 Task: Find connections with filter location Tamboril with filter topic #Growthwith filter profile language Potuguese with filter current company AUROBINDO PHARMA LTD with filter school Shanmugha Arts, Science, Technology & Reserch Academy (SASTRA), Thanjavur with filter industry Coal Mining with filter service category Relocation with filter keywords title Marketing Consultant
Action: Mouse moved to (620, 80)
Screenshot: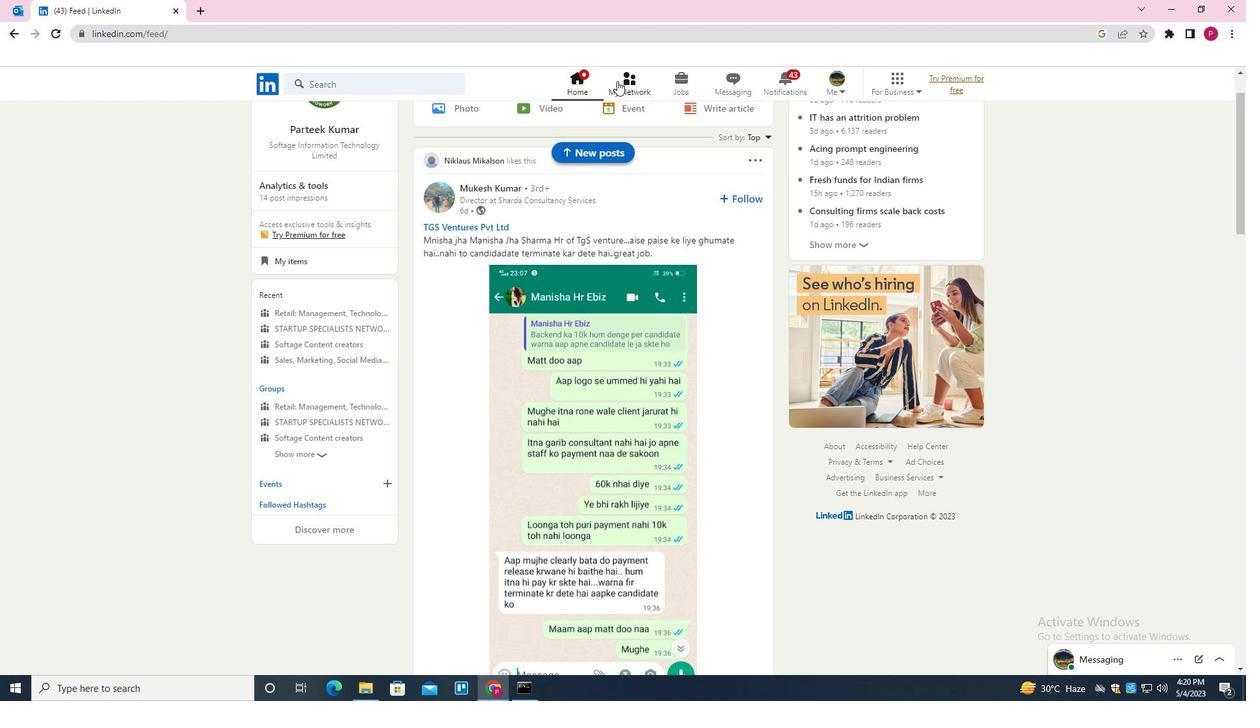 
Action: Mouse pressed left at (620, 80)
Screenshot: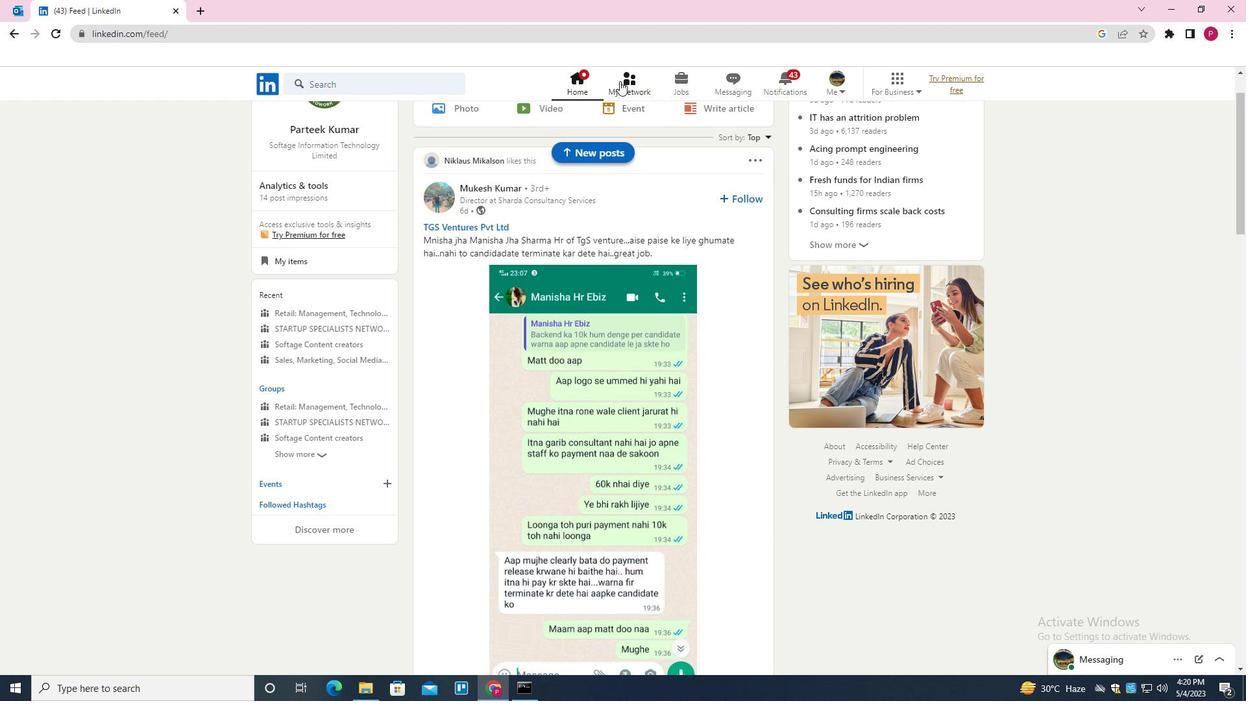 
Action: Mouse moved to (382, 153)
Screenshot: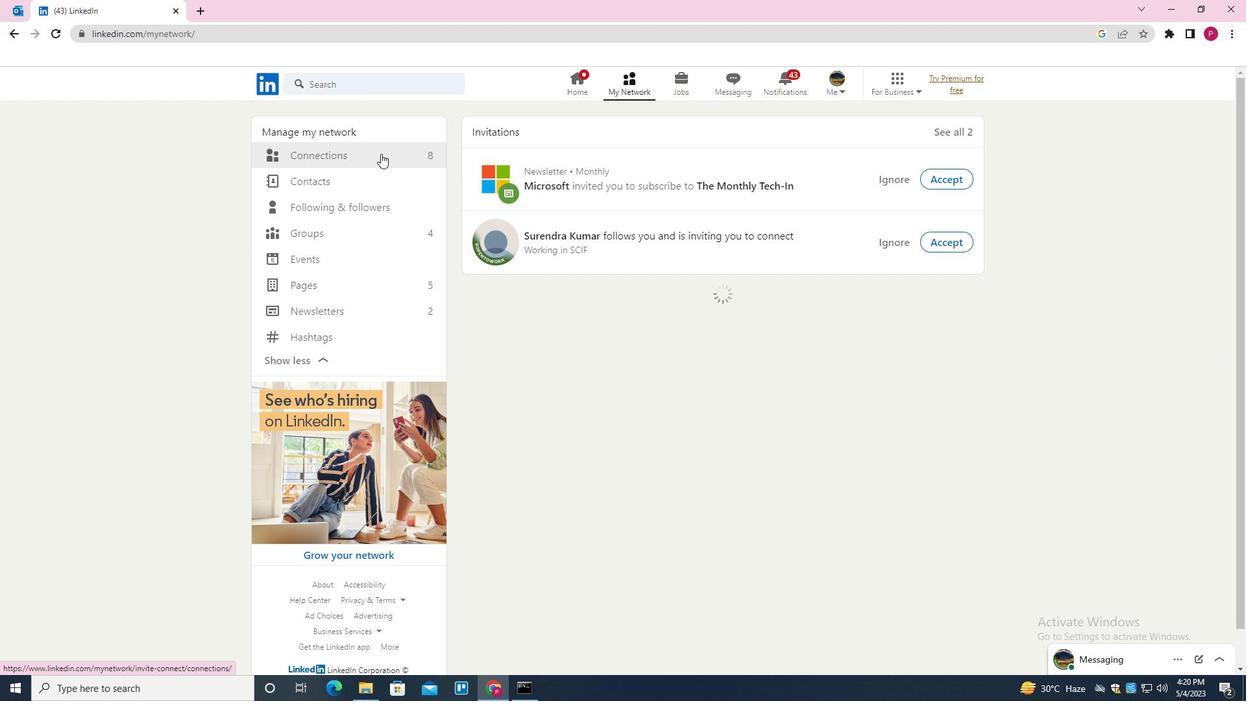 
Action: Mouse pressed left at (382, 153)
Screenshot: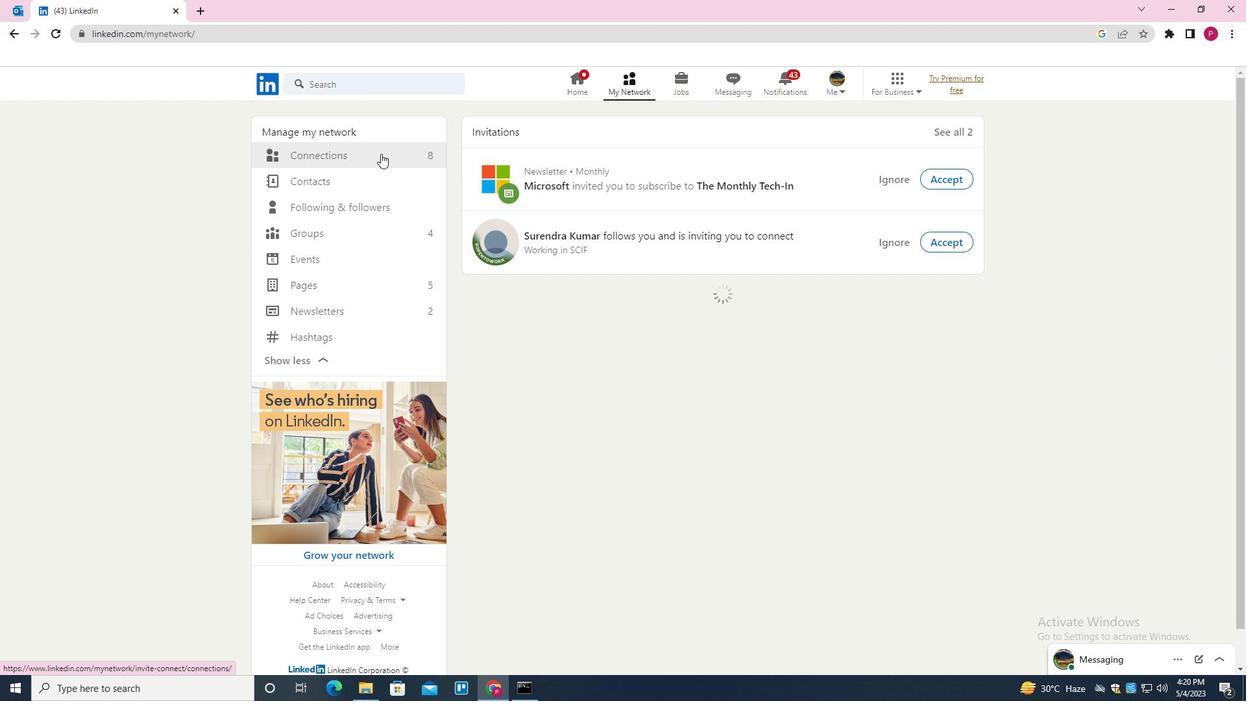 
Action: Mouse moved to (721, 154)
Screenshot: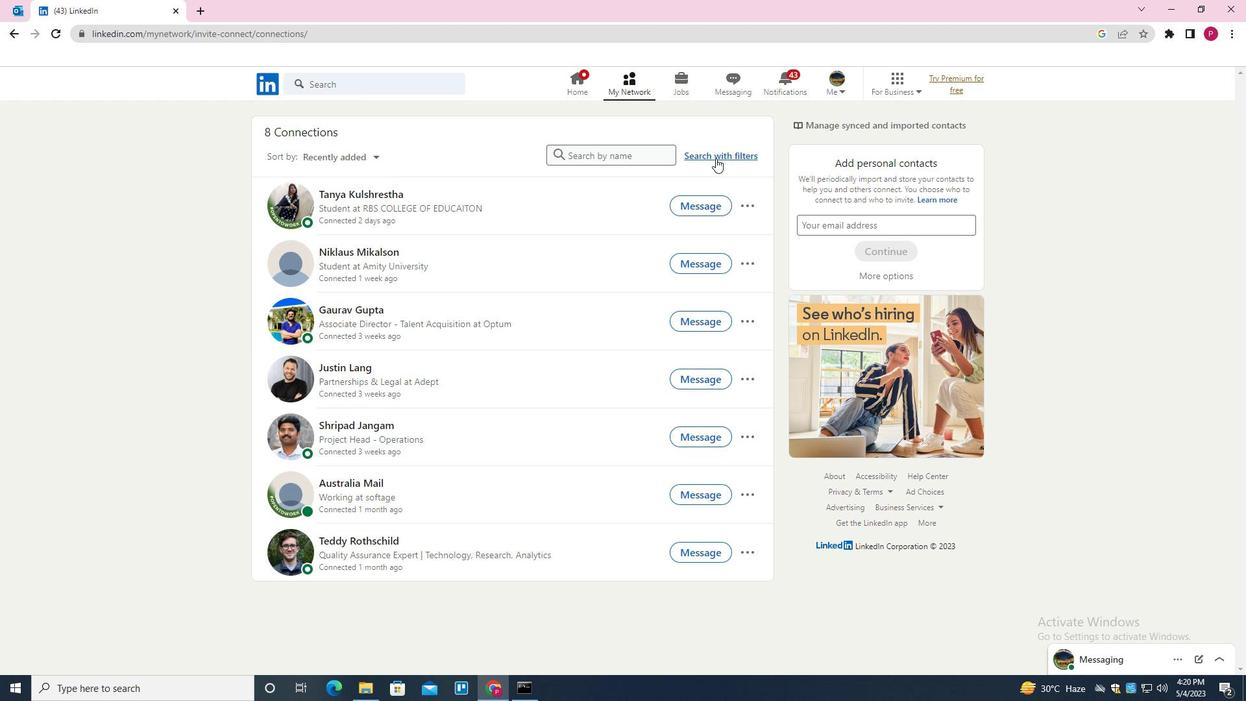 
Action: Mouse pressed left at (721, 154)
Screenshot: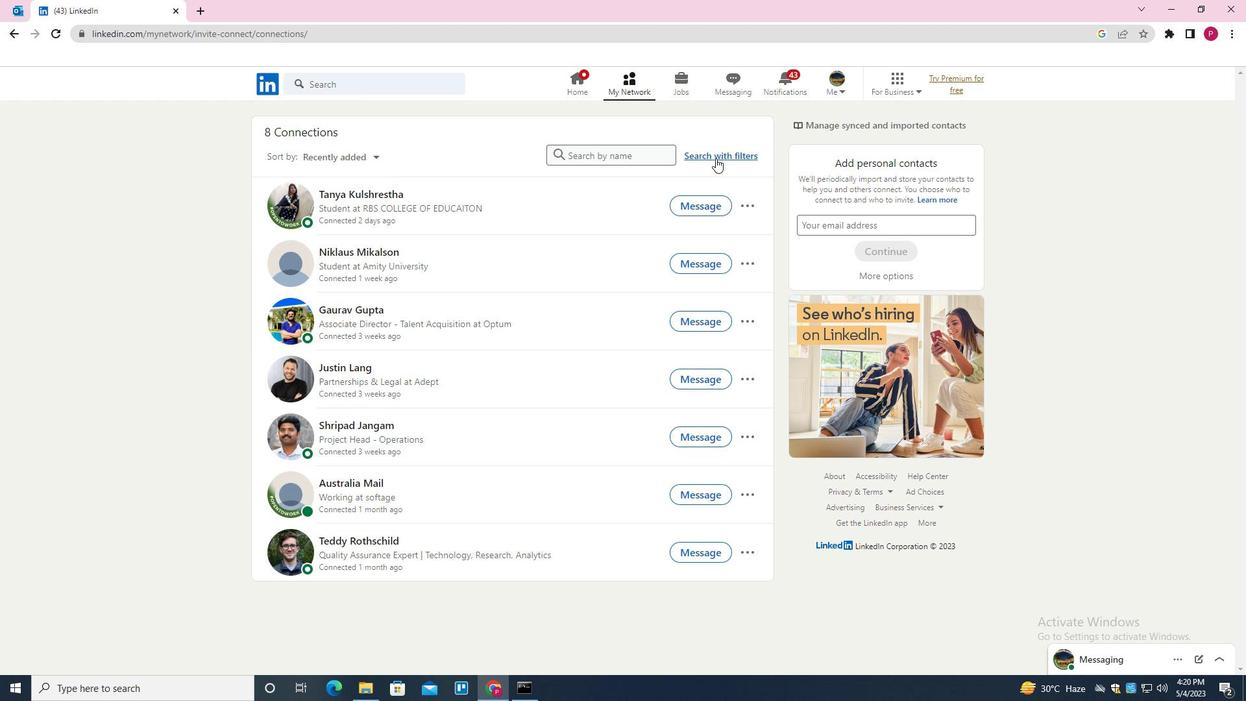 
Action: Mouse moved to (666, 120)
Screenshot: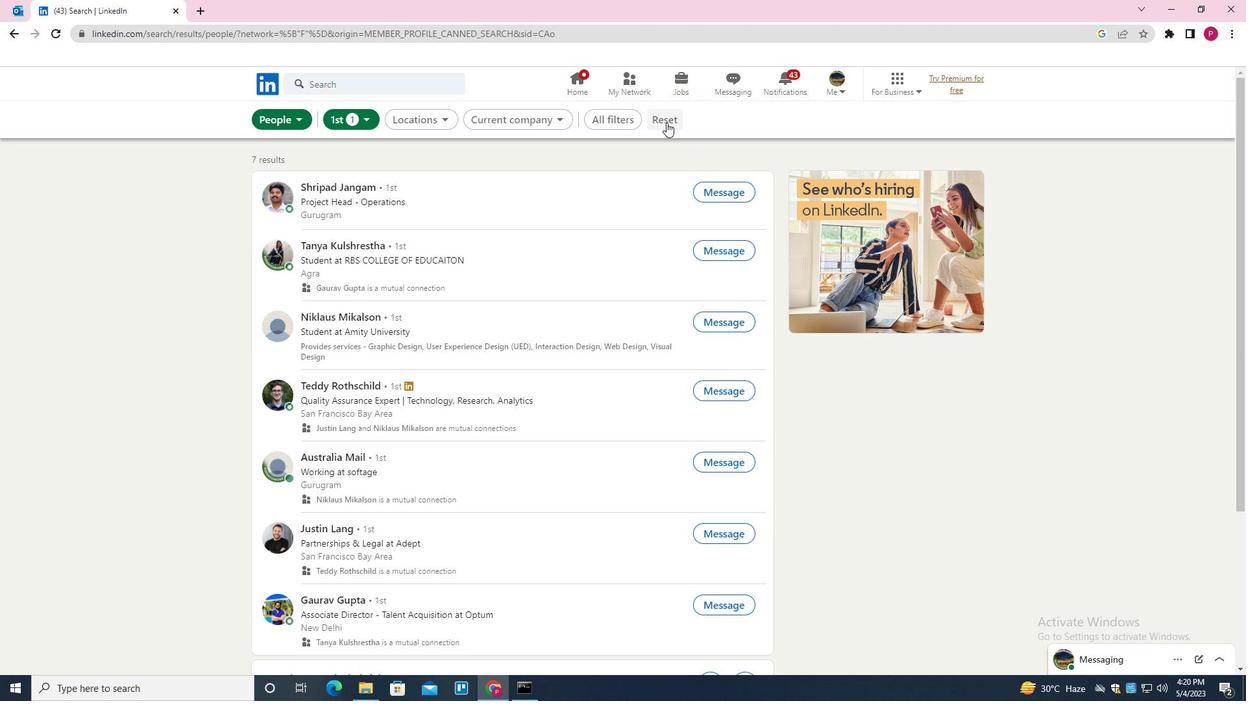 
Action: Mouse pressed left at (666, 120)
Screenshot: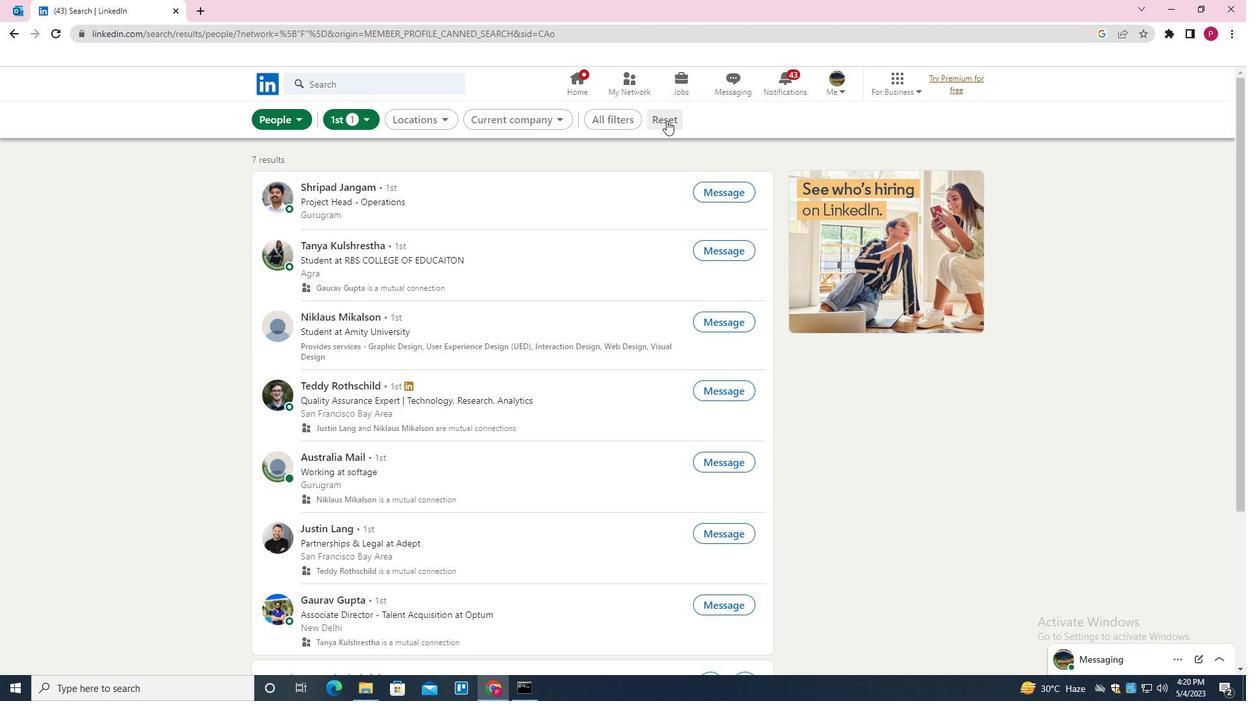 
Action: Mouse moved to (651, 124)
Screenshot: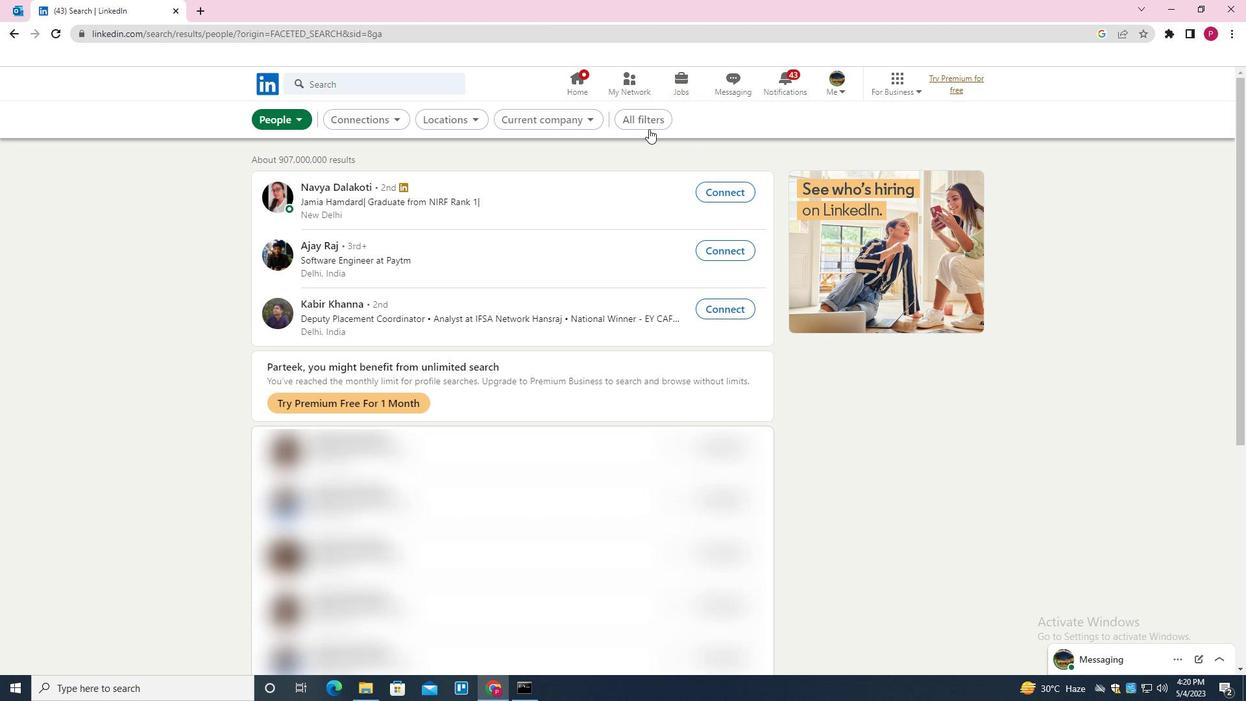 
Action: Mouse pressed left at (651, 124)
Screenshot: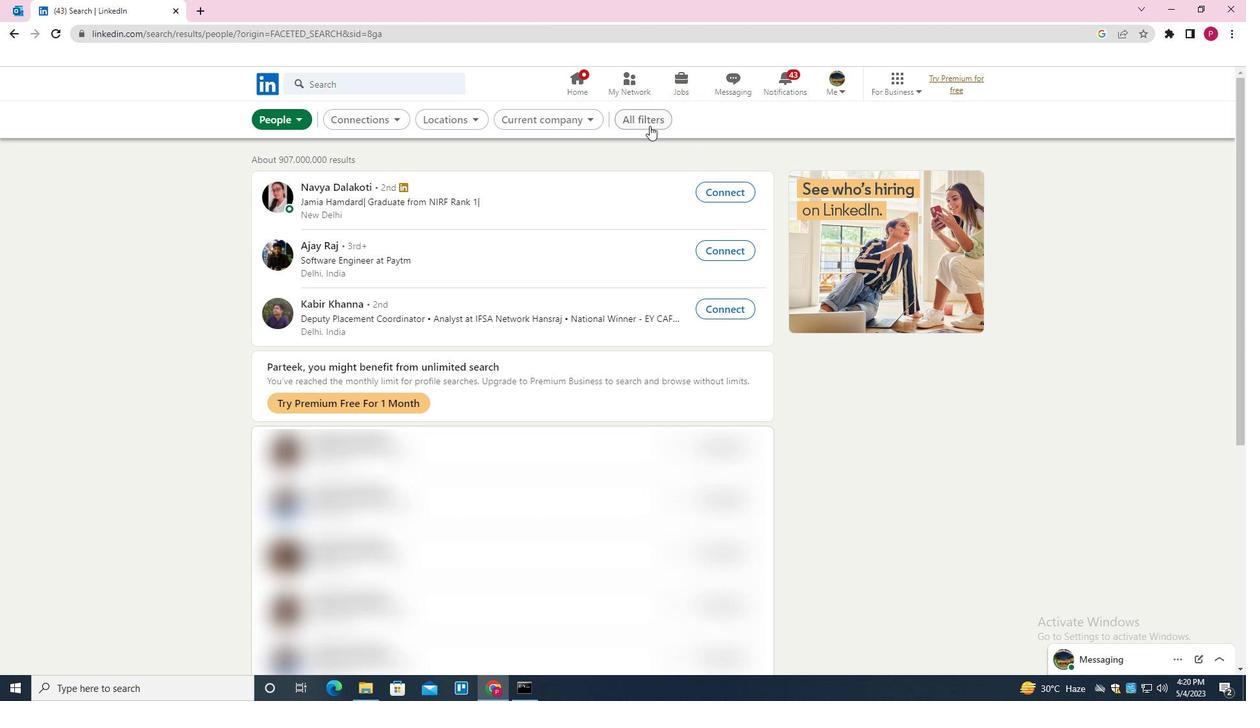 
Action: Mouse moved to (1071, 297)
Screenshot: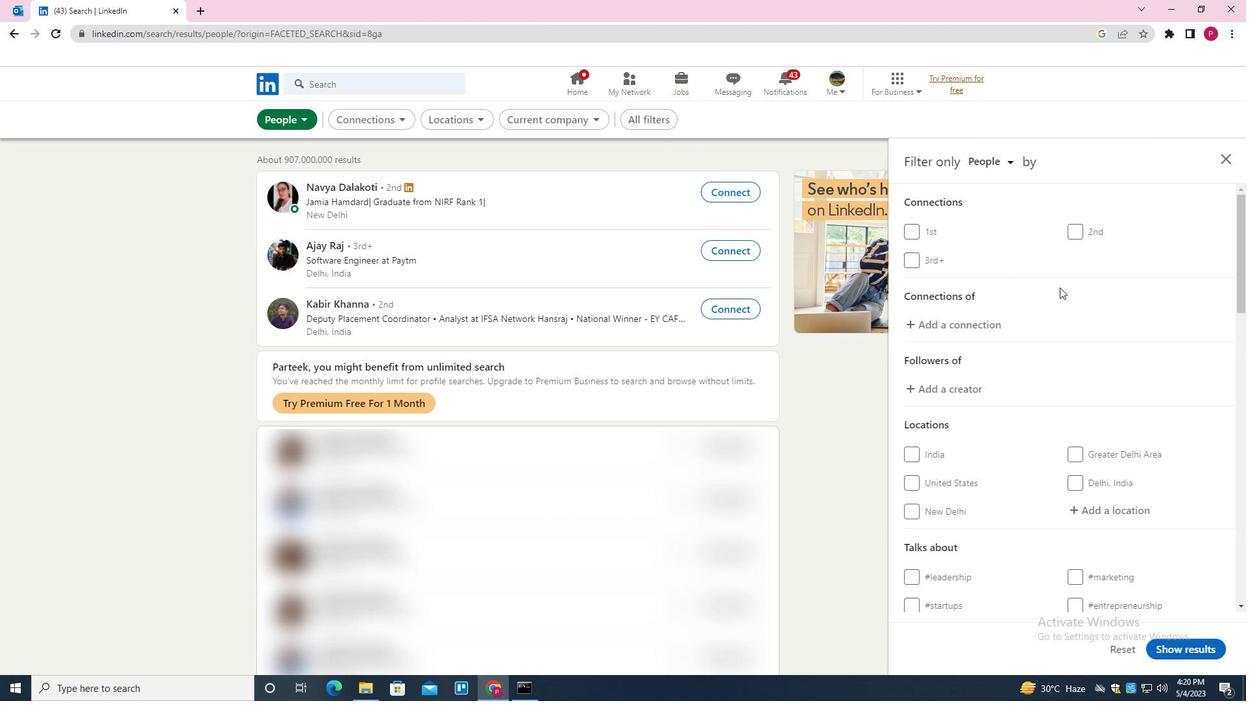 
Action: Mouse scrolled (1071, 296) with delta (0, 0)
Screenshot: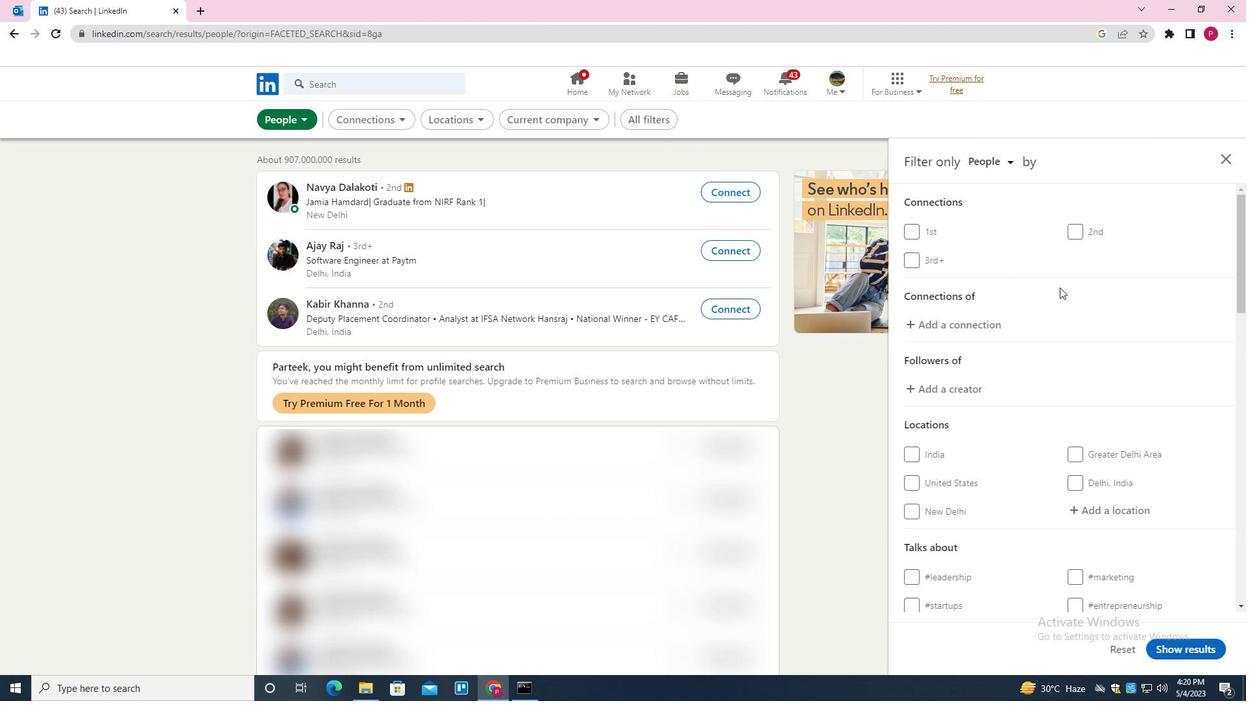 
Action: Mouse moved to (1072, 302)
Screenshot: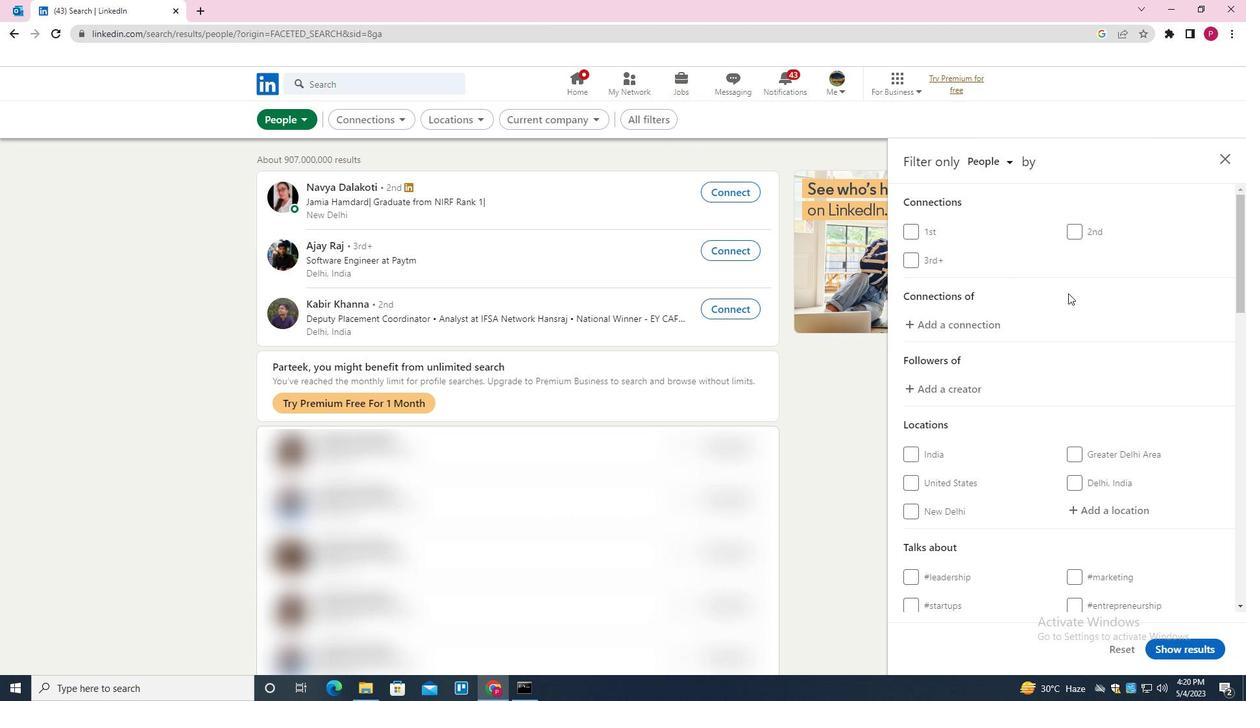 
Action: Mouse scrolled (1072, 301) with delta (0, 0)
Screenshot: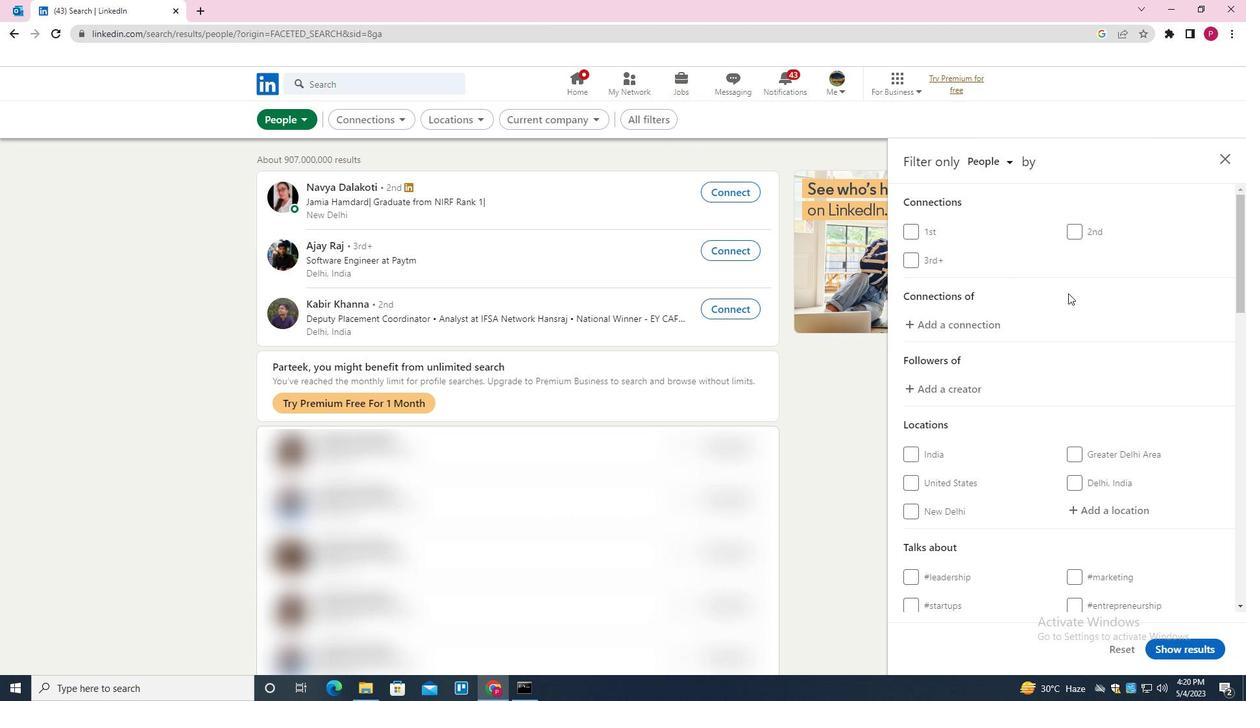
Action: Mouse moved to (1110, 379)
Screenshot: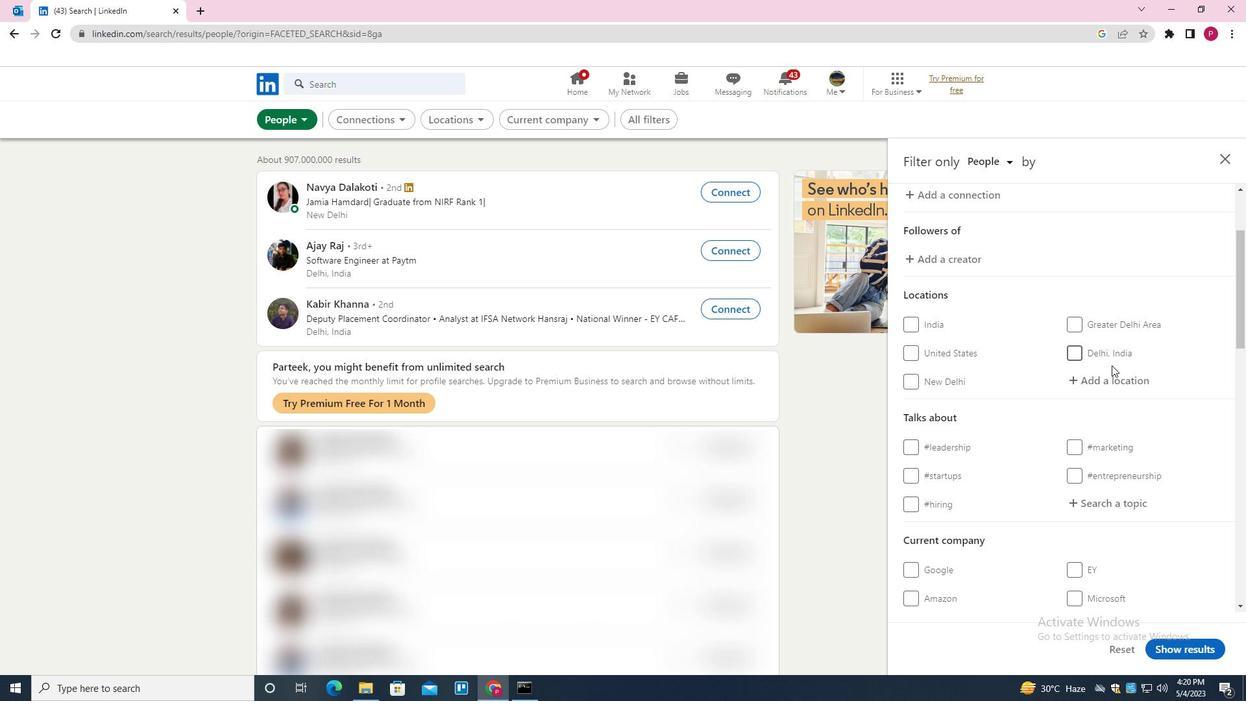 
Action: Mouse pressed left at (1110, 379)
Screenshot: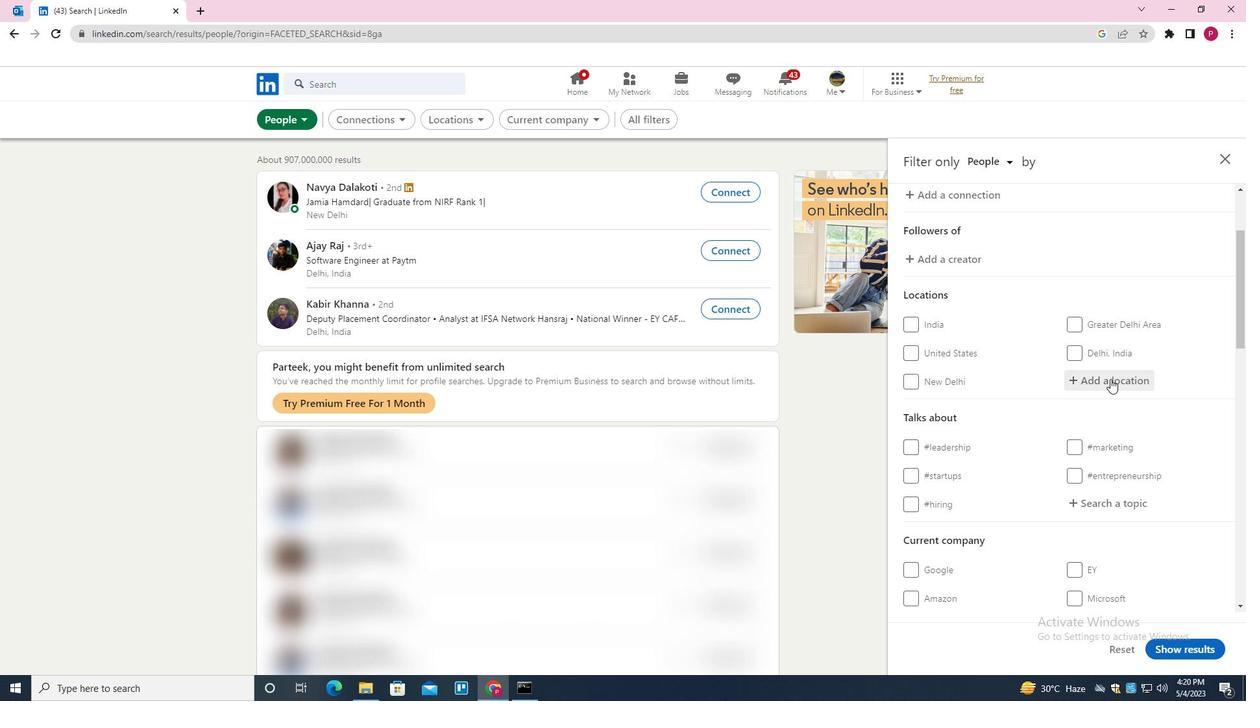 
Action: Mouse moved to (1095, 386)
Screenshot: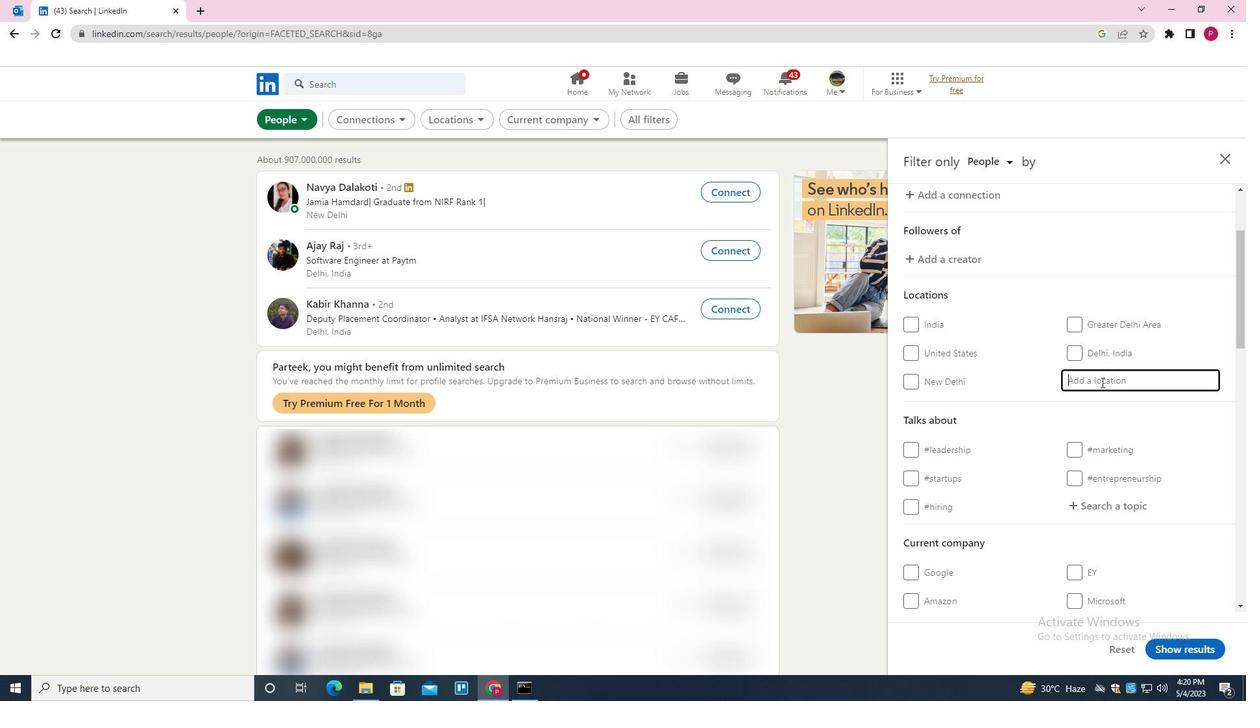 
Action: Key pressed <Key.shift>TAMBORIL<Key.down><Key.enter>
Screenshot: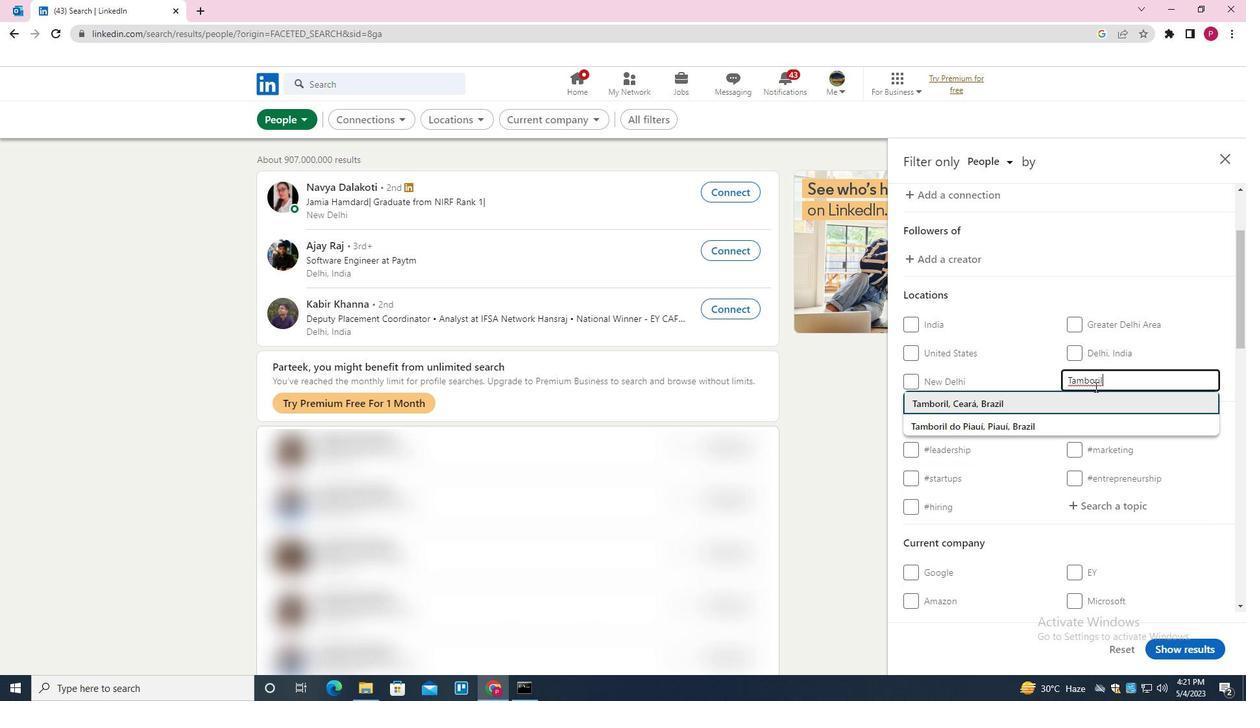 
Action: Mouse moved to (1047, 385)
Screenshot: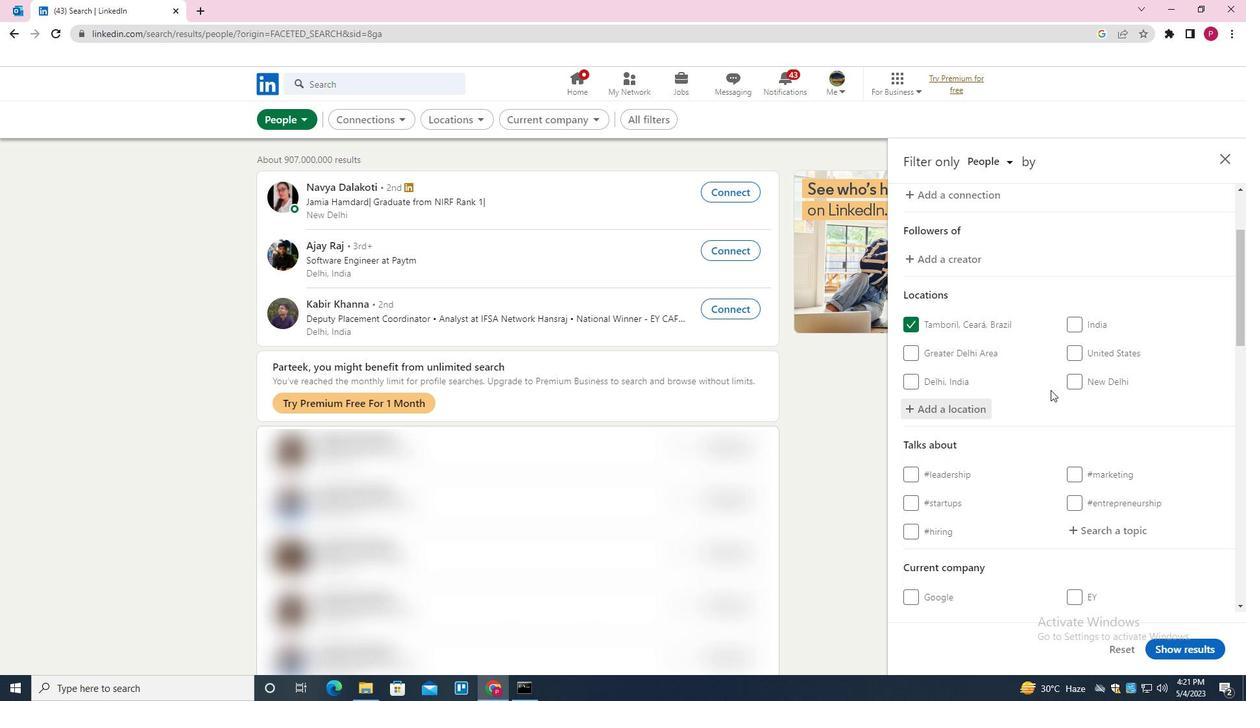 
Action: Mouse scrolled (1047, 385) with delta (0, 0)
Screenshot: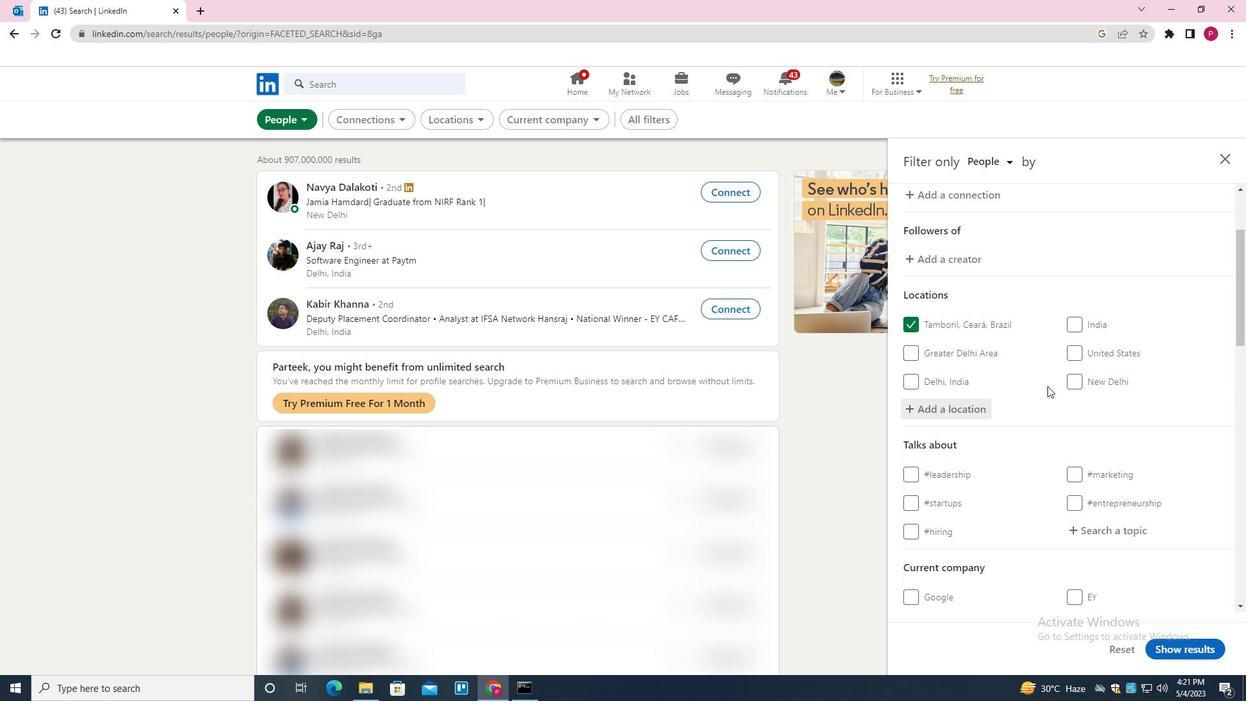 
Action: Mouse scrolled (1047, 385) with delta (0, 0)
Screenshot: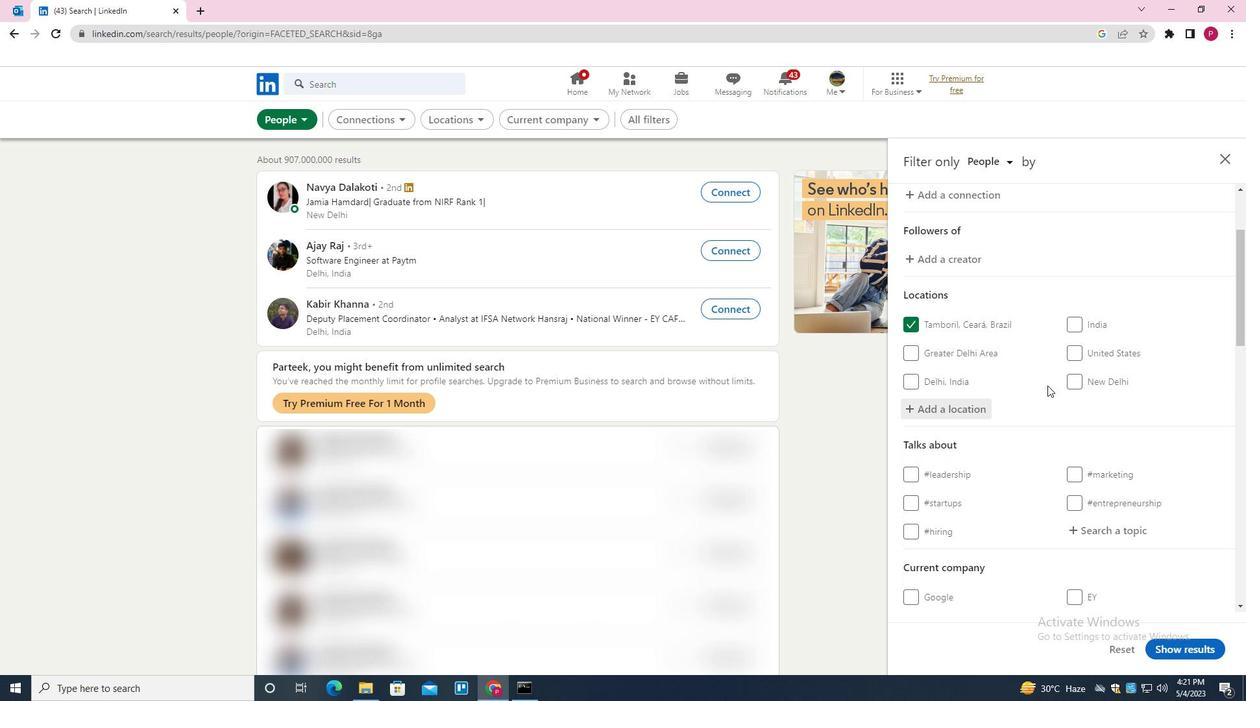 
Action: Mouse scrolled (1047, 385) with delta (0, 0)
Screenshot: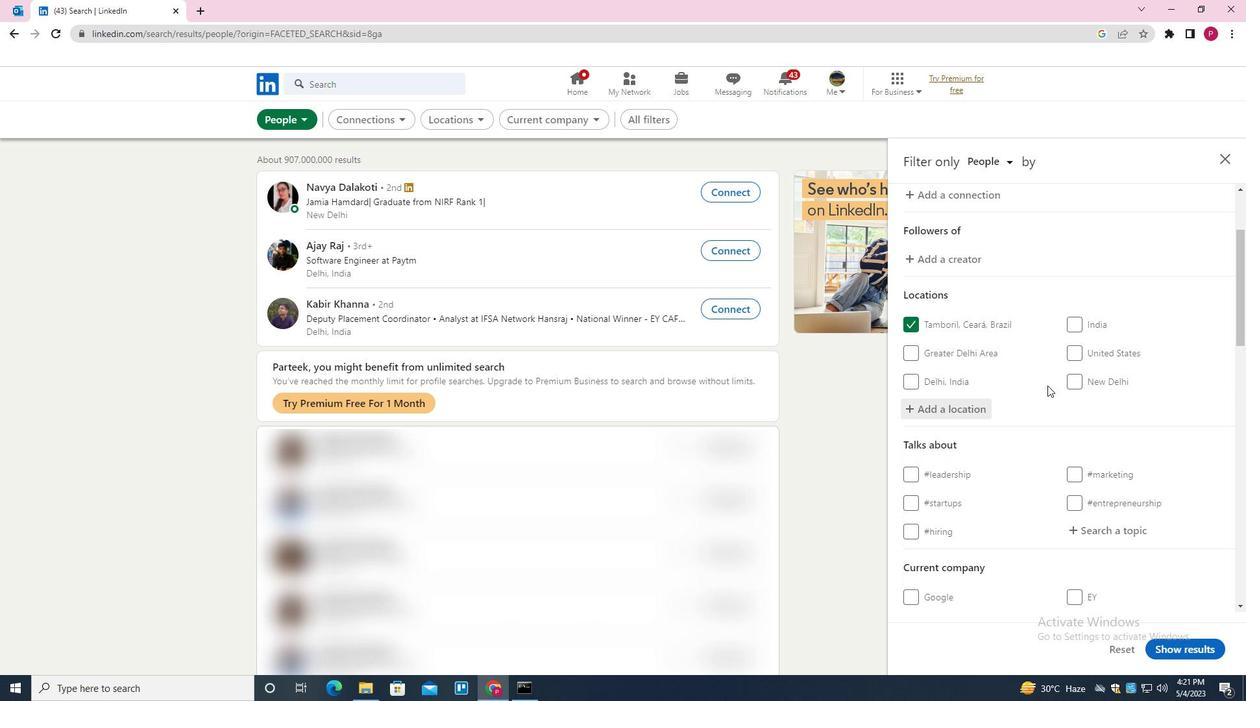
Action: Mouse moved to (1116, 339)
Screenshot: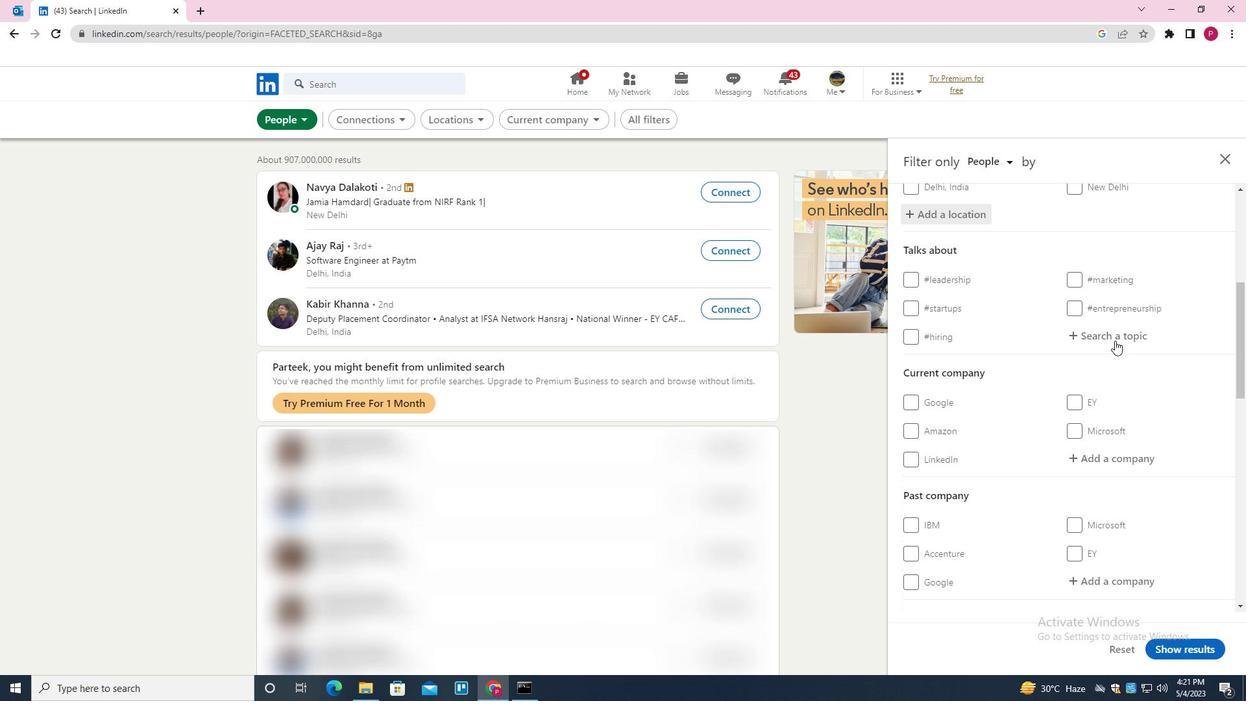 
Action: Mouse pressed left at (1116, 339)
Screenshot: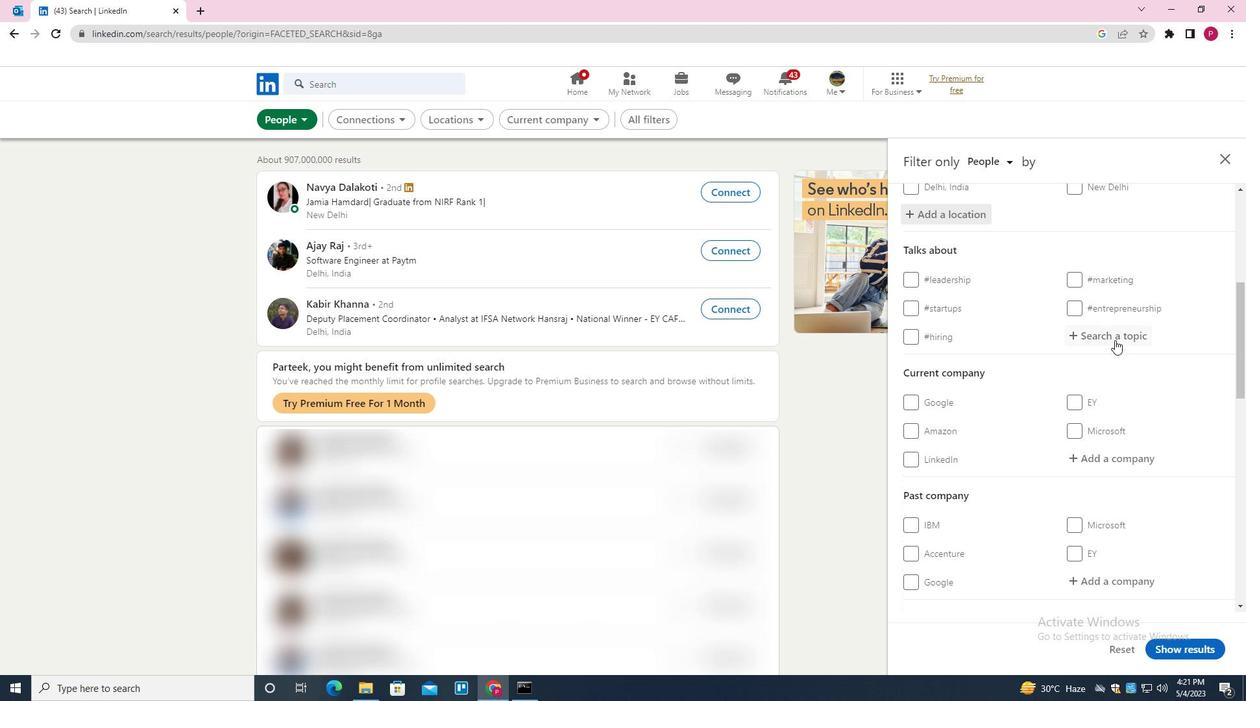 
Action: Key pressed GROWTH<Key.down><Key.enter>
Screenshot: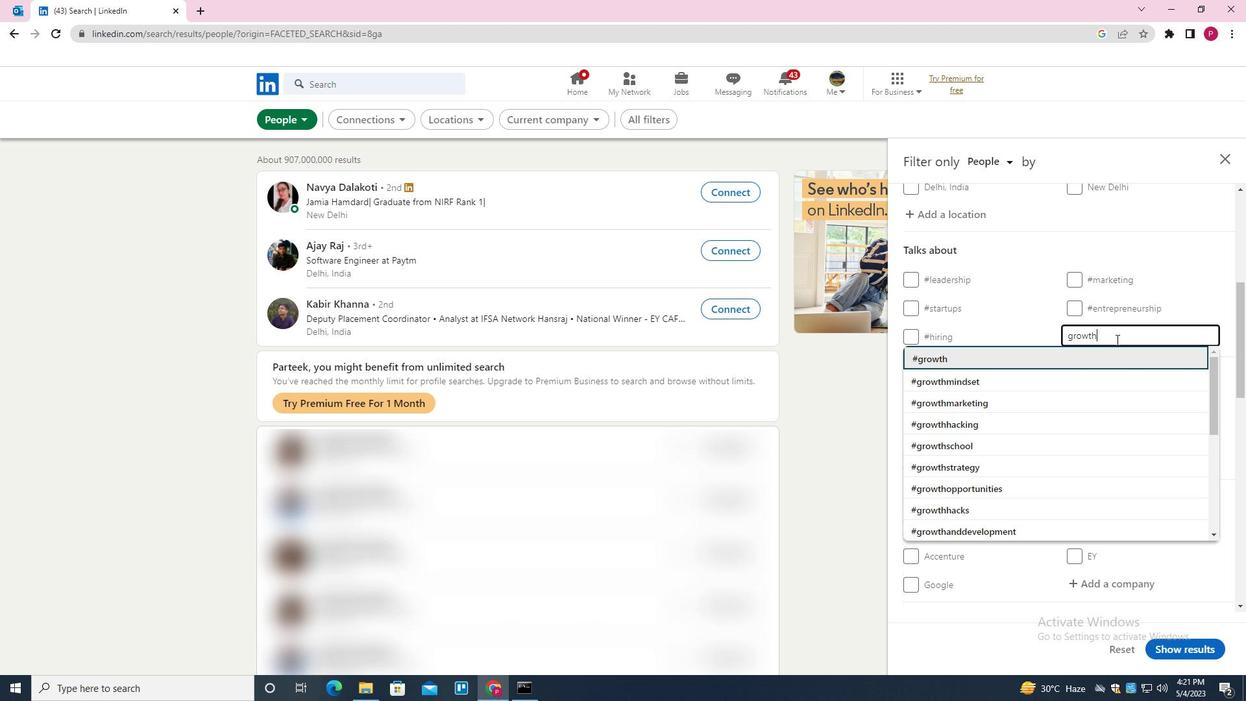 
Action: Mouse moved to (1099, 357)
Screenshot: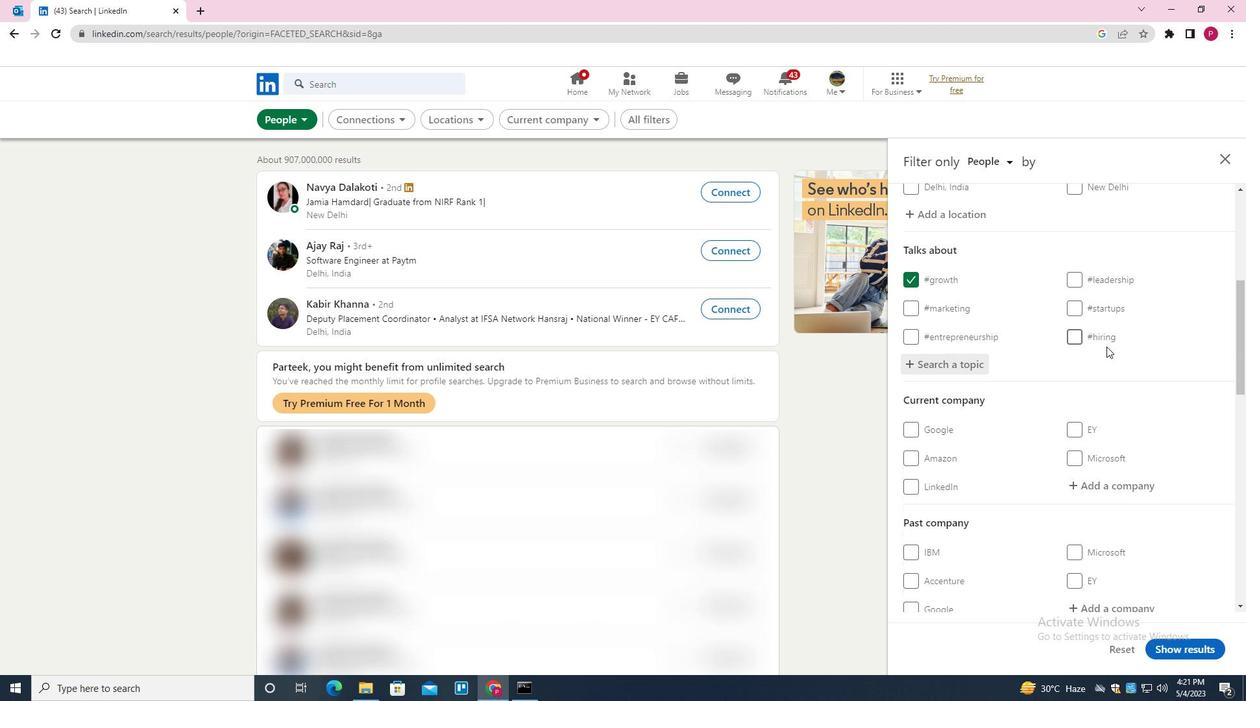 
Action: Mouse scrolled (1099, 356) with delta (0, 0)
Screenshot: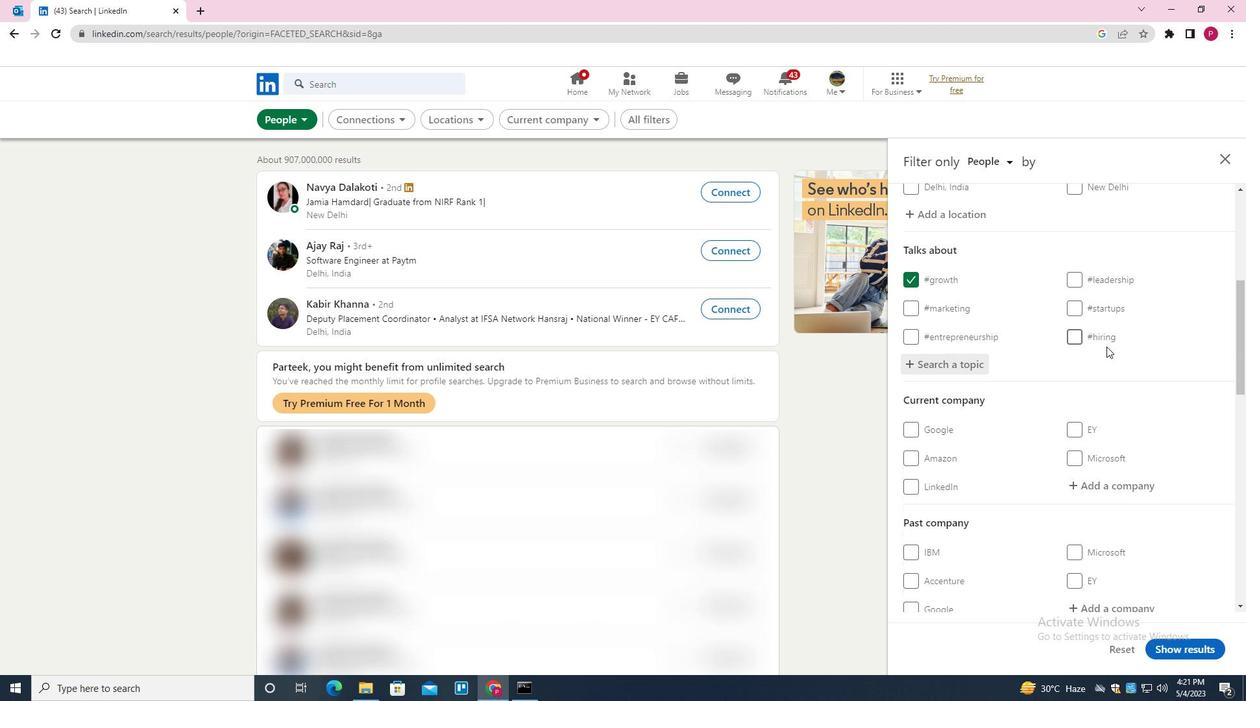 
Action: Mouse moved to (1097, 362)
Screenshot: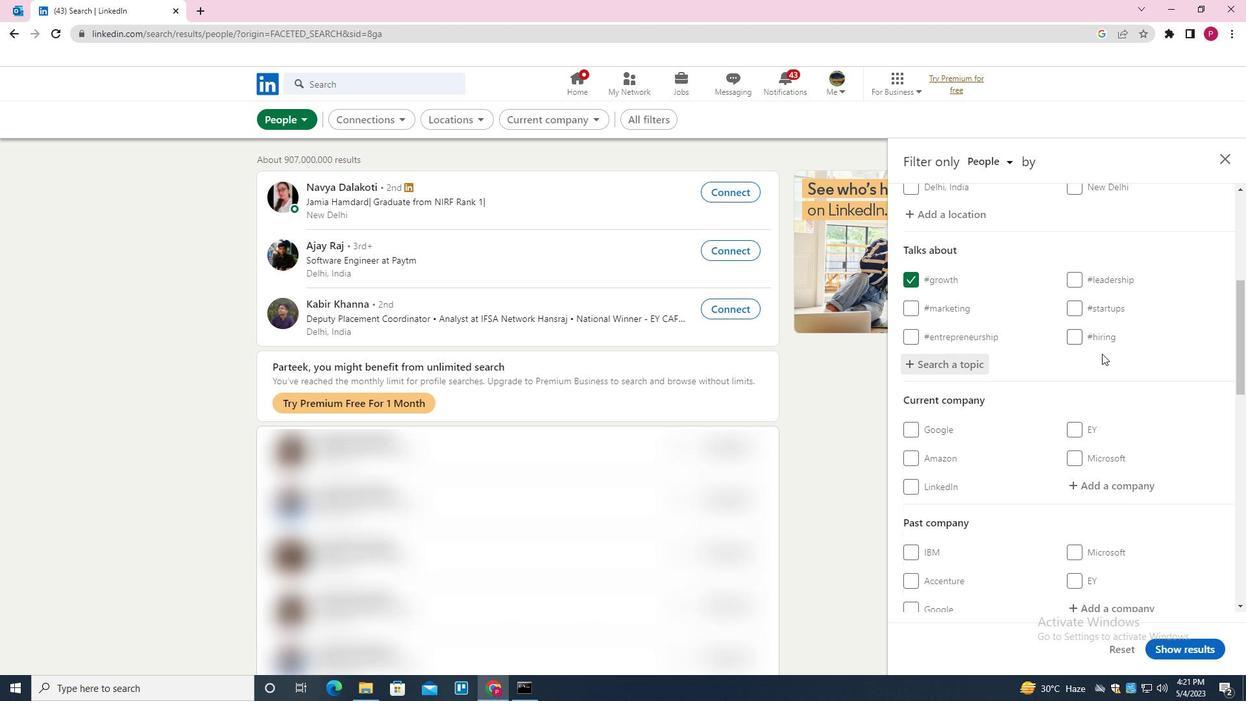 
Action: Mouse scrolled (1097, 361) with delta (0, 0)
Screenshot: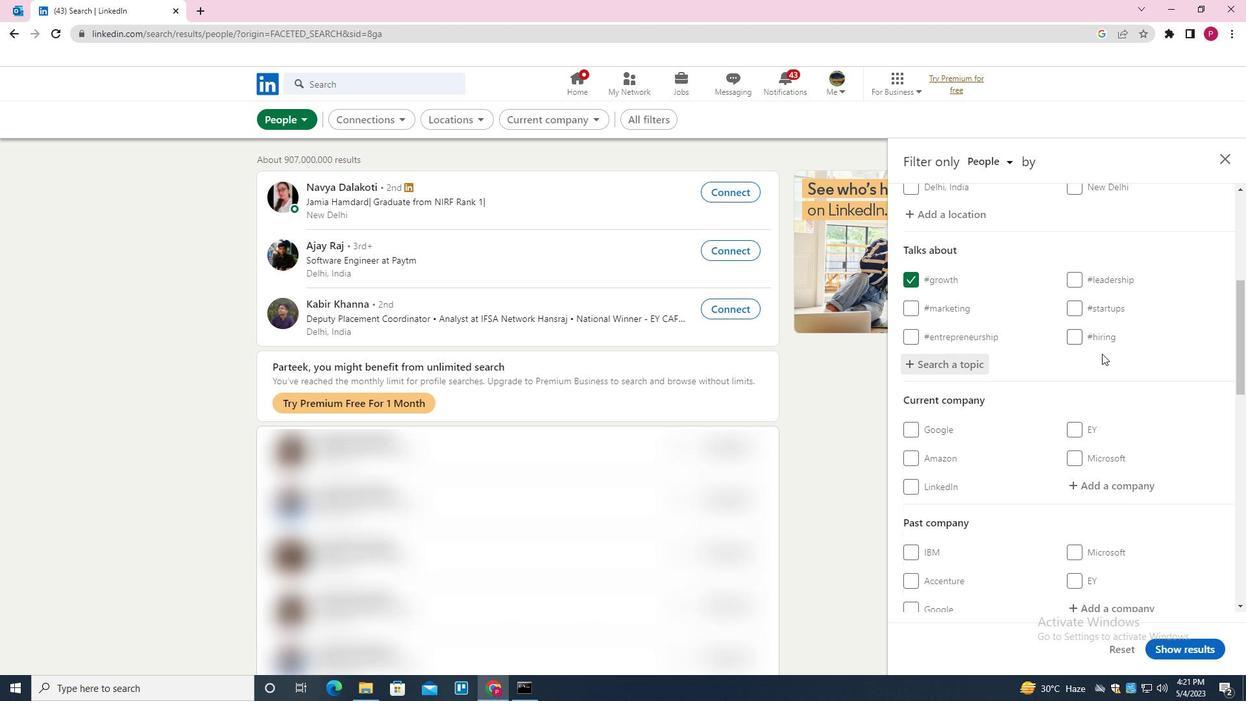 
Action: Mouse moved to (1095, 366)
Screenshot: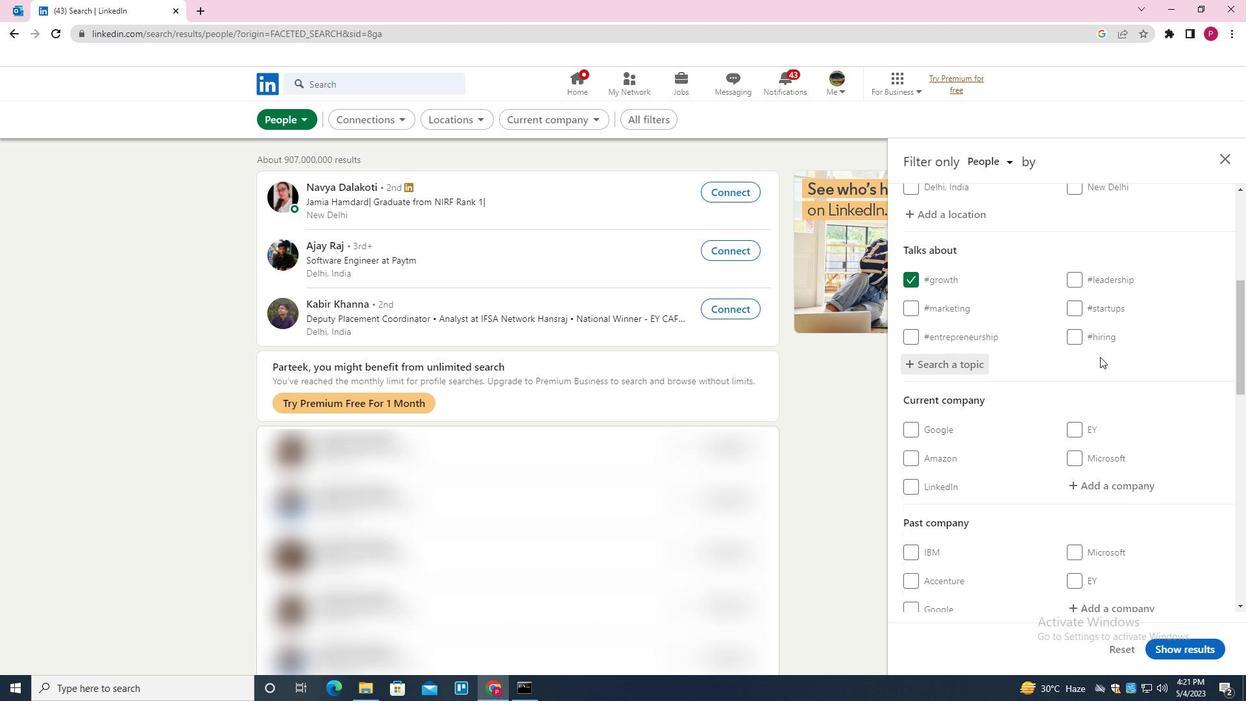 
Action: Mouse scrolled (1095, 365) with delta (0, 0)
Screenshot: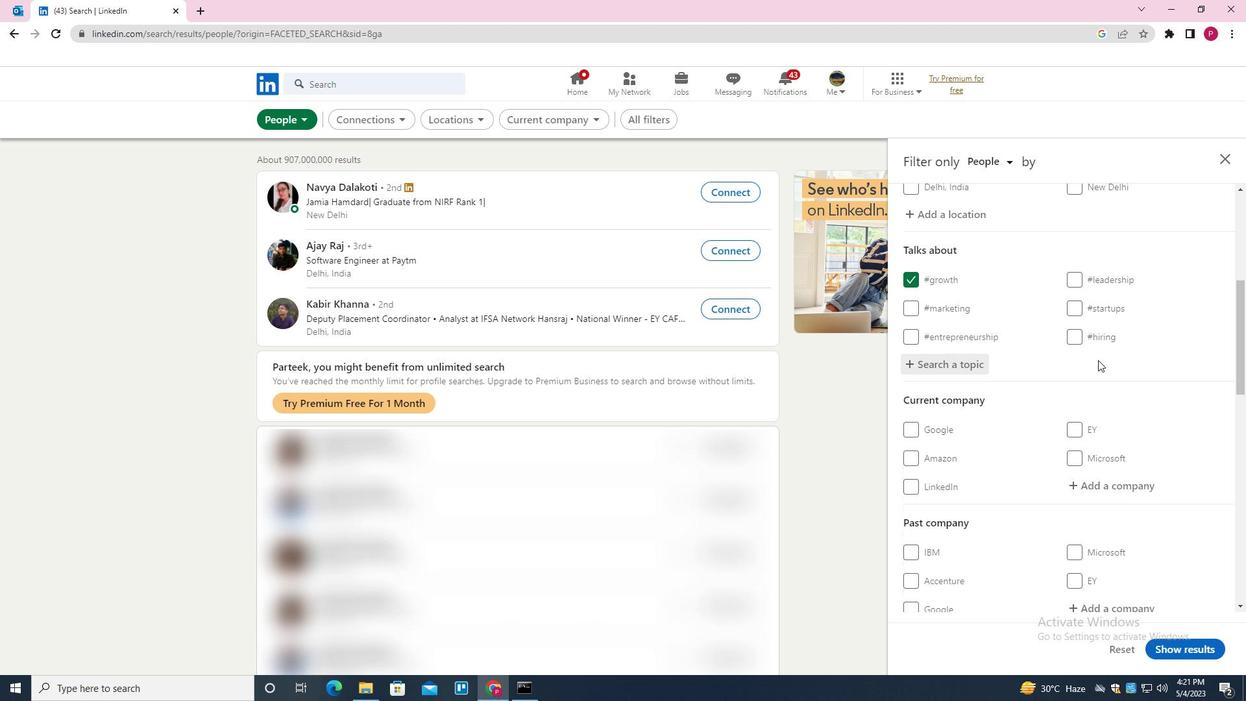 
Action: Mouse moved to (1092, 370)
Screenshot: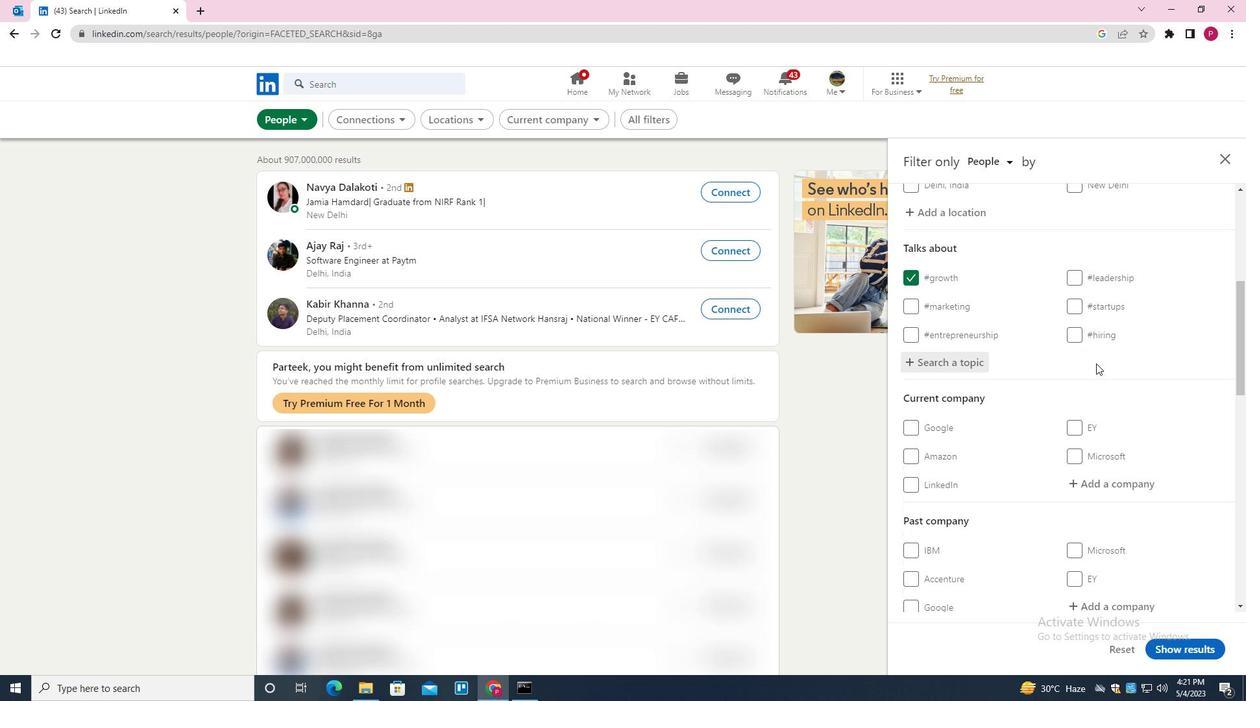 
Action: Mouse scrolled (1092, 370) with delta (0, 0)
Screenshot: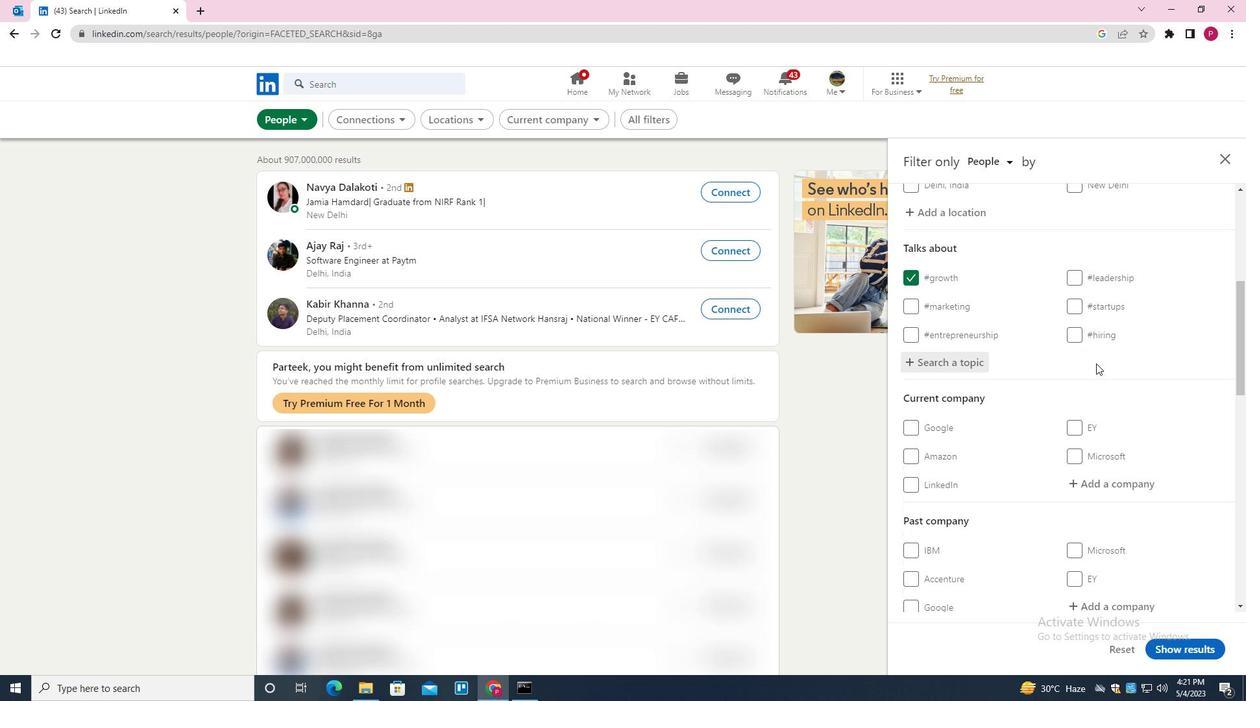 
Action: Mouse moved to (1088, 375)
Screenshot: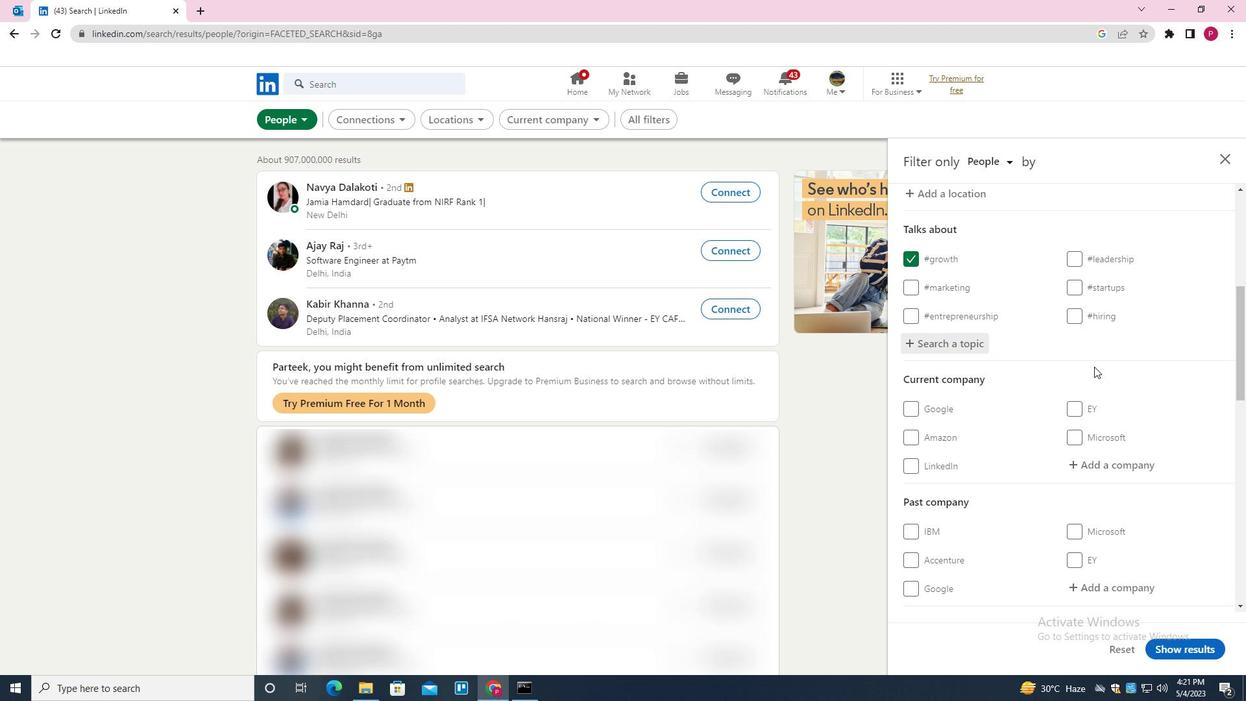 
Action: Mouse scrolled (1088, 375) with delta (0, 0)
Screenshot: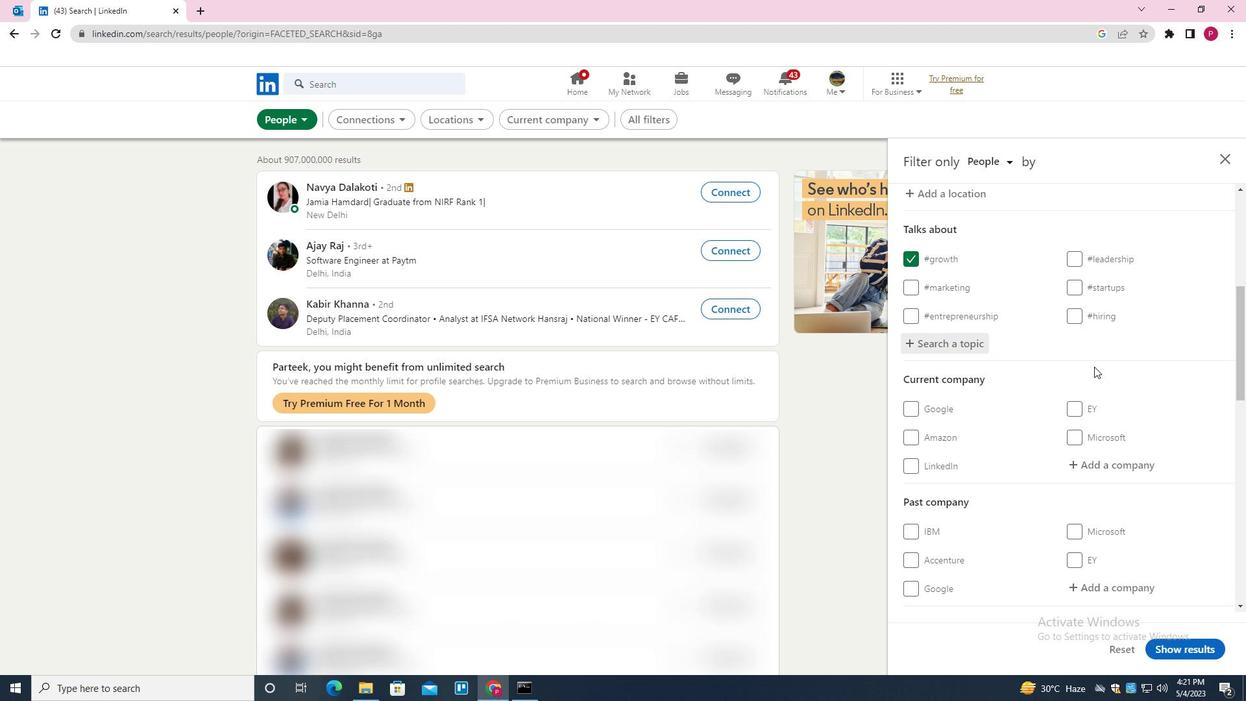 
Action: Mouse moved to (1085, 379)
Screenshot: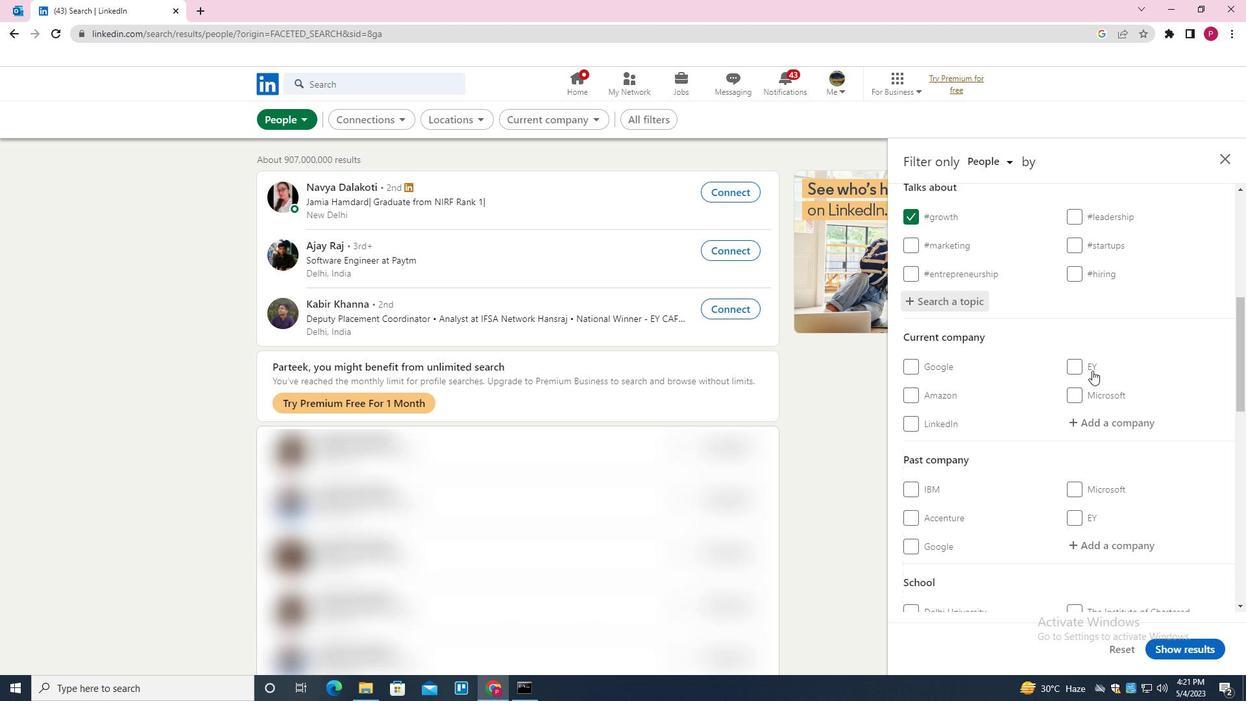 
Action: Mouse scrolled (1085, 378) with delta (0, 0)
Screenshot: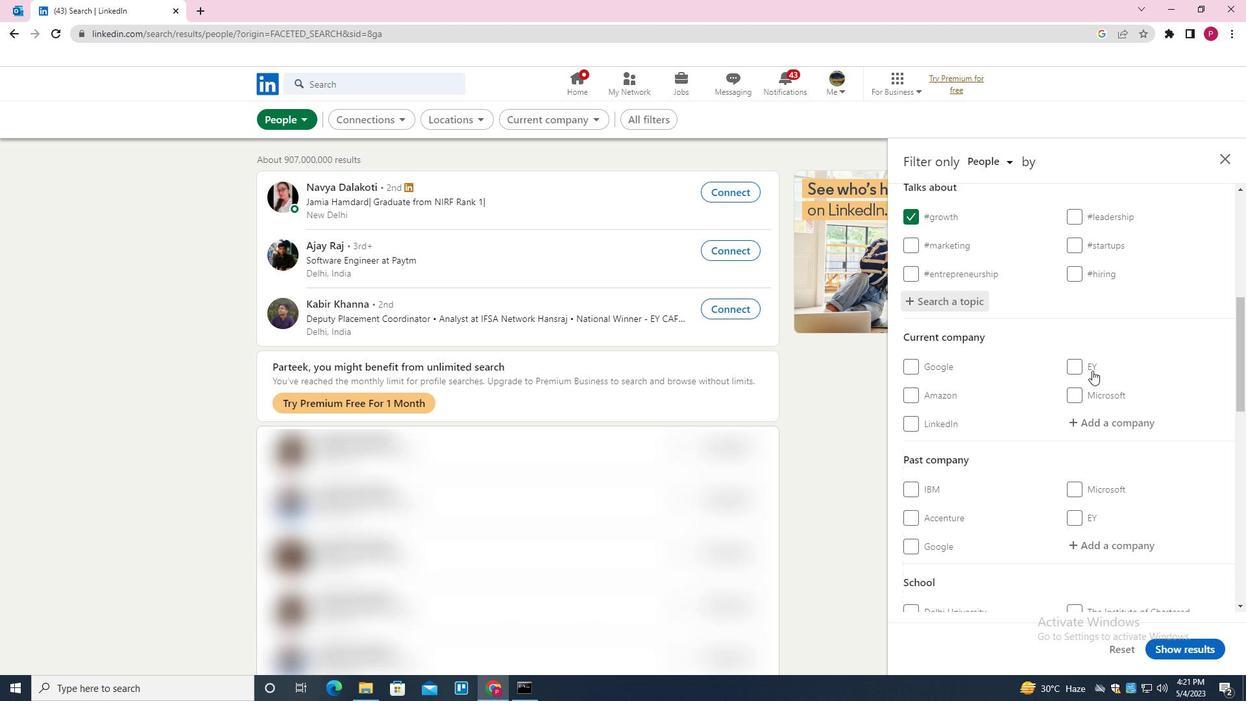 
Action: Mouse moved to (974, 399)
Screenshot: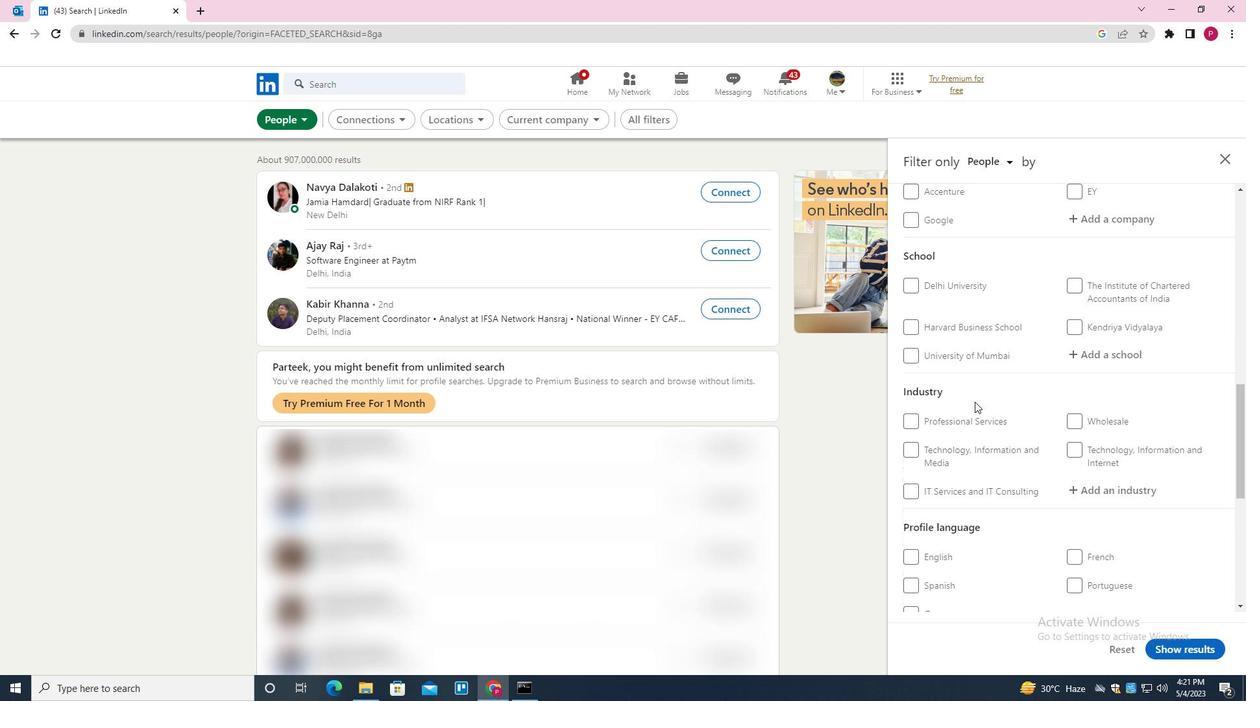 
Action: Mouse scrolled (974, 399) with delta (0, 0)
Screenshot: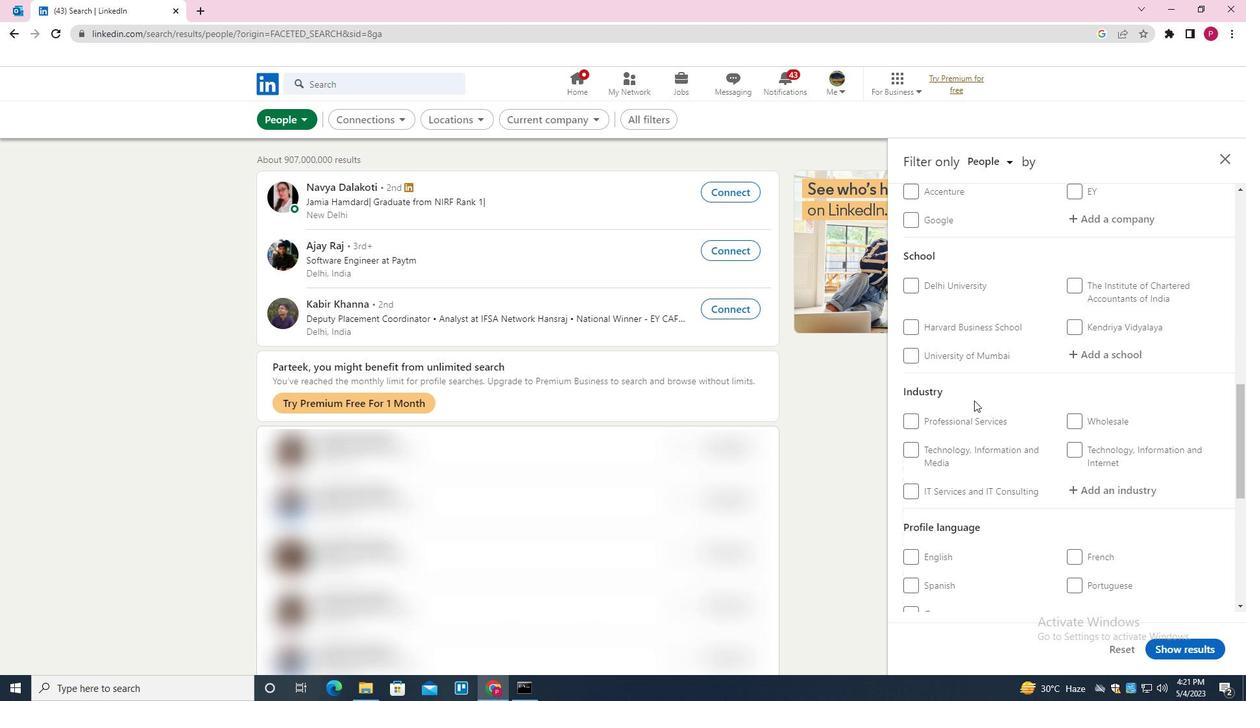 
Action: Mouse scrolled (974, 399) with delta (0, 0)
Screenshot: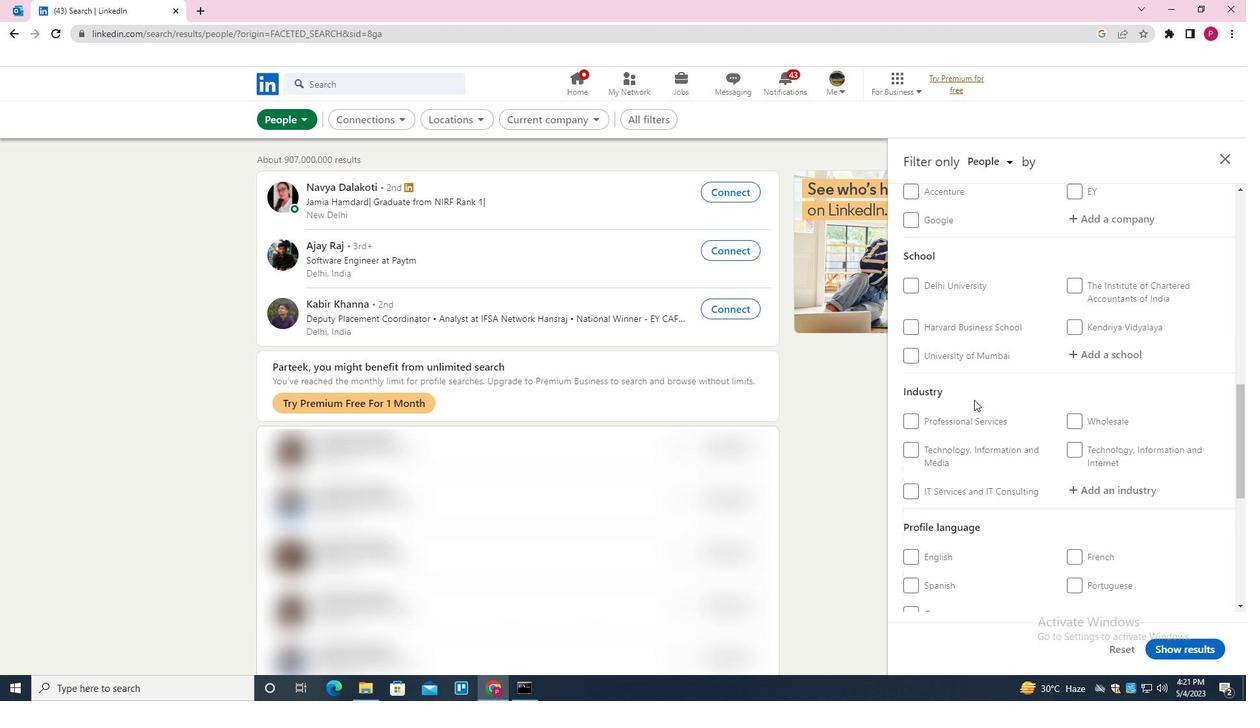 
Action: Mouse scrolled (974, 399) with delta (0, 0)
Screenshot: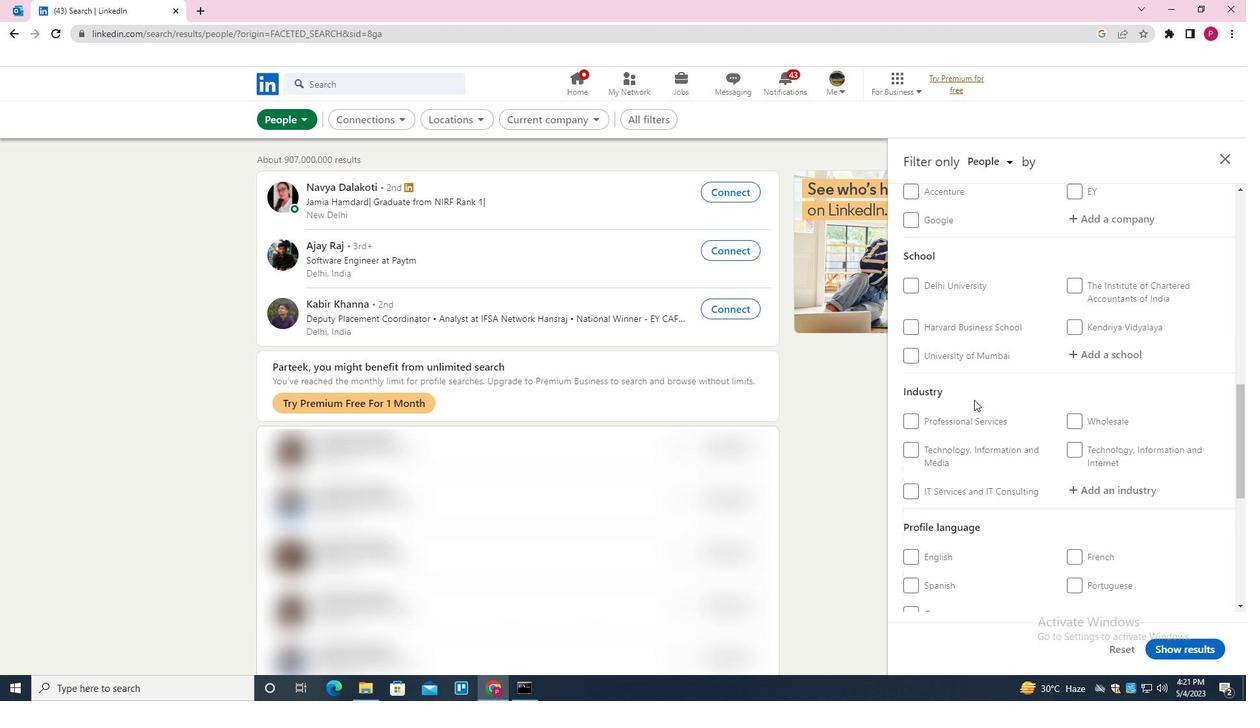 
Action: Mouse scrolled (974, 399) with delta (0, 0)
Screenshot: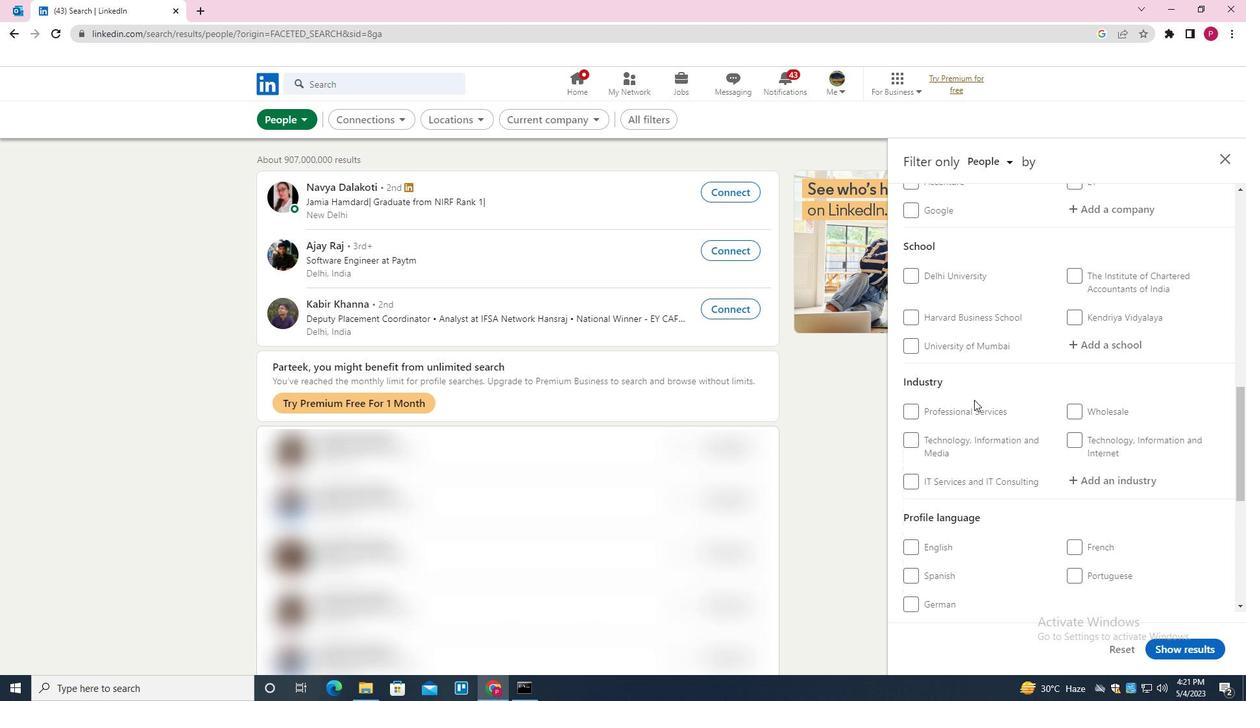 
Action: Mouse moved to (1071, 323)
Screenshot: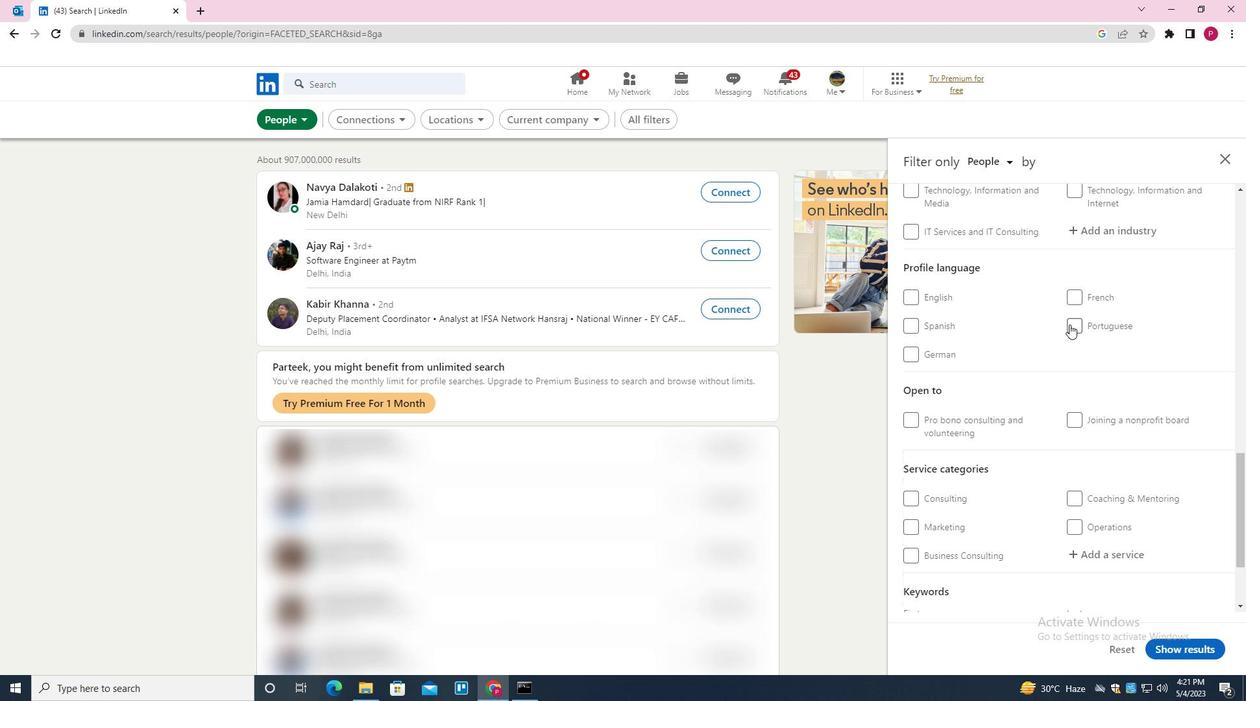 
Action: Mouse pressed left at (1071, 323)
Screenshot: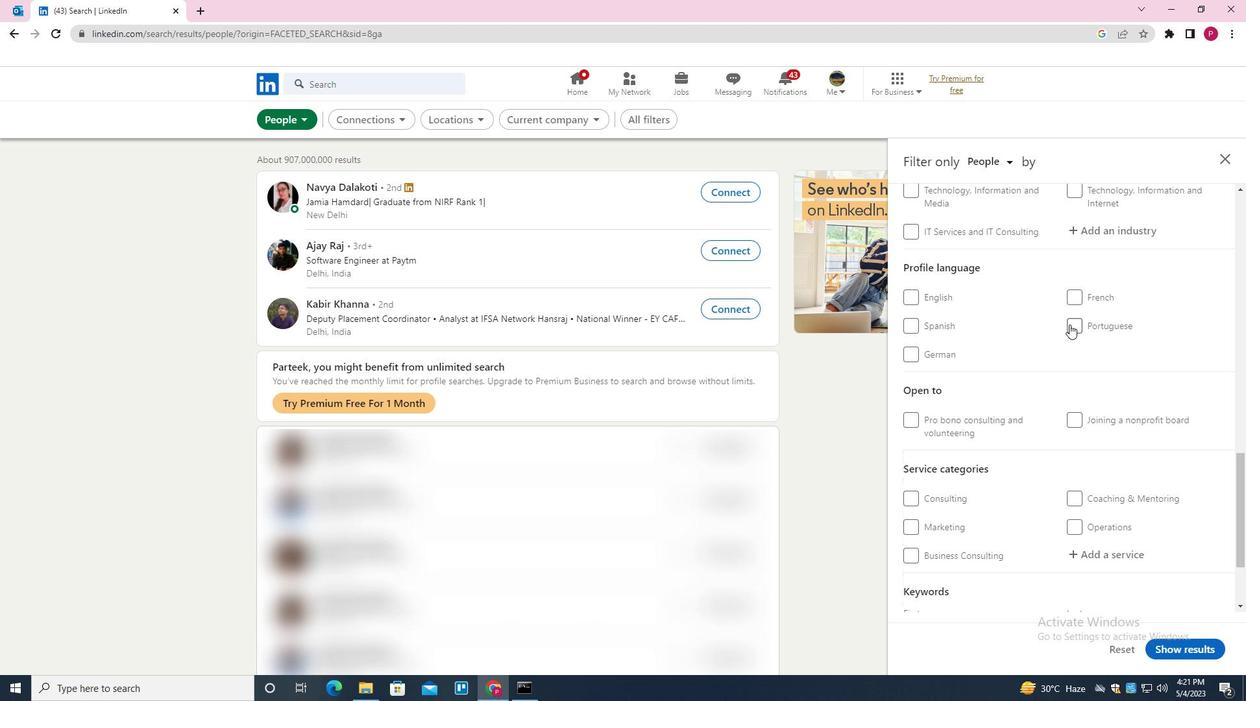 
Action: Mouse moved to (1009, 364)
Screenshot: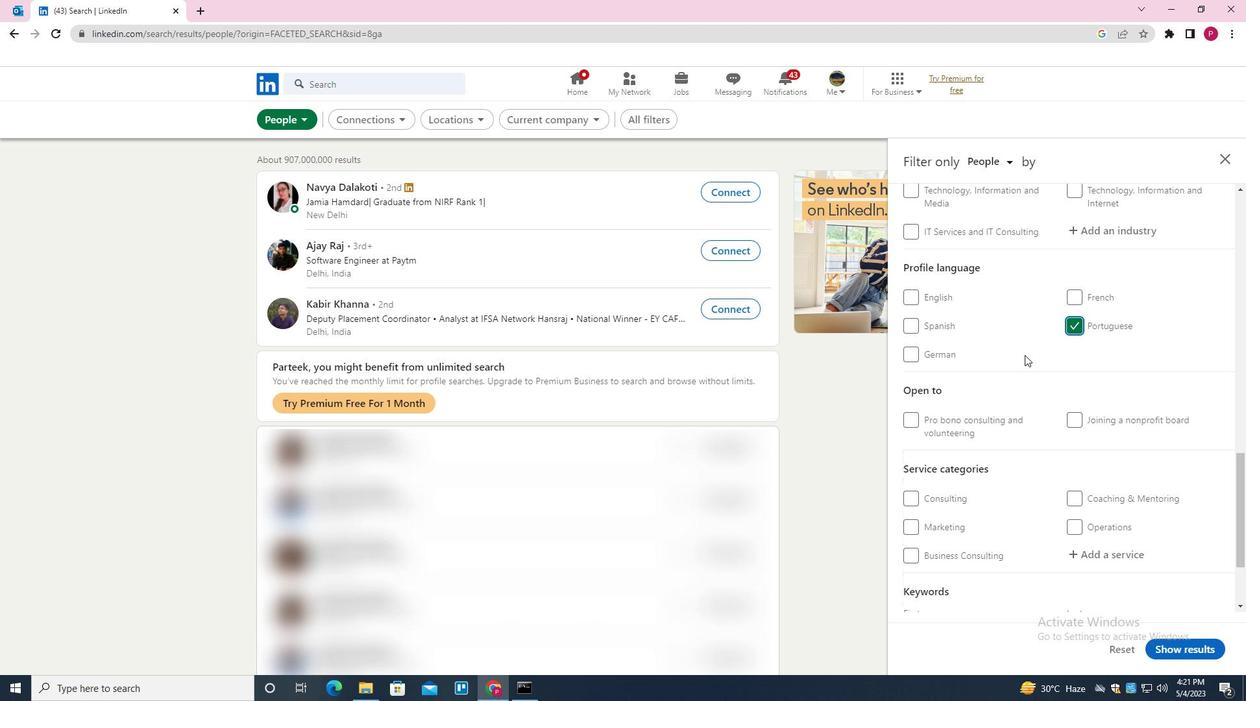 
Action: Mouse scrolled (1009, 365) with delta (0, 0)
Screenshot: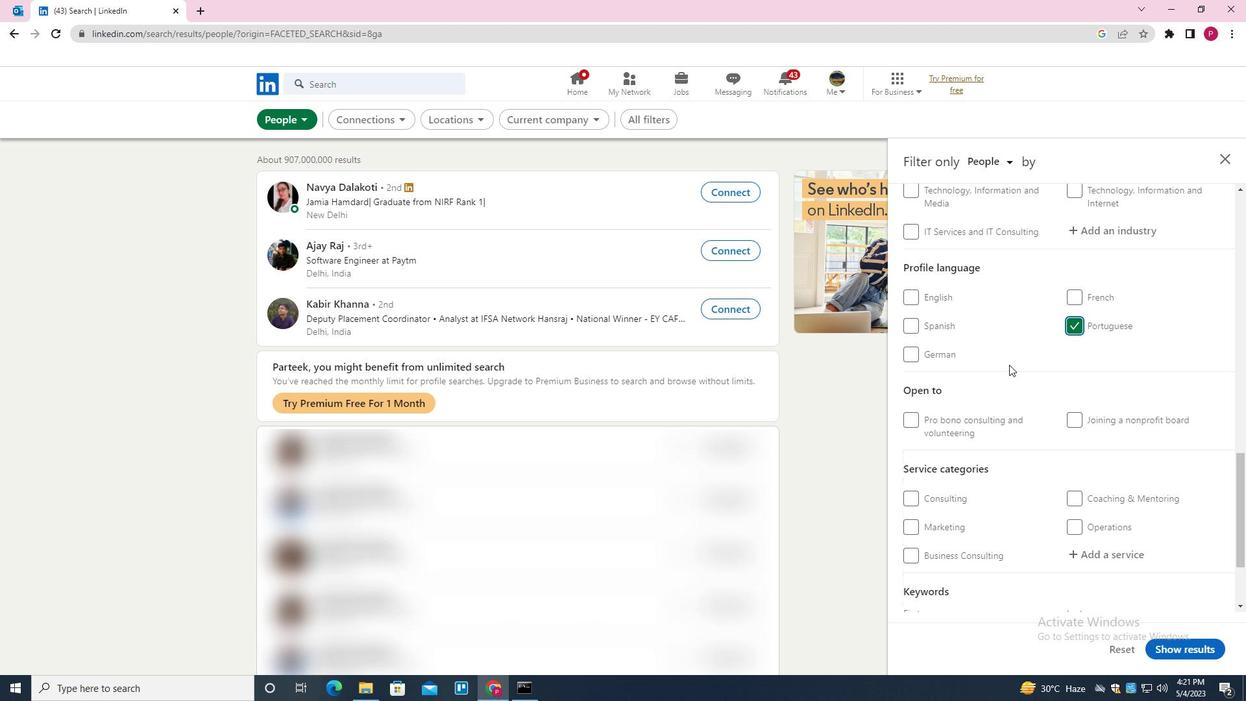 
Action: Mouse scrolled (1009, 365) with delta (0, 0)
Screenshot: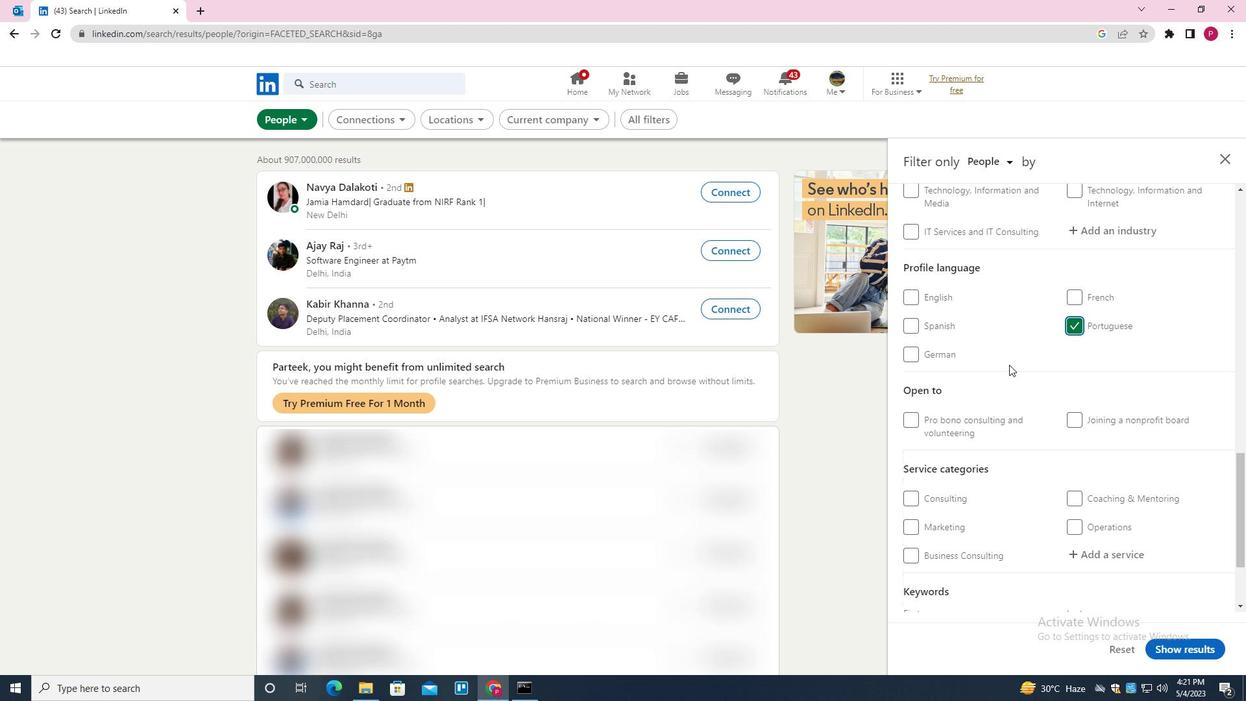 
Action: Mouse scrolled (1009, 365) with delta (0, 0)
Screenshot: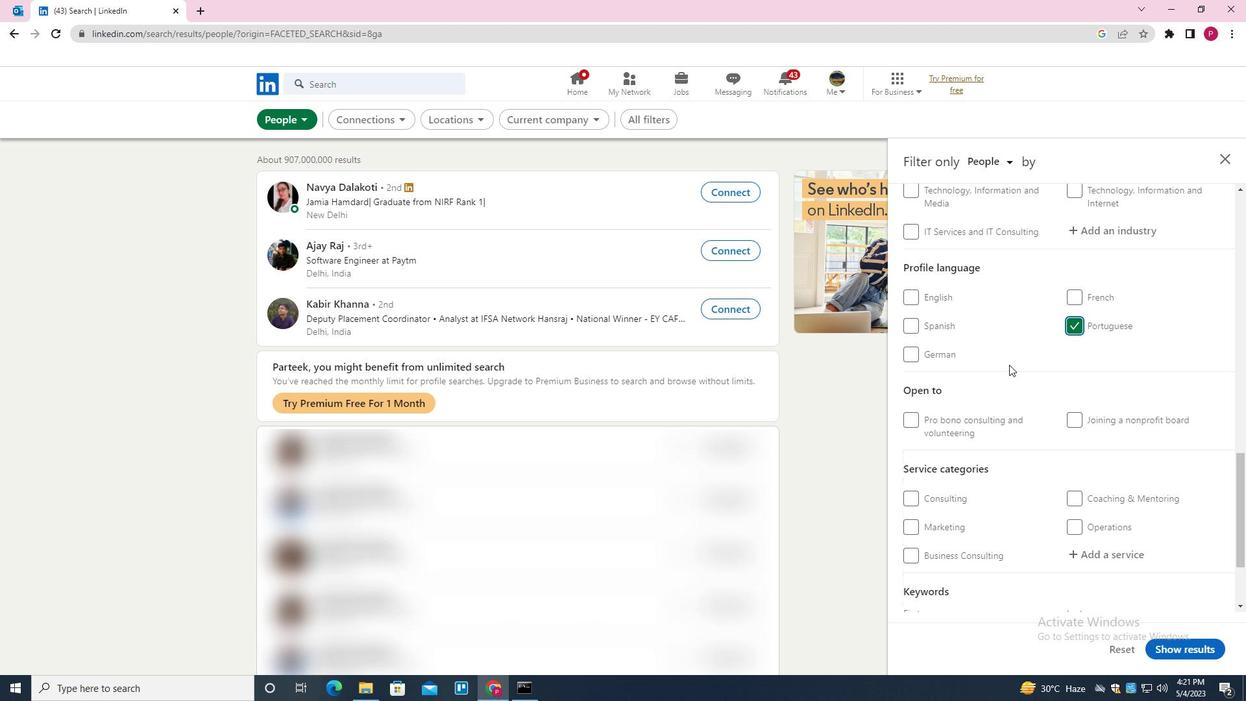 
Action: Mouse moved to (1009, 365)
Screenshot: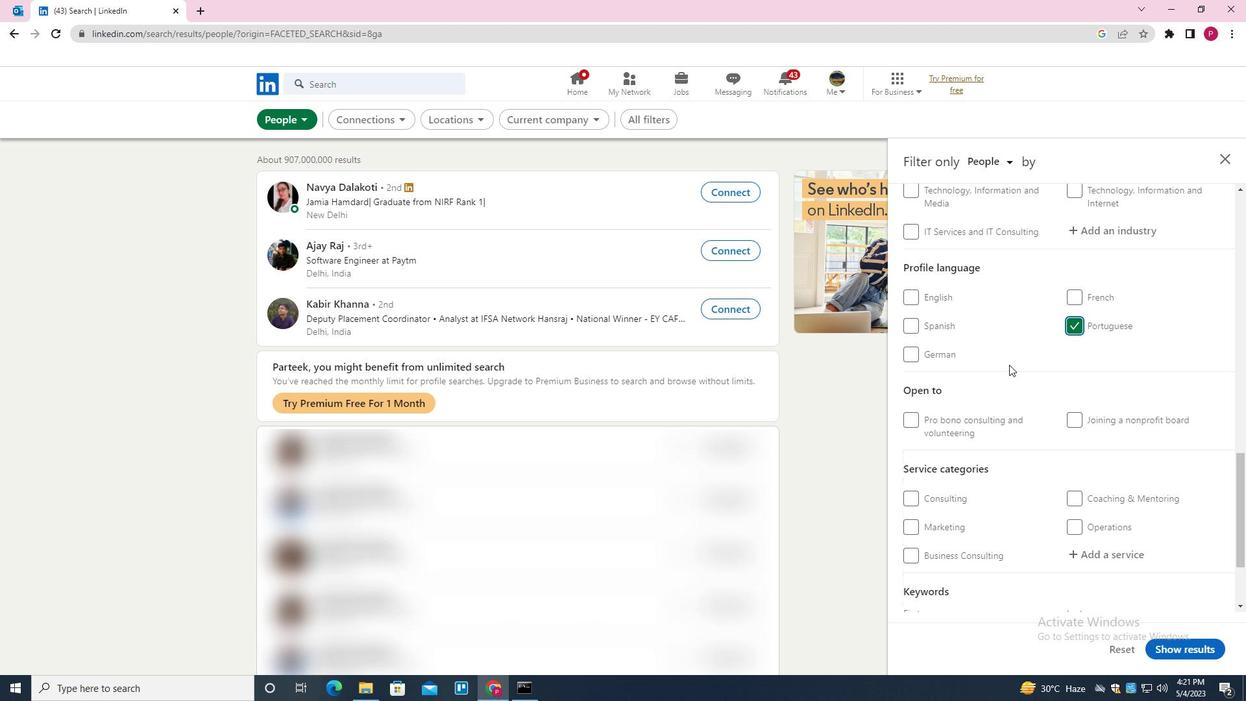 
Action: Mouse scrolled (1009, 366) with delta (0, 0)
Screenshot: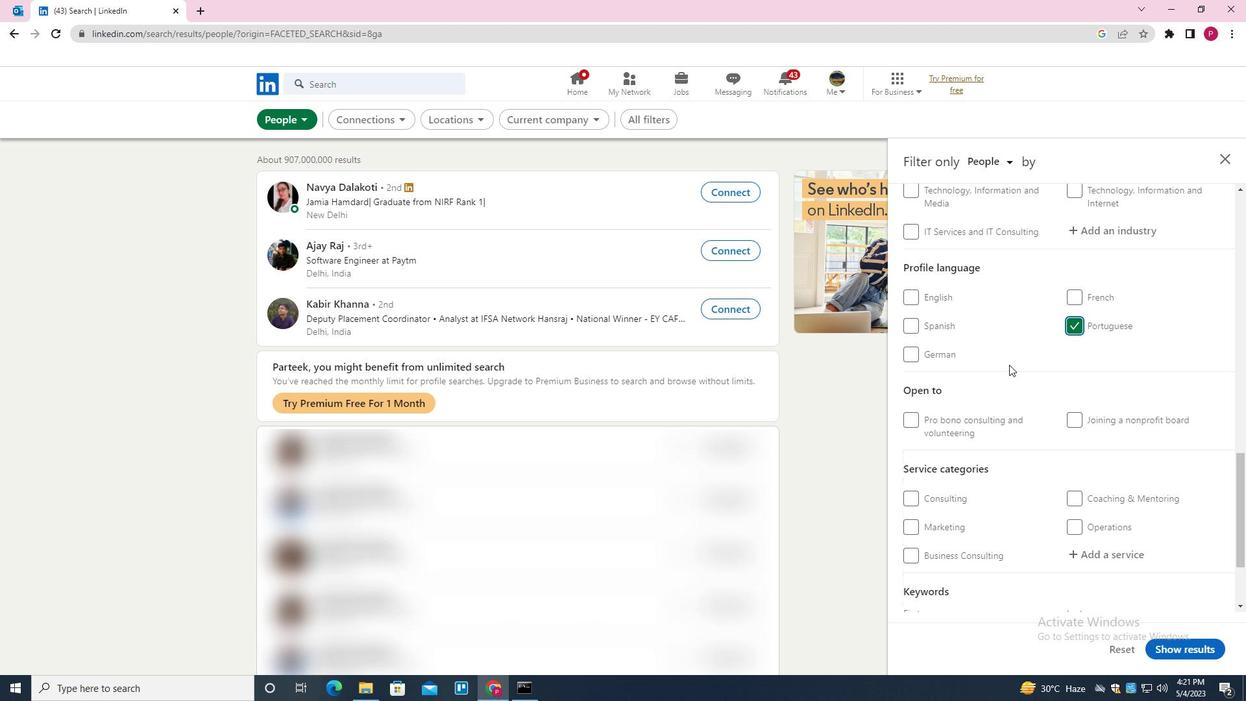 
Action: Mouse scrolled (1009, 366) with delta (0, 0)
Screenshot: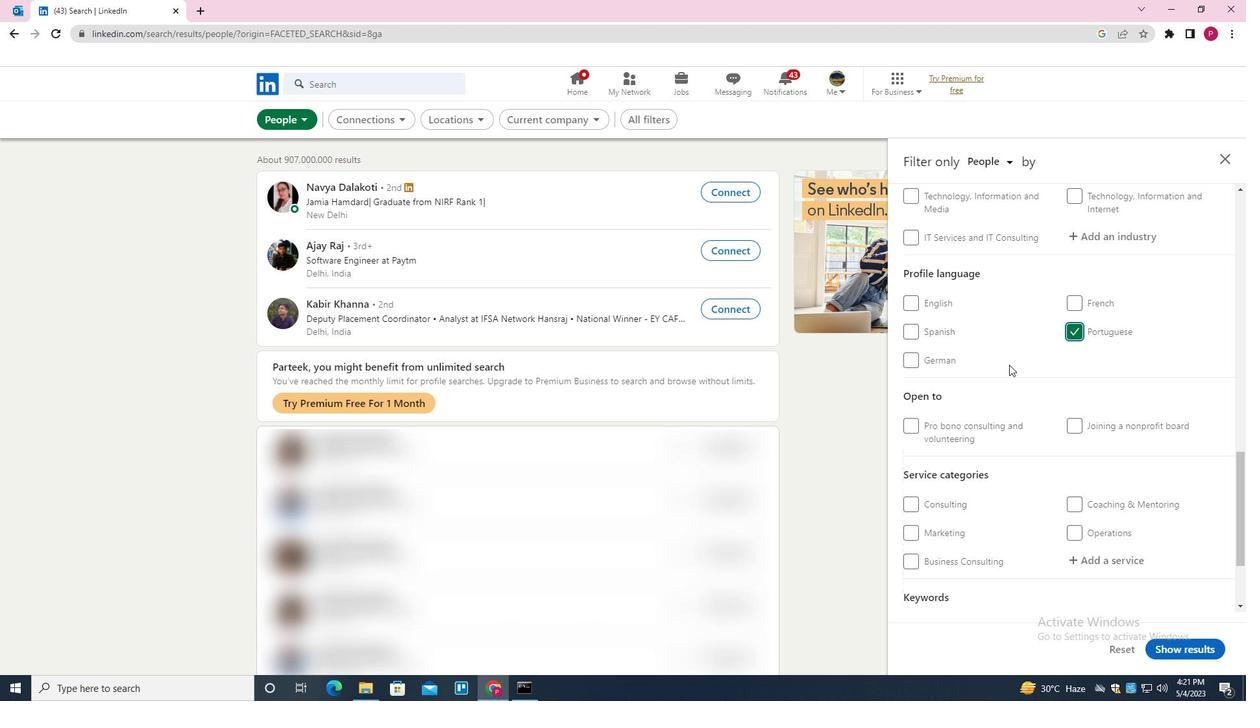 
Action: Mouse moved to (999, 375)
Screenshot: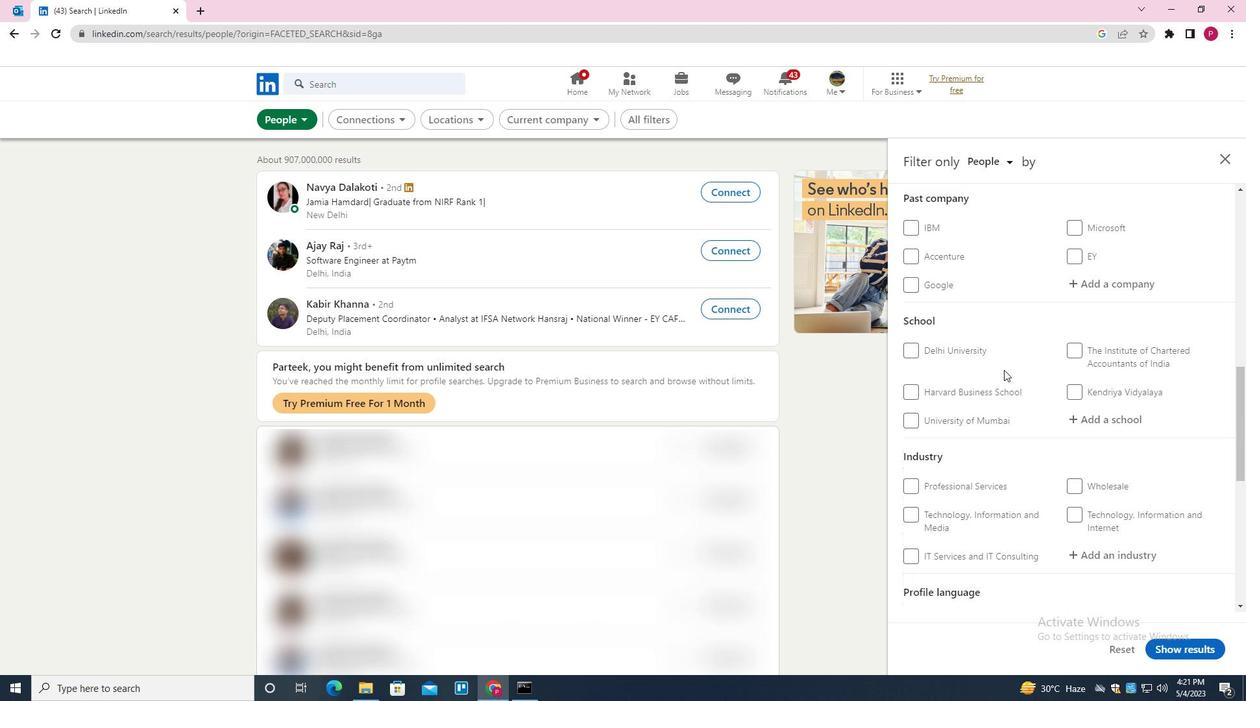 
Action: Mouse scrolled (999, 375) with delta (0, 0)
Screenshot: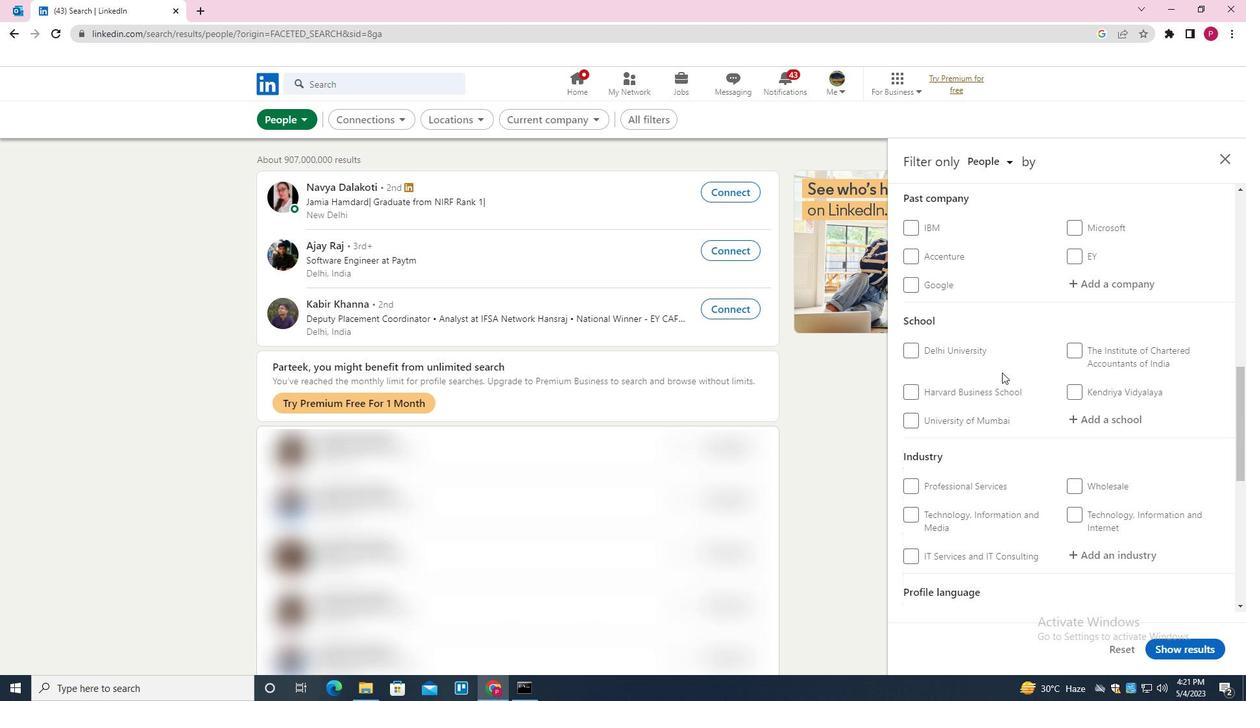 
Action: Mouse scrolled (999, 375) with delta (0, 0)
Screenshot: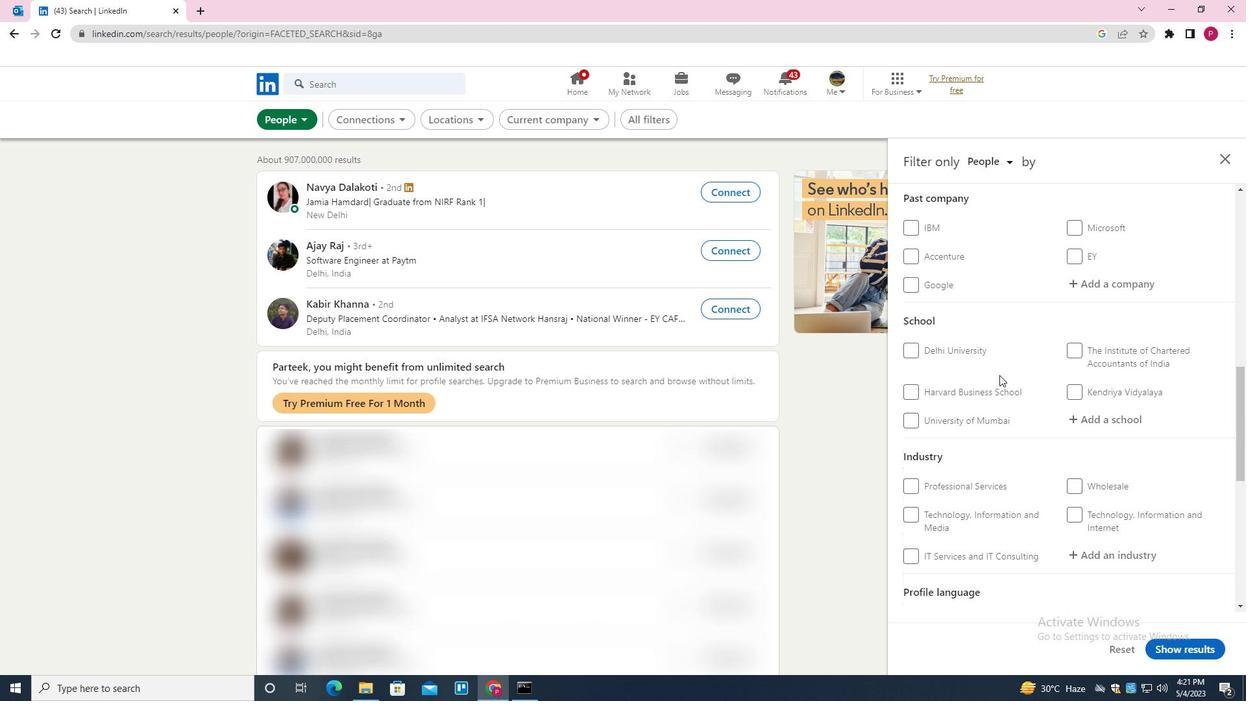
Action: Mouse scrolled (999, 375) with delta (0, 0)
Screenshot: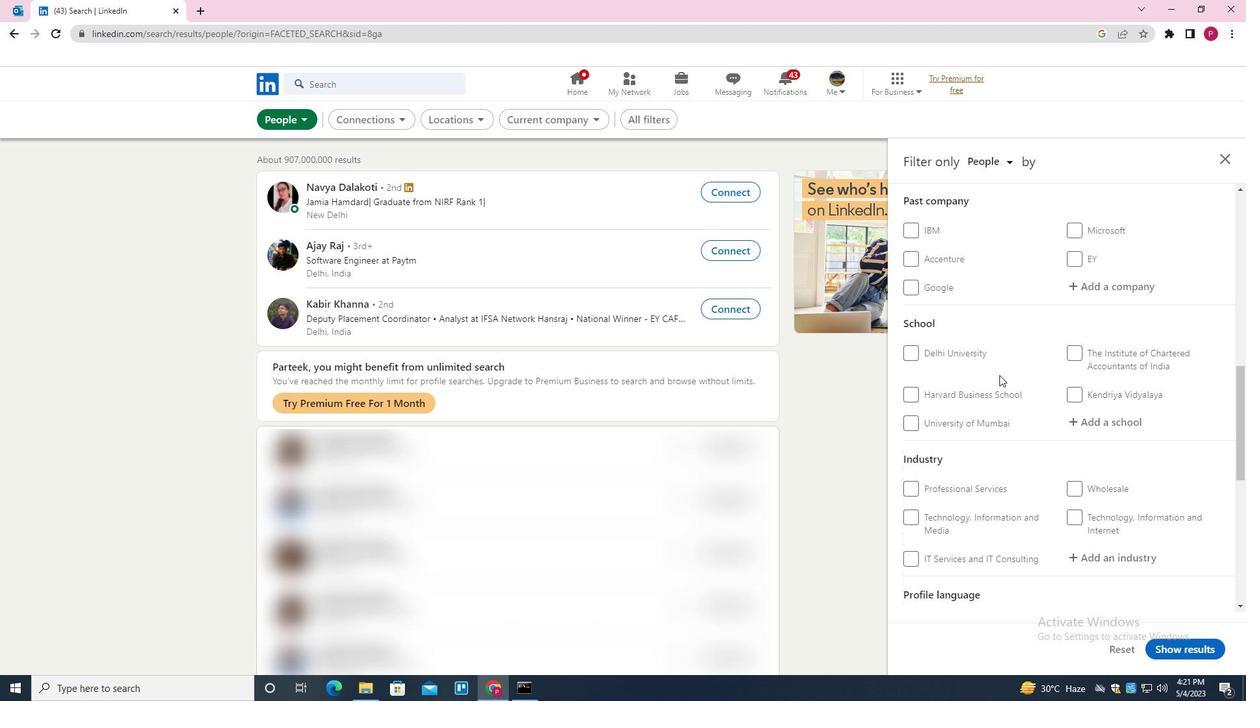 
Action: Mouse scrolled (999, 375) with delta (0, 0)
Screenshot: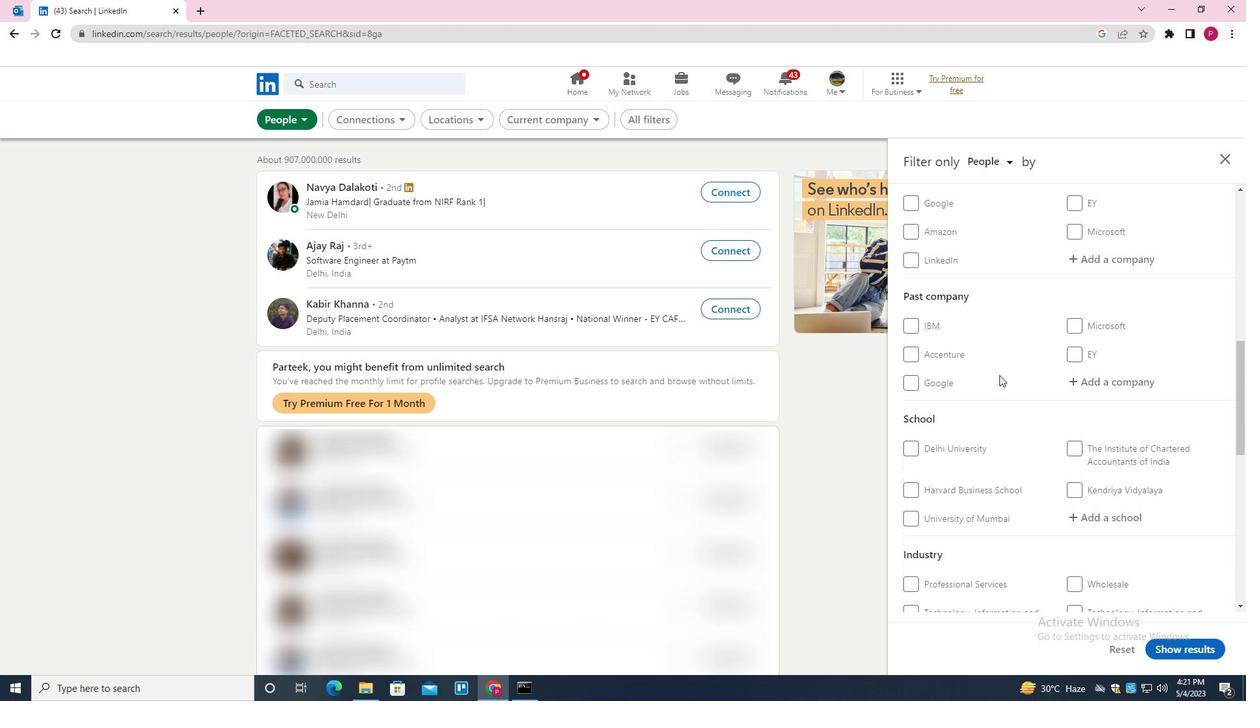 
Action: Mouse moved to (1112, 418)
Screenshot: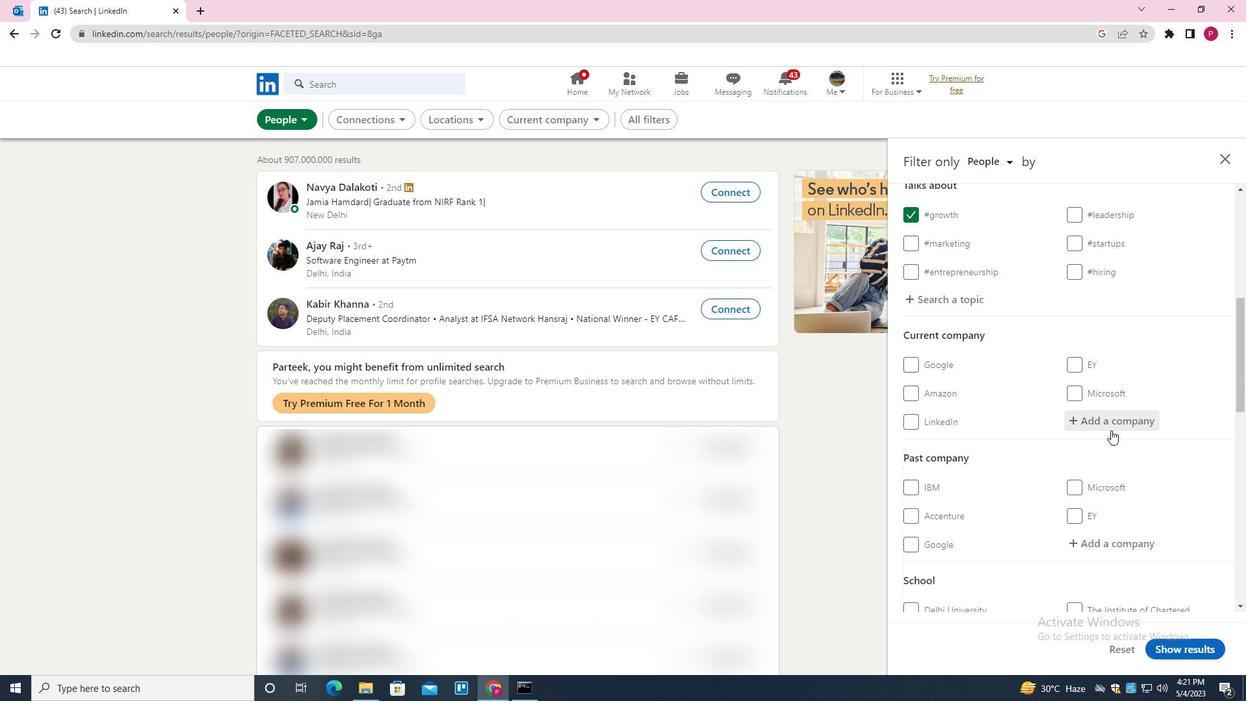 
Action: Mouse pressed left at (1112, 418)
Screenshot: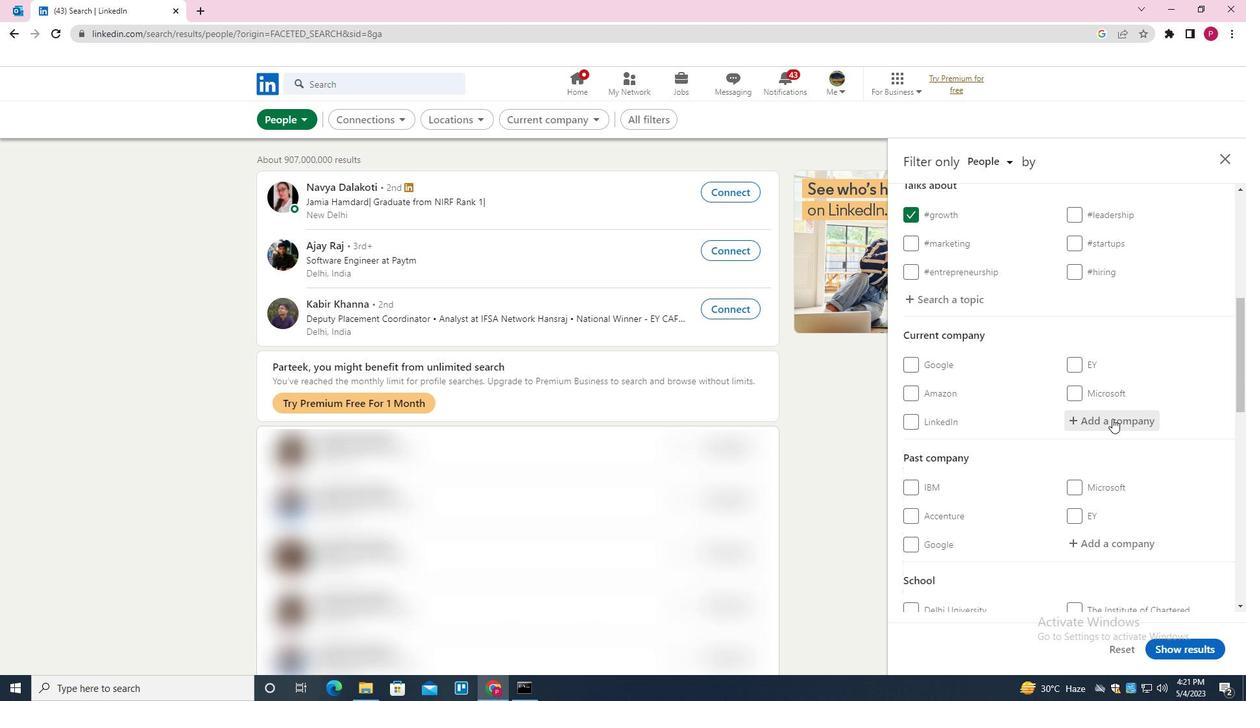 
Action: Mouse moved to (1119, 414)
Screenshot: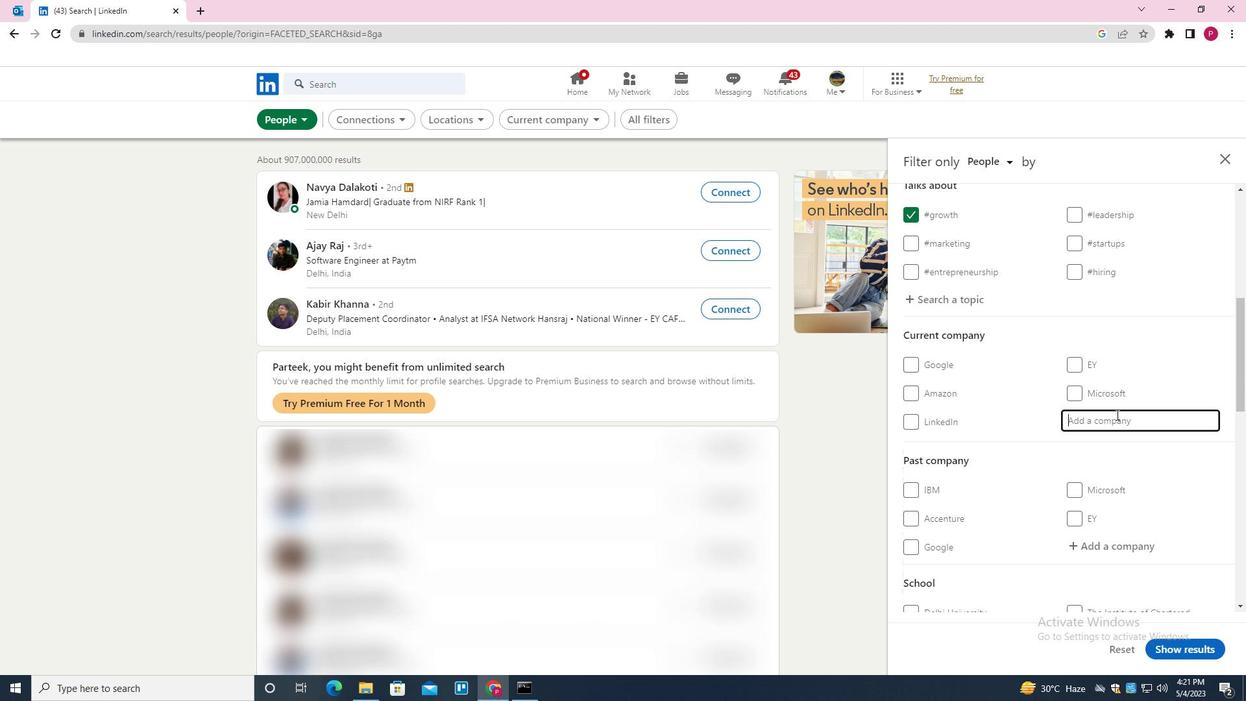 
Action: Key pressed <Key.shift><Key.shift><Key.shift><Key.shift><Key.shift><Key.shift><Key.shift><Key.shift><Key.shift><Key.shift><Key.shift><Key.shift><Key.shift><Key.shift><Key.shift><Key.shift><Key.shift><Key.shift><Key.shift><Key.shift><Key.shift><Key.shift><Key.shift><Key.shift><Key.shift><Key.shift><Key.shift><Key.shift><Key.shift><Key.shift><Key.shift><Key.shift><Key.shift><Key.shift><Key.shift><Key.shift><Key.shift><Key.shift><Key.shift><Key.shift><Key.shift><Key.shift><Key.shift><Key.shift><Key.shift><Key.shift><Key.shift><Key.shift><Key.shift><Key.shift><Key.shift><Key.shift><Key.shift><Key.shift><Key.shift><Key.shift><Key.shift><Key.shift><Key.shift><Key.shift><Key.shift><Key.shift><Key.shift><Key.shift>AUROBINDO<Key.down><Key.enter>
Screenshot: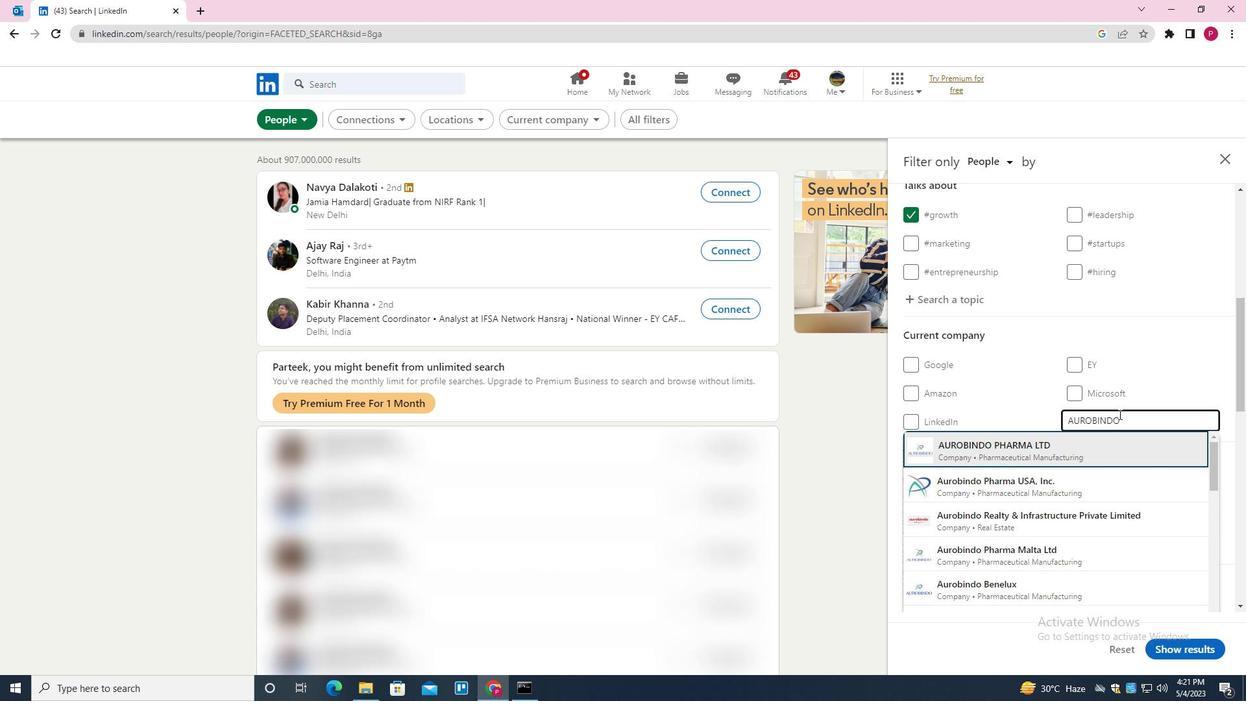 
Action: Mouse moved to (1063, 405)
Screenshot: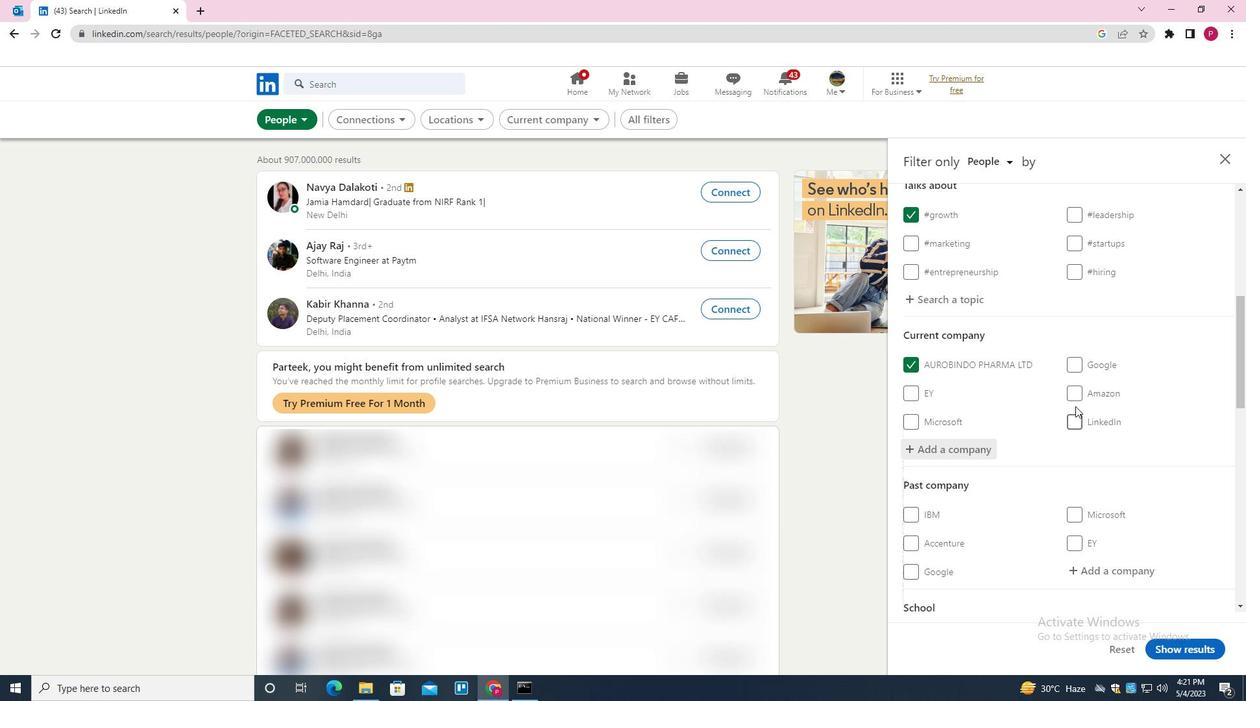 
Action: Mouse scrolled (1063, 405) with delta (0, 0)
Screenshot: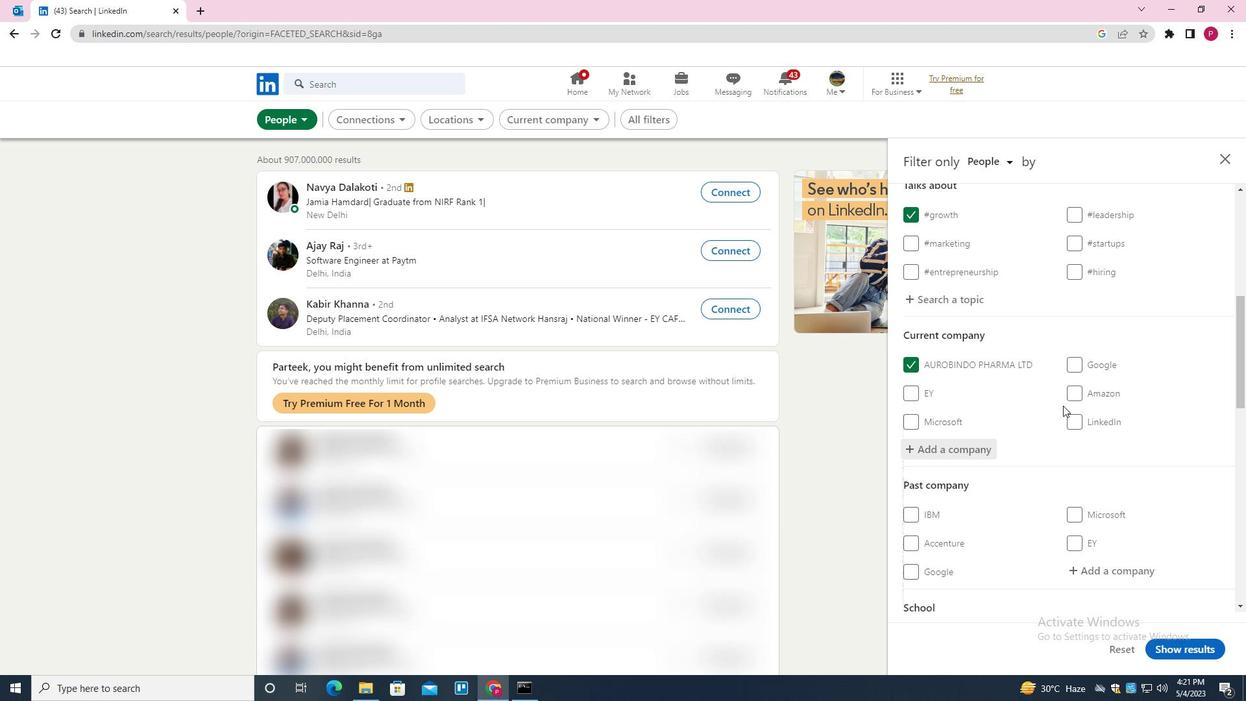
Action: Mouse scrolled (1063, 405) with delta (0, 0)
Screenshot: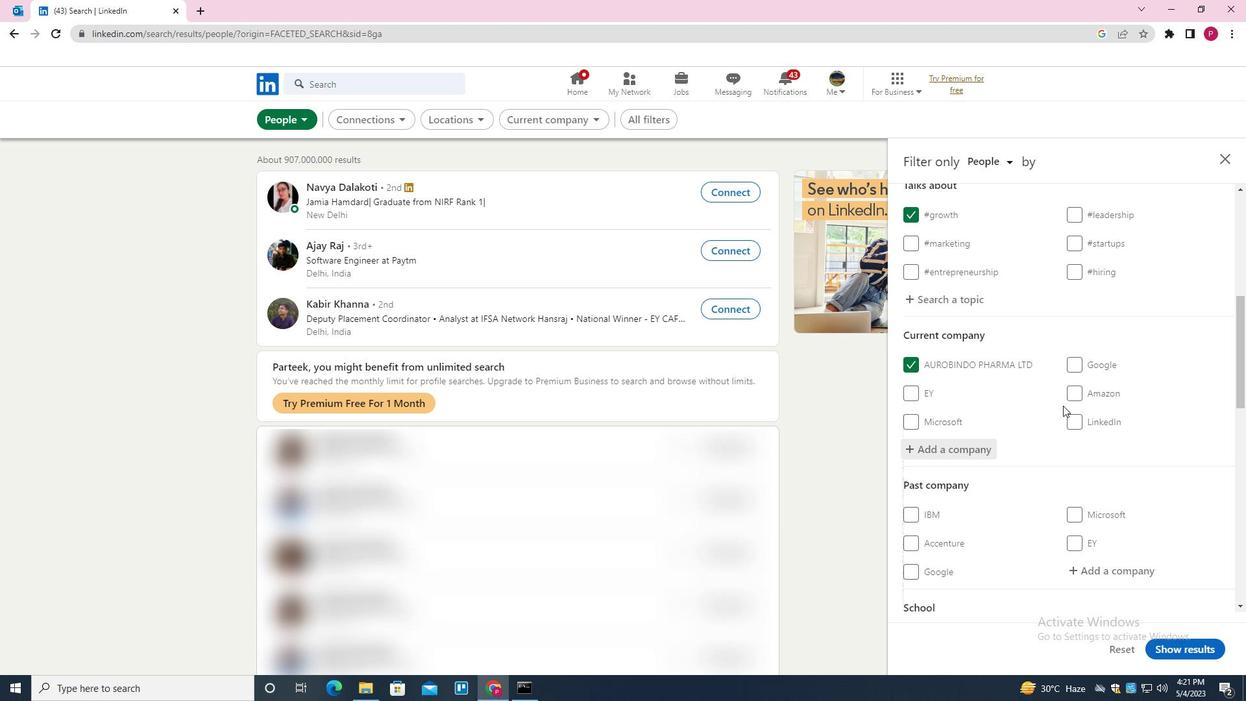 
Action: Mouse moved to (1061, 407)
Screenshot: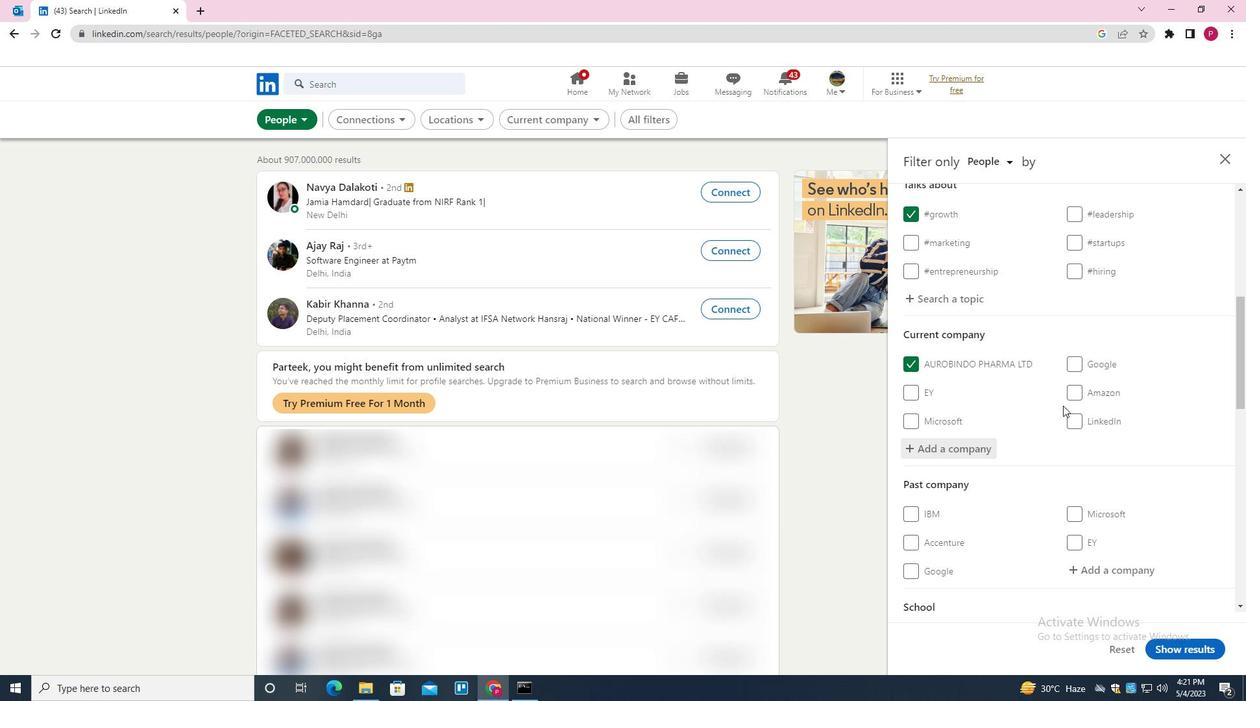 
Action: Mouse scrolled (1061, 406) with delta (0, 0)
Screenshot: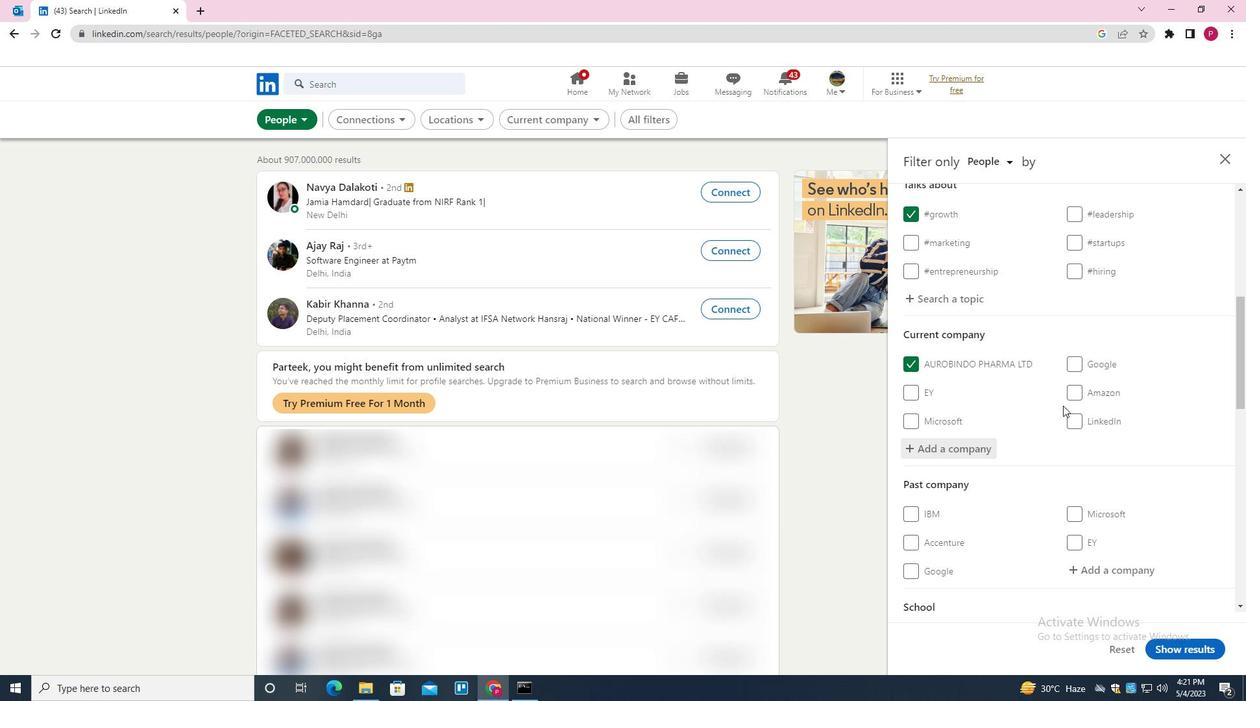 
Action: Mouse moved to (1061, 407)
Screenshot: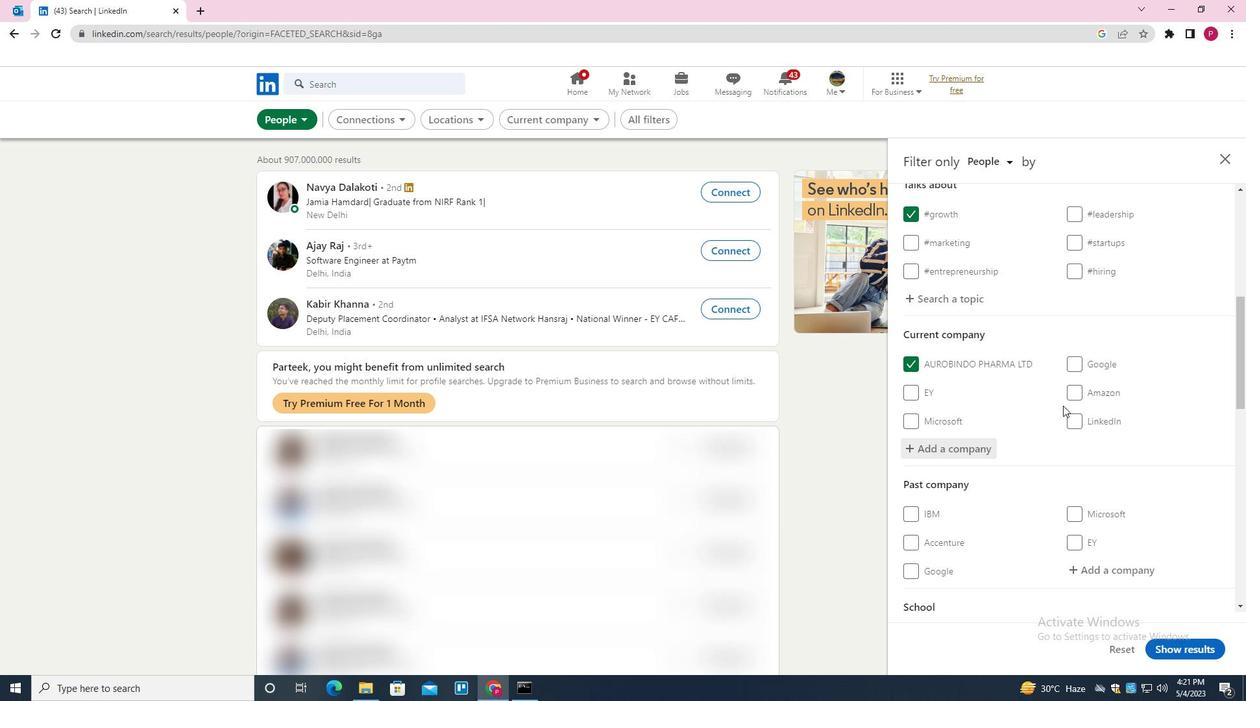 
Action: Mouse scrolled (1061, 407) with delta (0, 0)
Screenshot: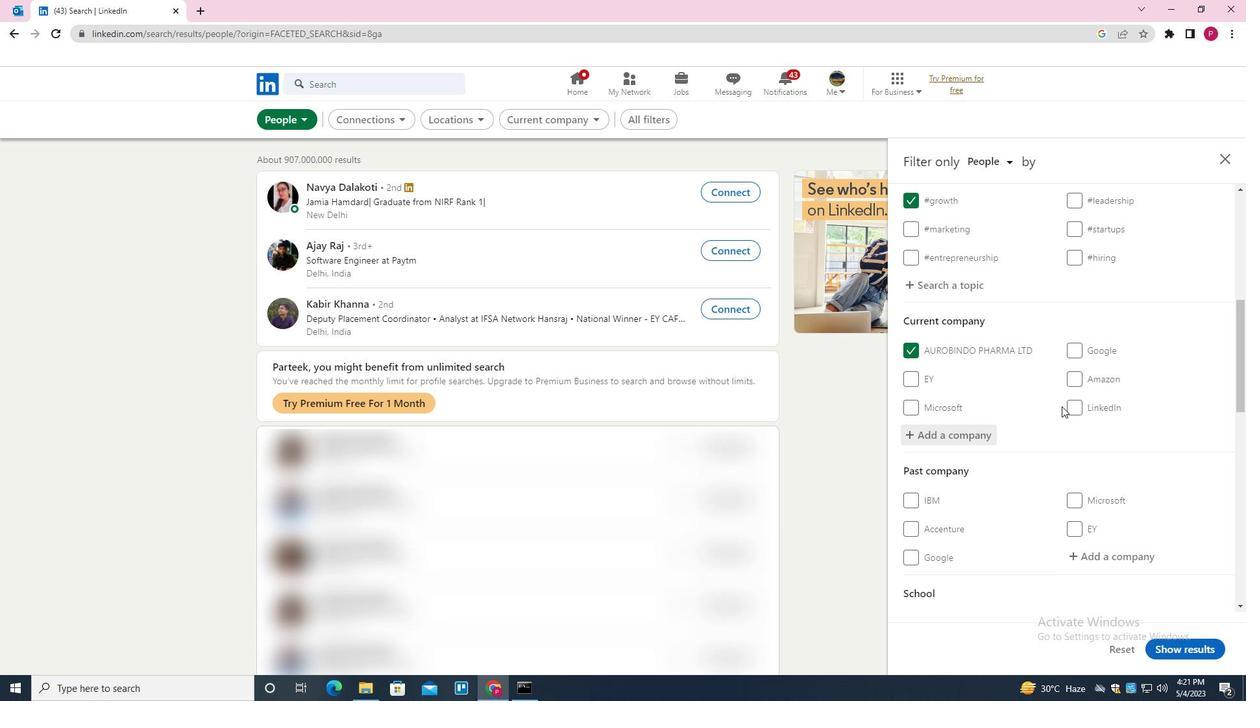 
Action: Mouse moved to (1060, 410)
Screenshot: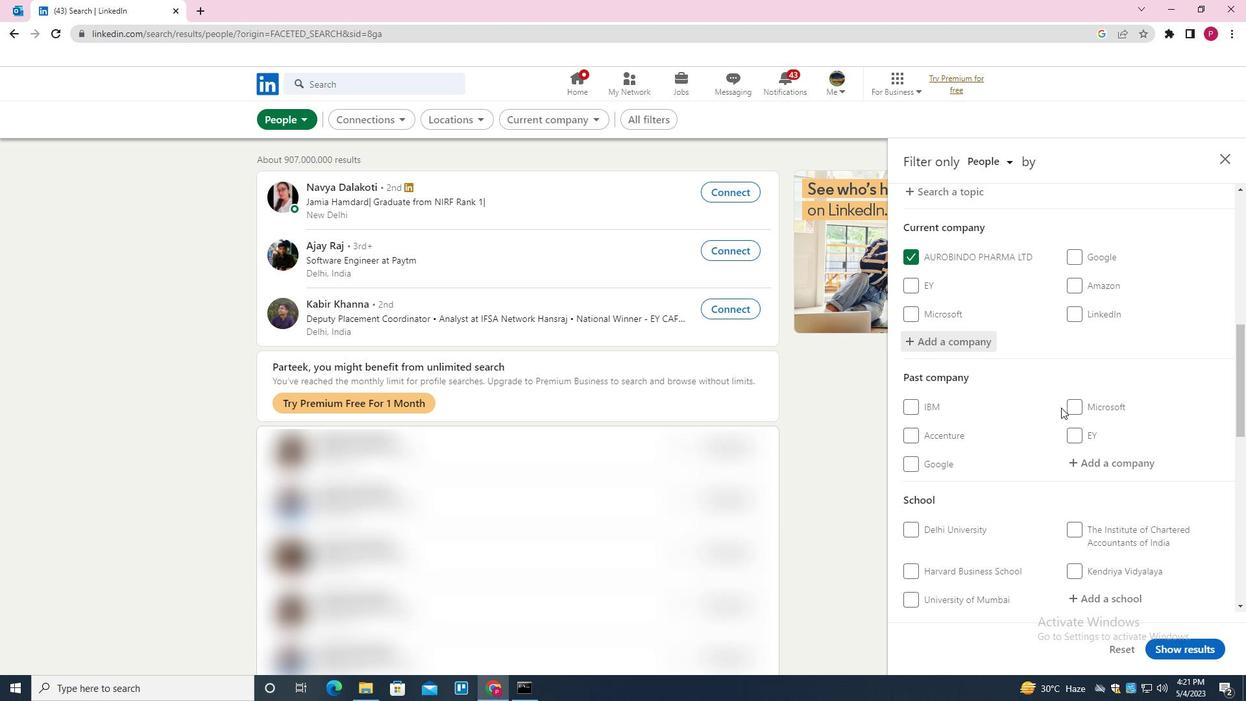 
Action: Mouse scrolled (1060, 409) with delta (0, 0)
Screenshot: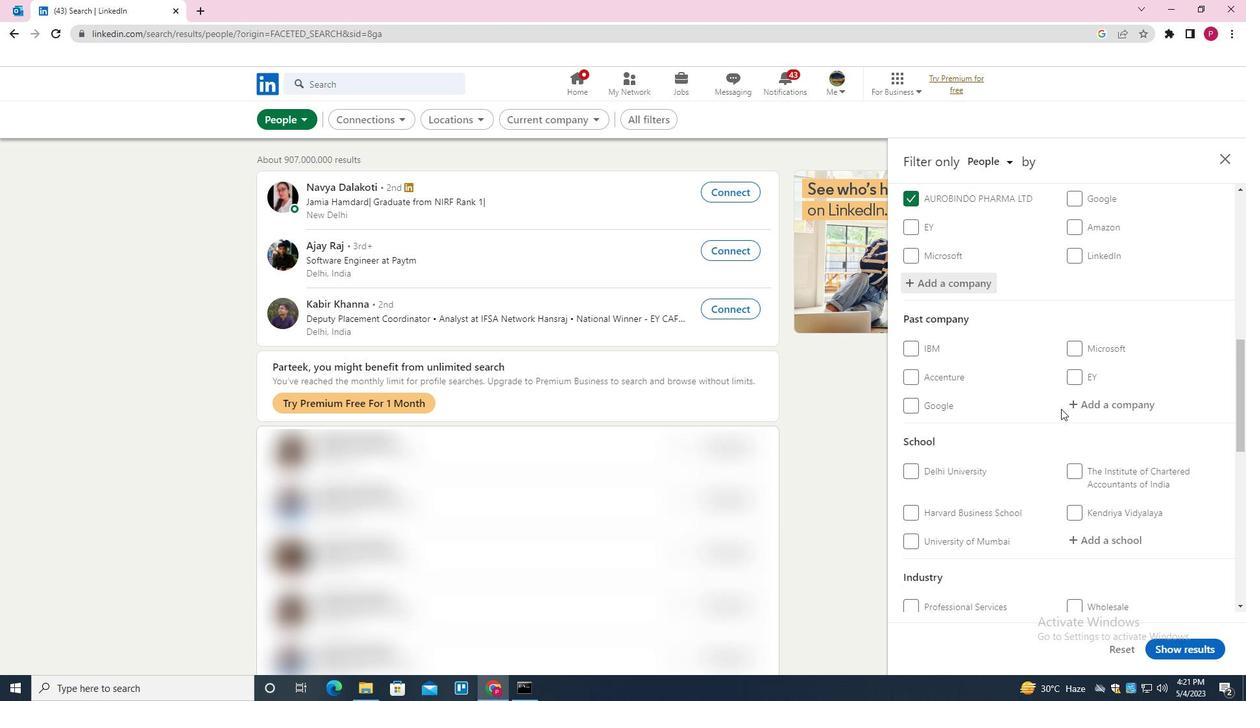 
Action: Mouse moved to (1108, 385)
Screenshot: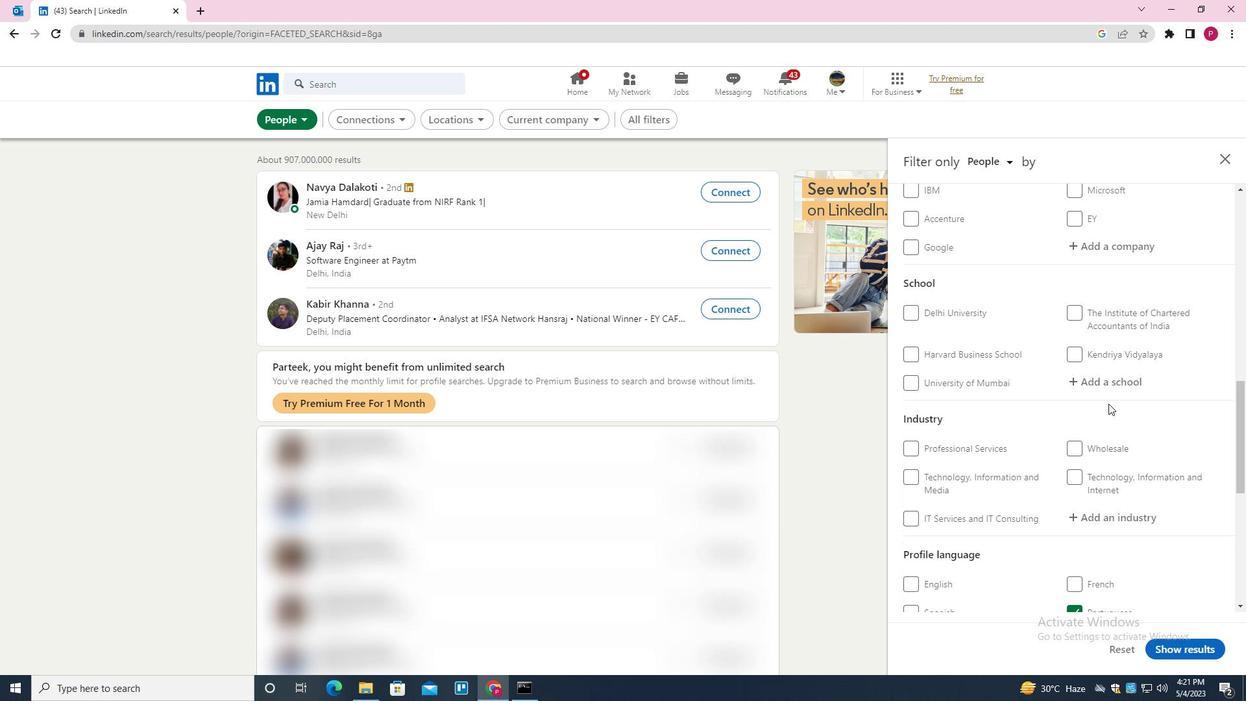 
Action: Mouse pressed left at (1108, 385)
Screenshot: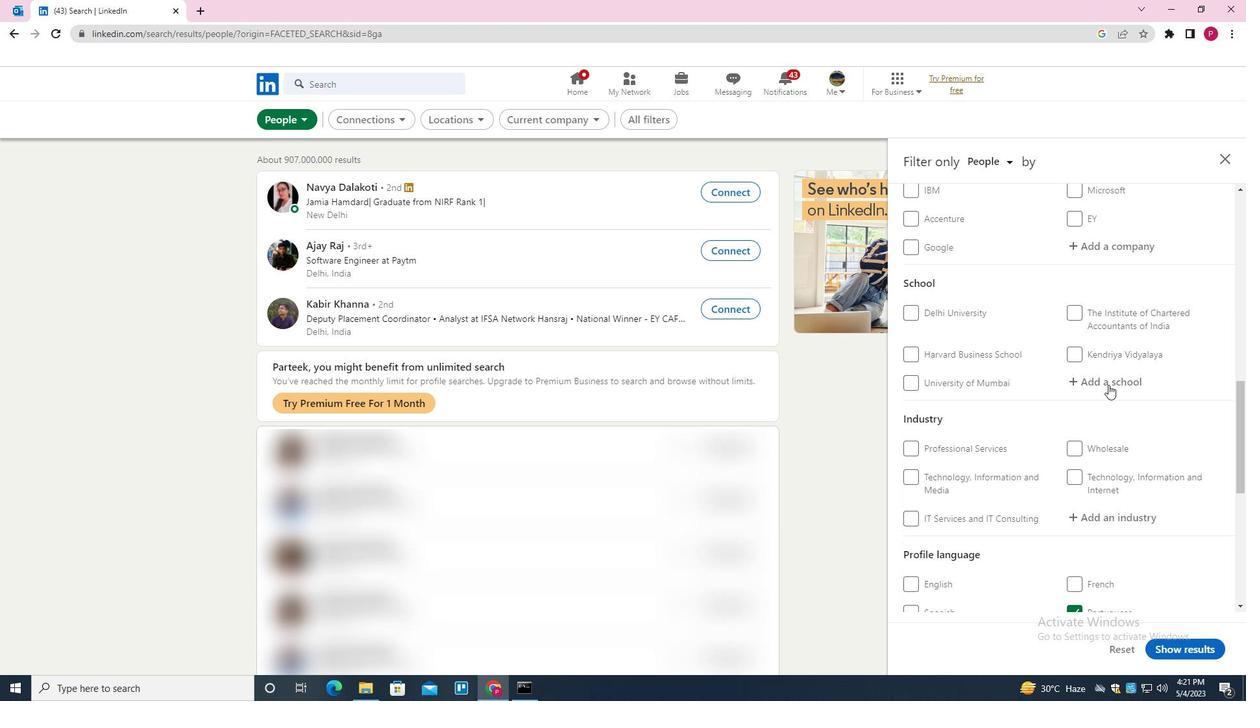 
Action: Key pressed <Key.shift>SHANMUGHA<Key.space><Key.shift>ARTS<Key.space><Key.backspace>,<Key.space><Key.shift>SCIENCE<Key.down><Key.enter>
Screenshot: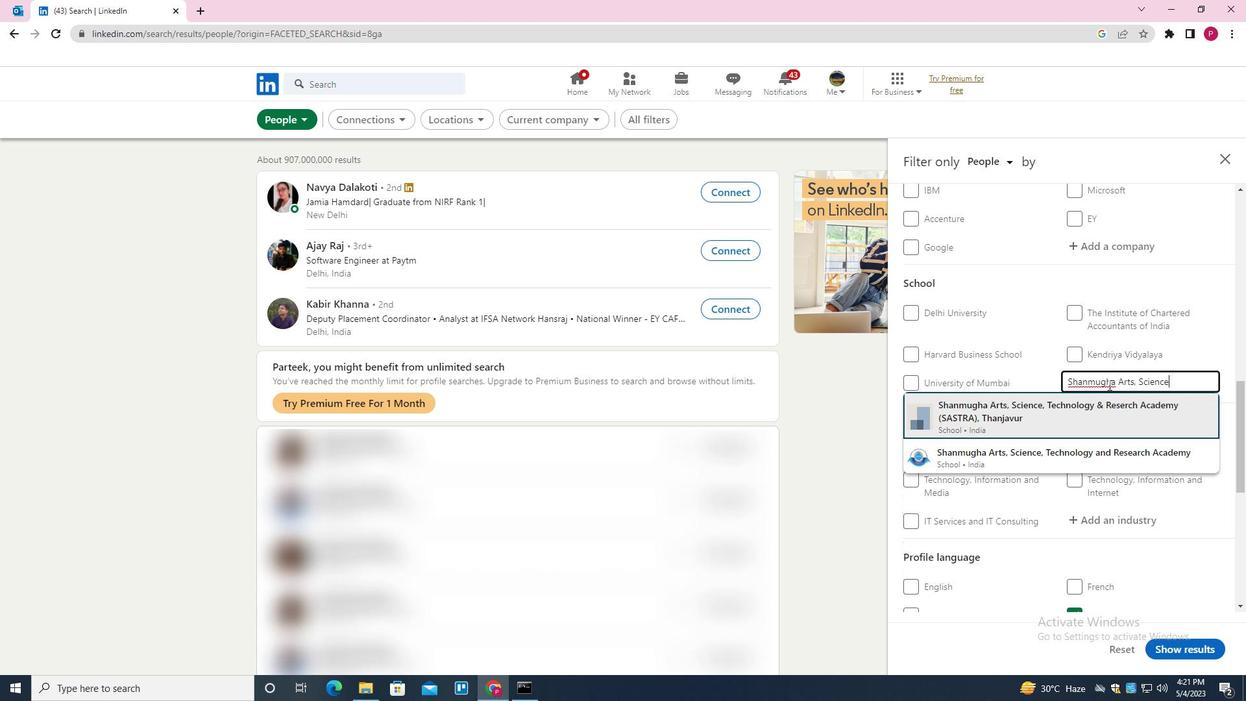 
Action: Mouse moved to (1054, 422)
Screenshot: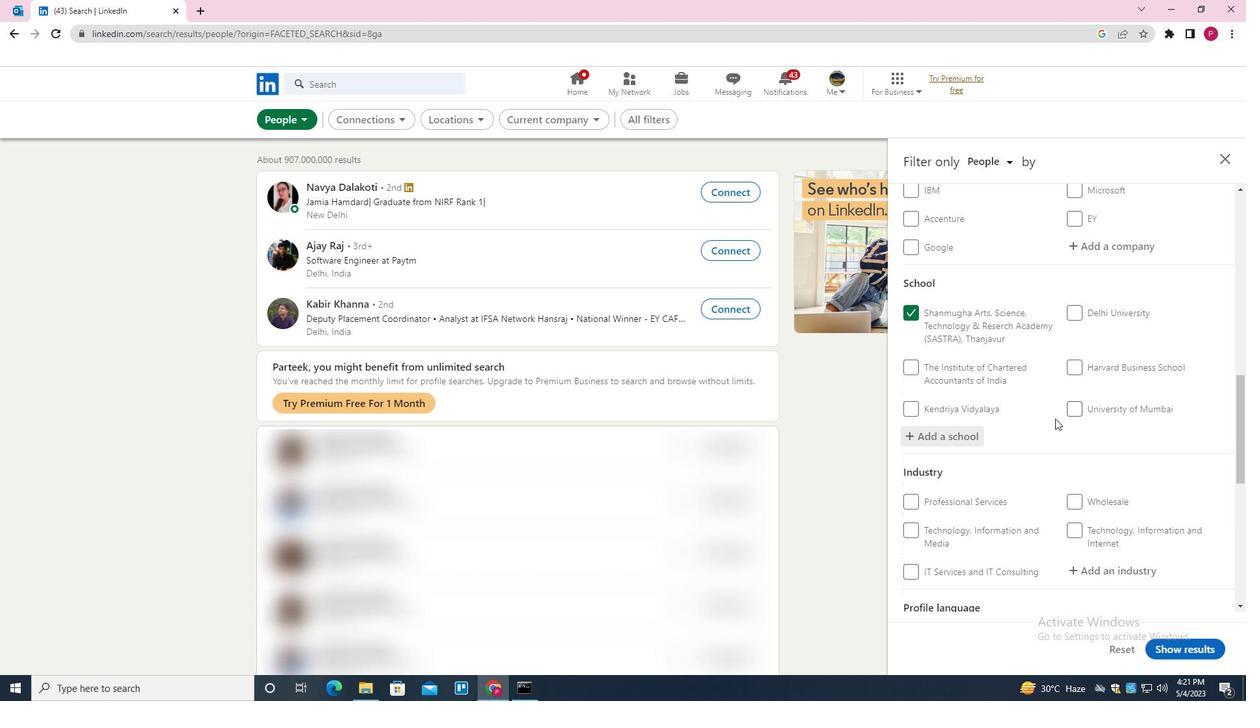 
Action: Mouse scrolled (1054, 421) with delta (0, 0)
Screenshot: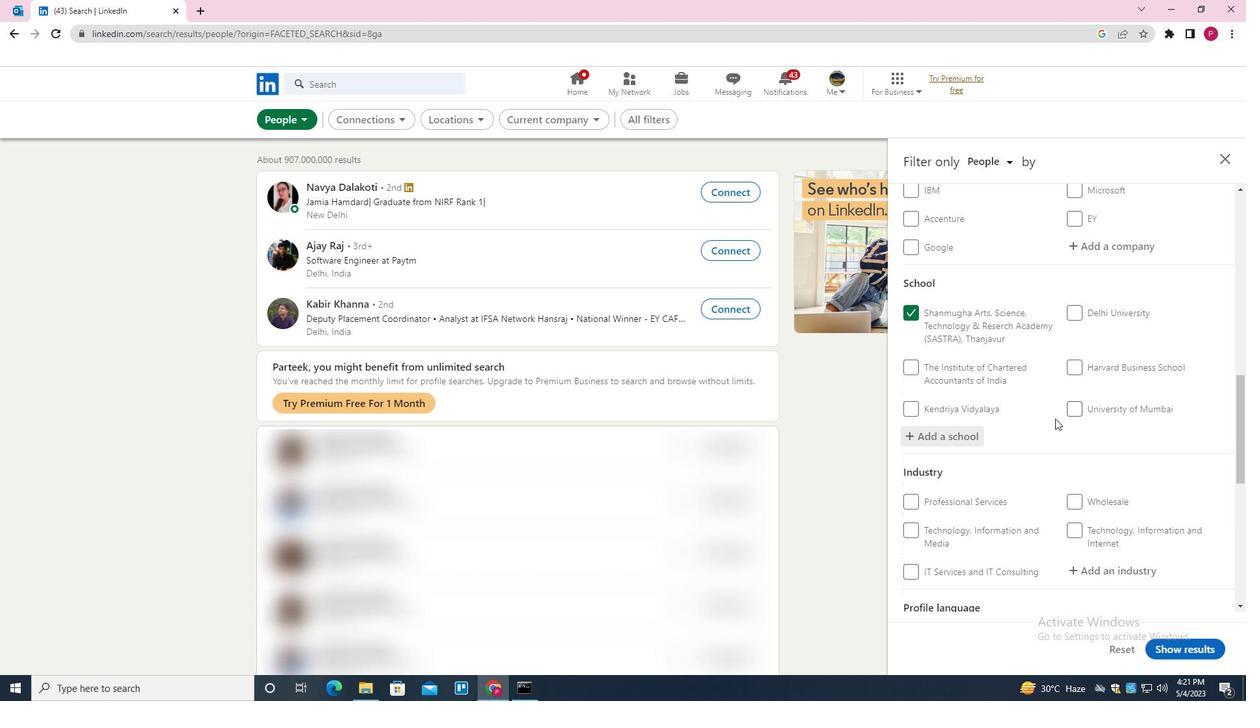 
Action: Mouse moved to (1054, 423)
Screenshot: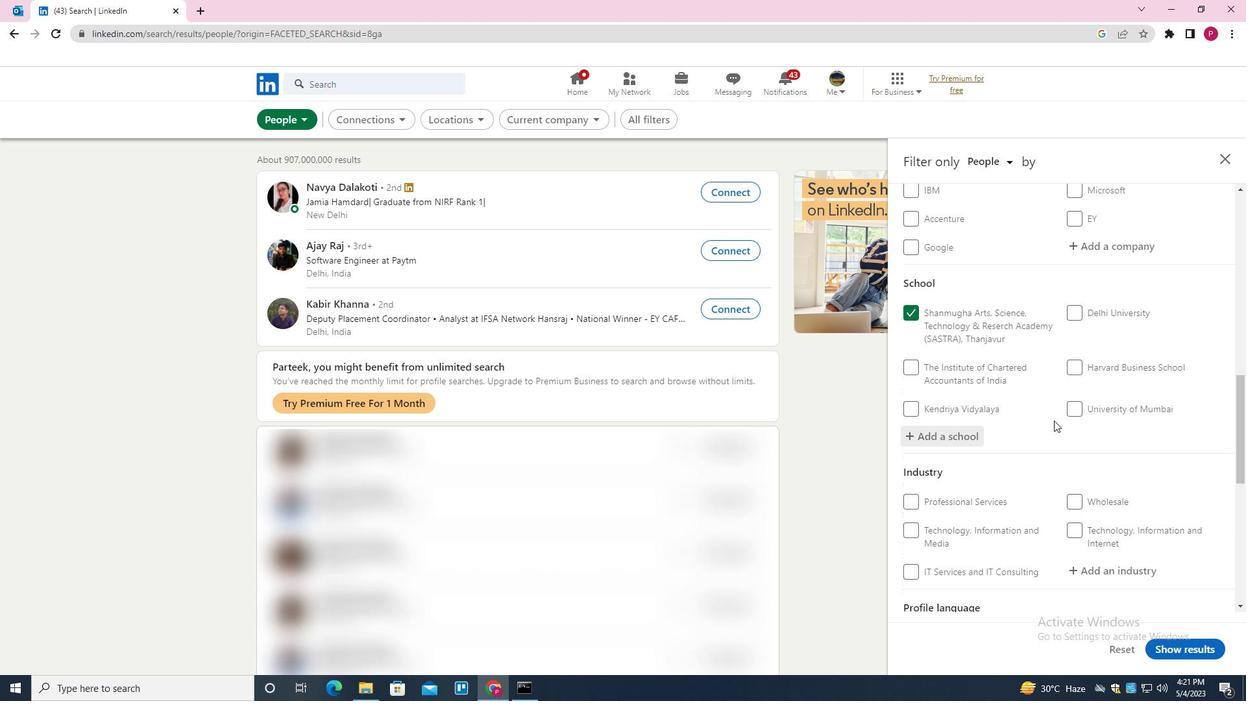
Action: Mouse scrolled (1054, 422) with delta (0, 0)
Screenshot: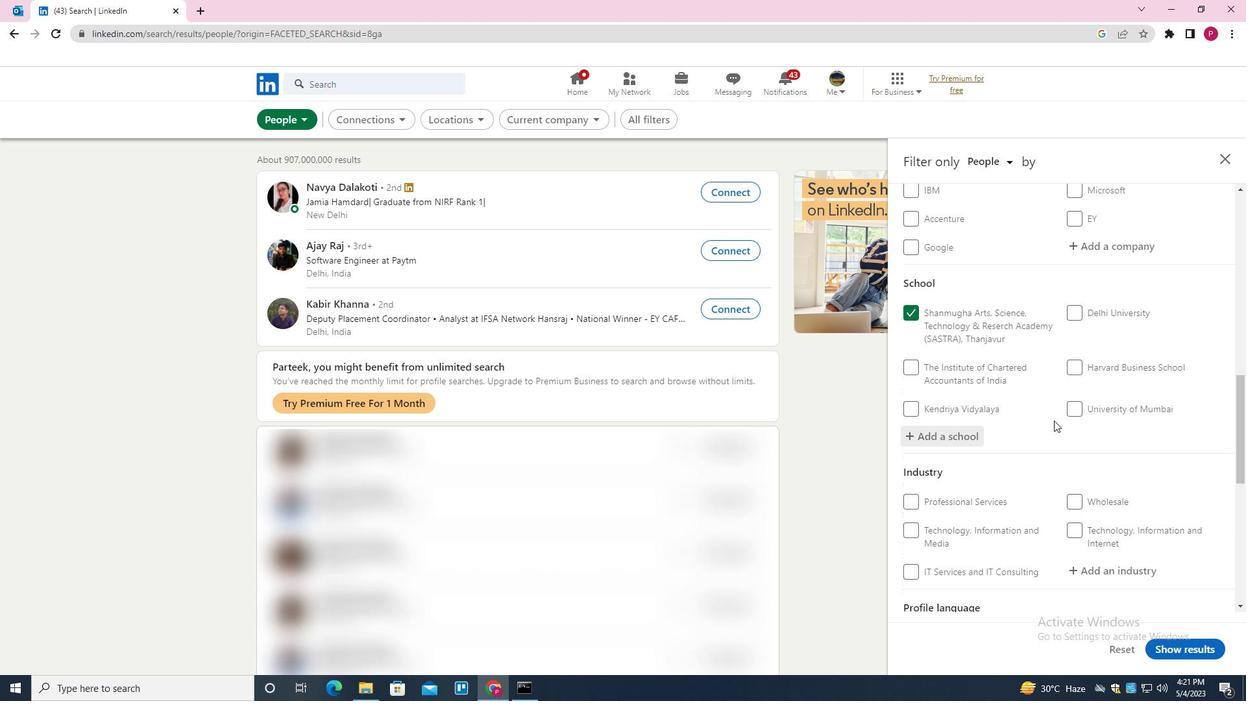 
Action: Mouse moved to (1055, 423)
Screenshot: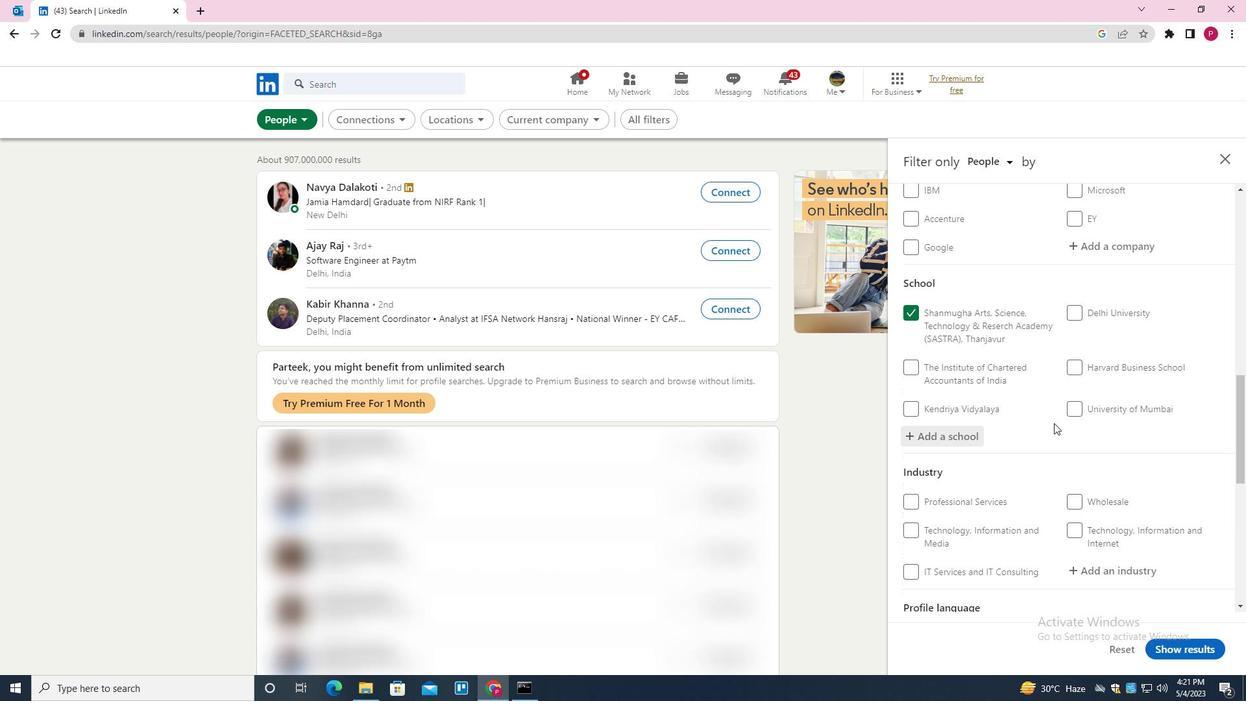 
Action: Mouse scrolled (1055, 422) with delta (0, 0)
Screenshot: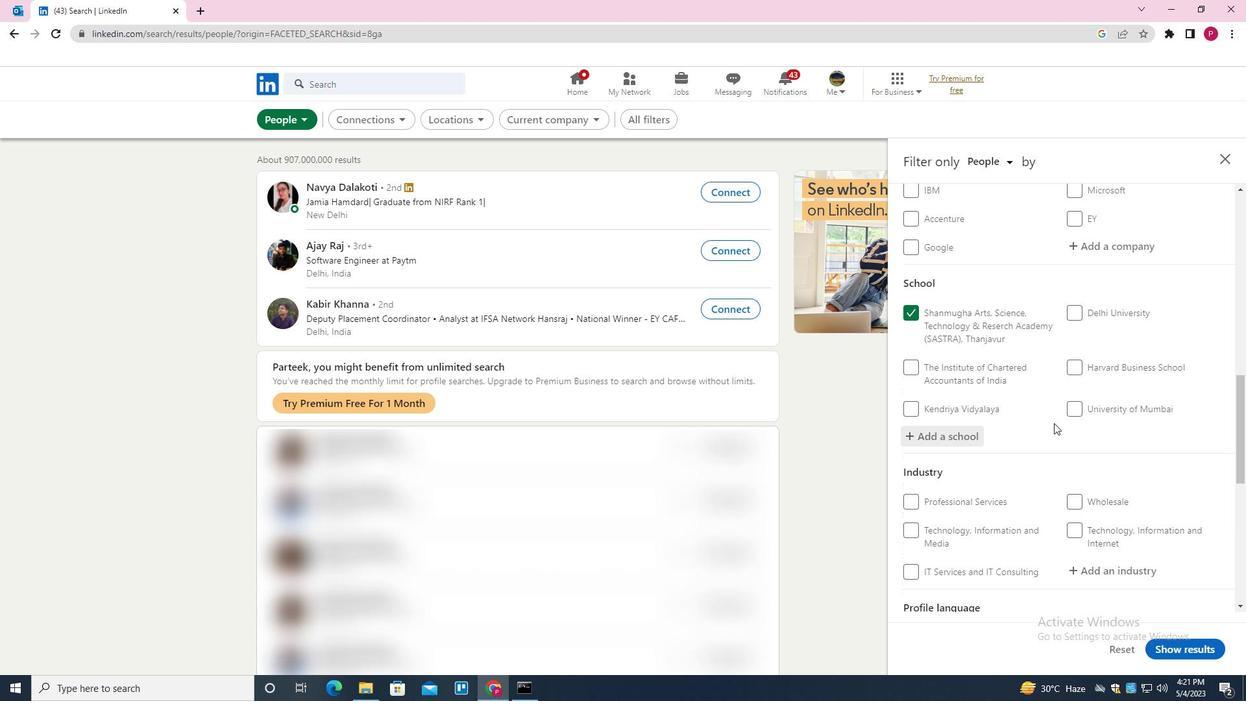 
Action: Mouse moved to (1057, 423)
Screenshot: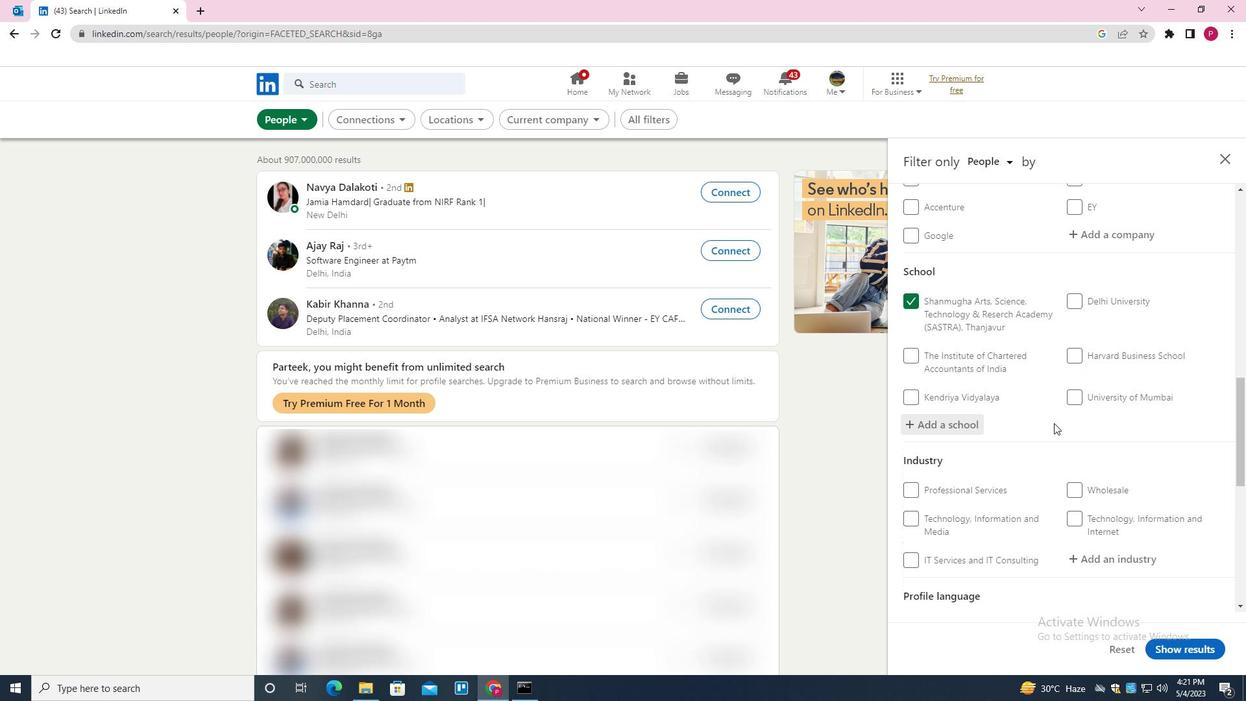 
Action: Mouse scrolled (1057, 422) with delta (0, 0)
Screenshot: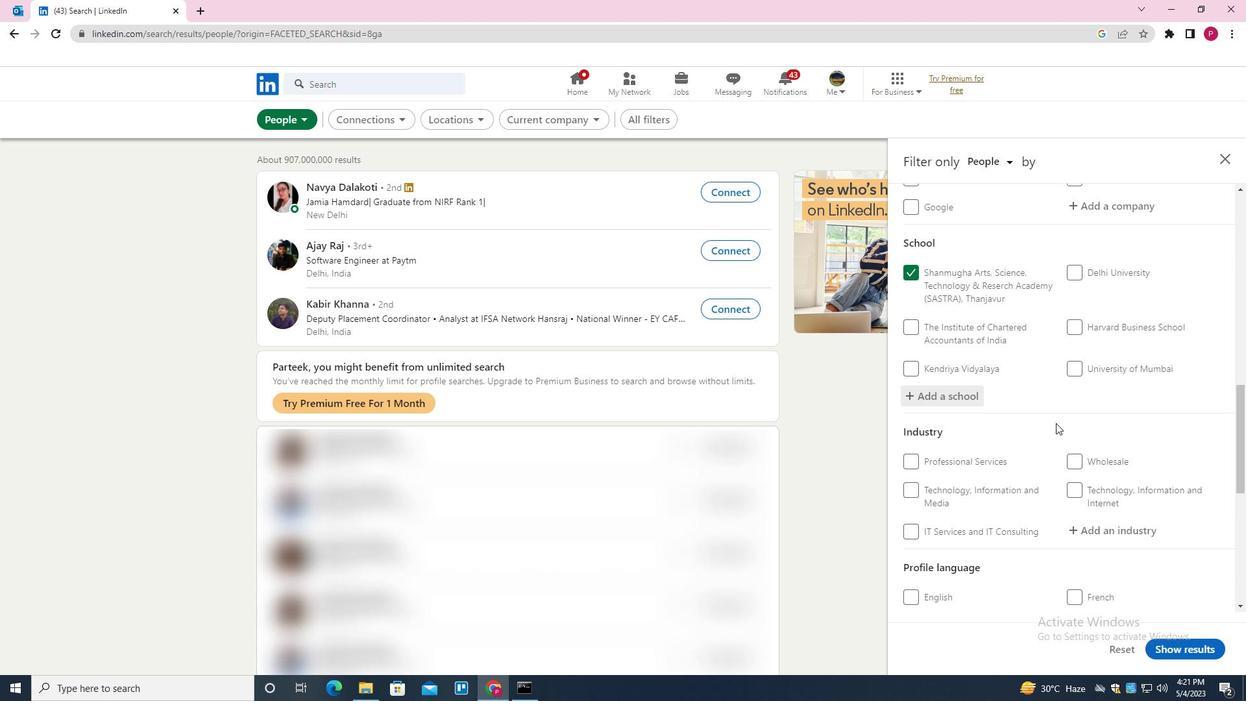 
Action: Mouse moved to (1127, 315)
Screenshot: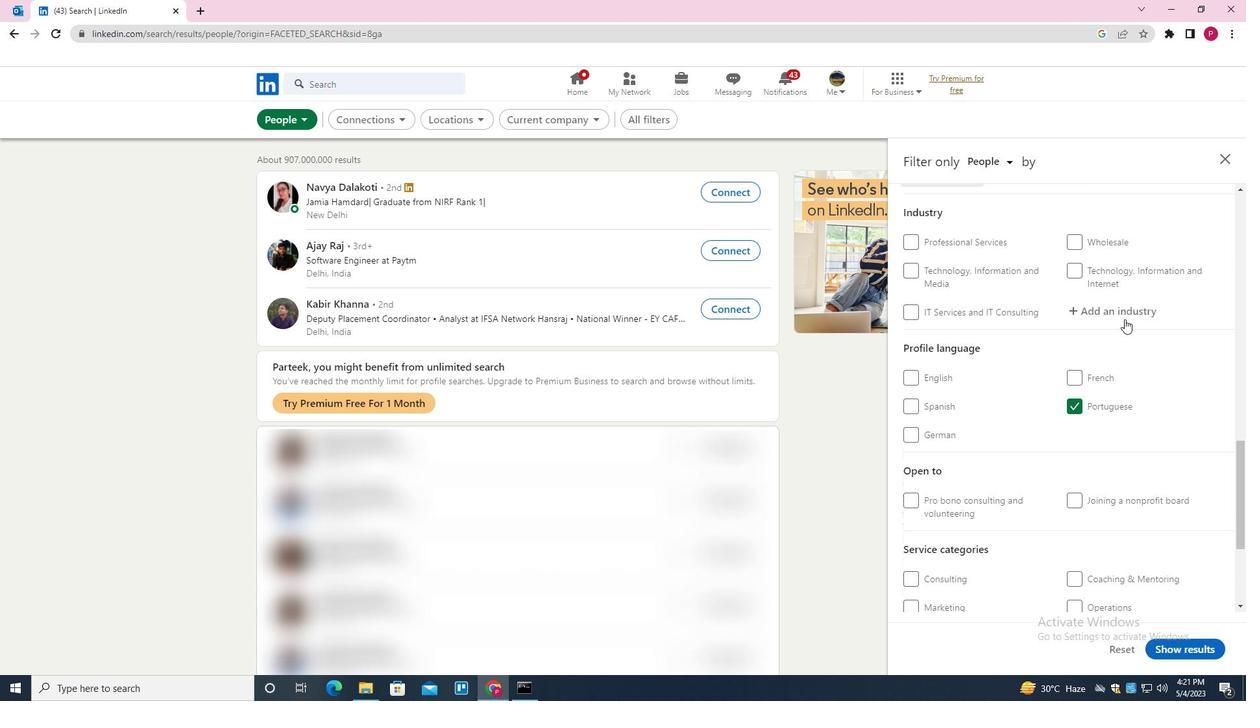 
Action: Mouse pressed left at (1127, 315)
Screenshot: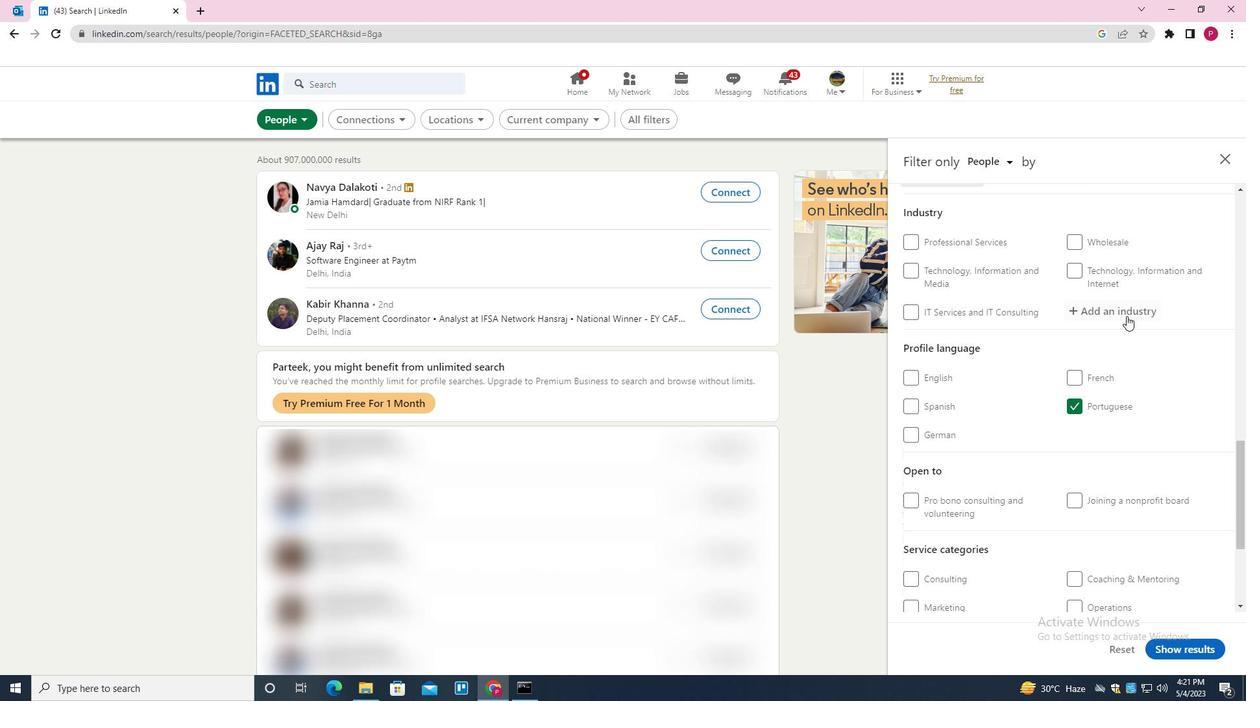 
Action: Key pressed <Key.shift><Key.shift><Key.shift>COAL<Key.space><Key.shift>MINING<Key.space><Key.down><Key.enter>
Screenshot: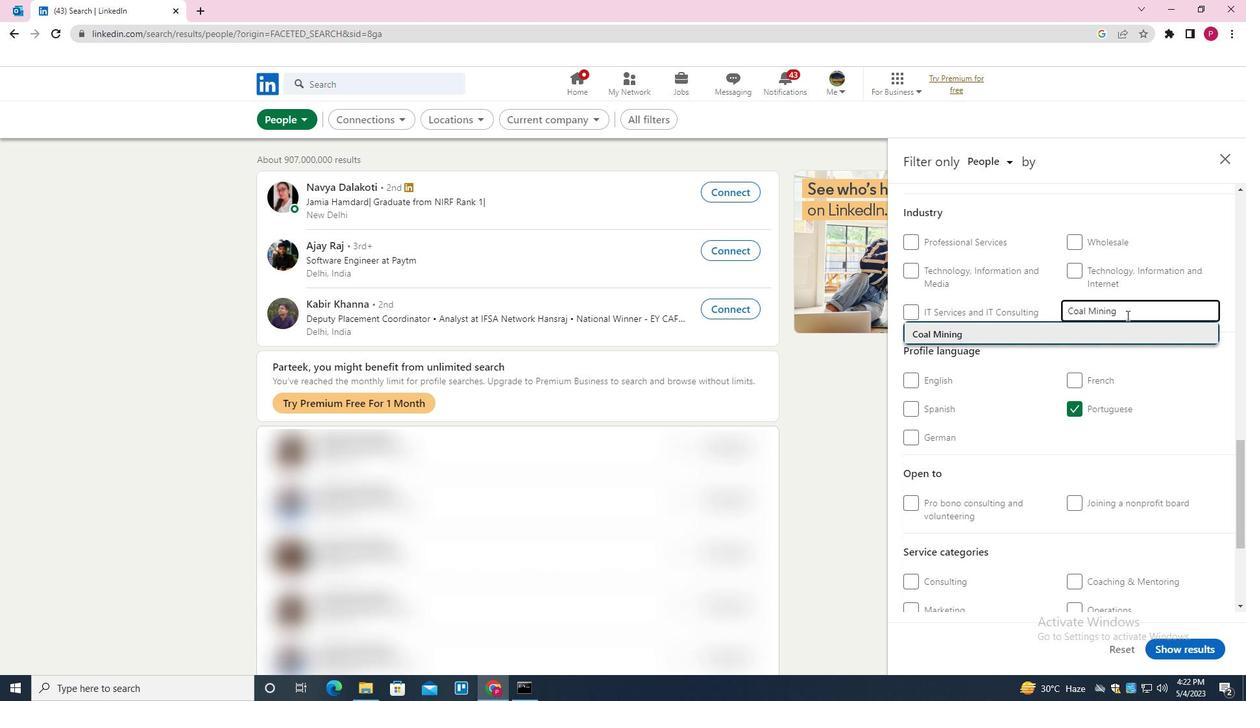 
Action: Mouse moved to (1092, 338)
Screenshot: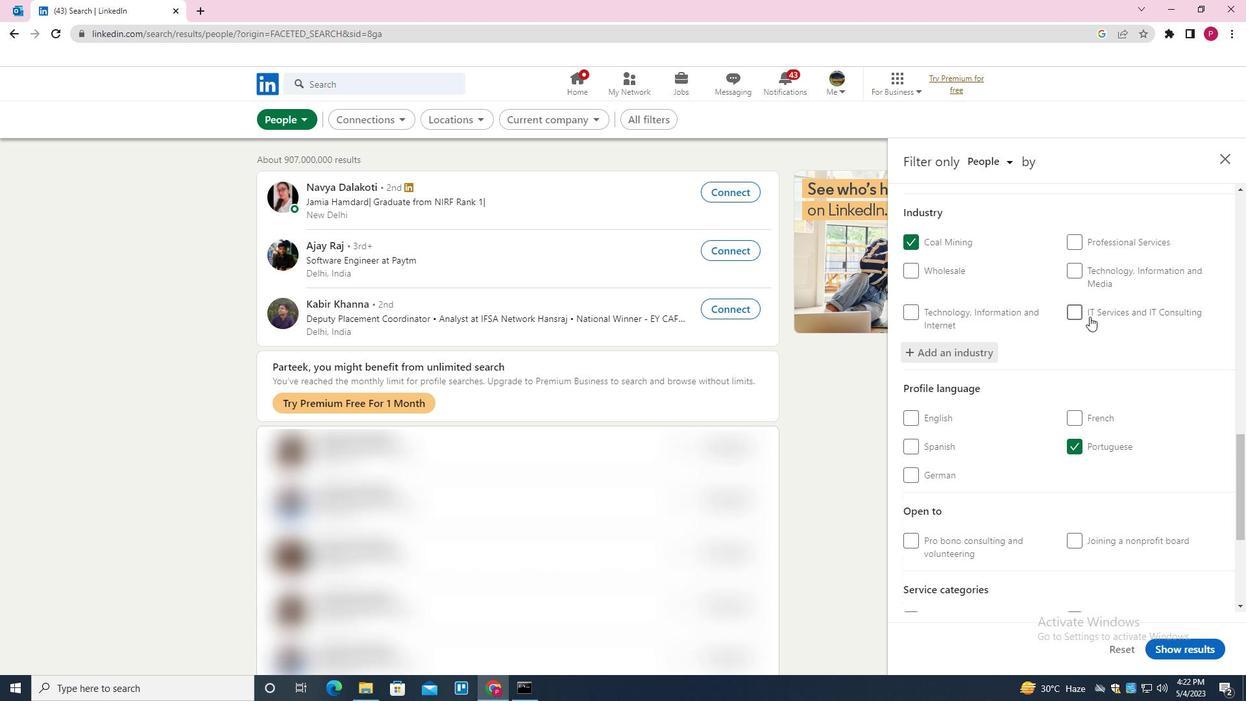 
Action: Mouse scrolled (1092, 337) with delta (0, 0)
Screenshot: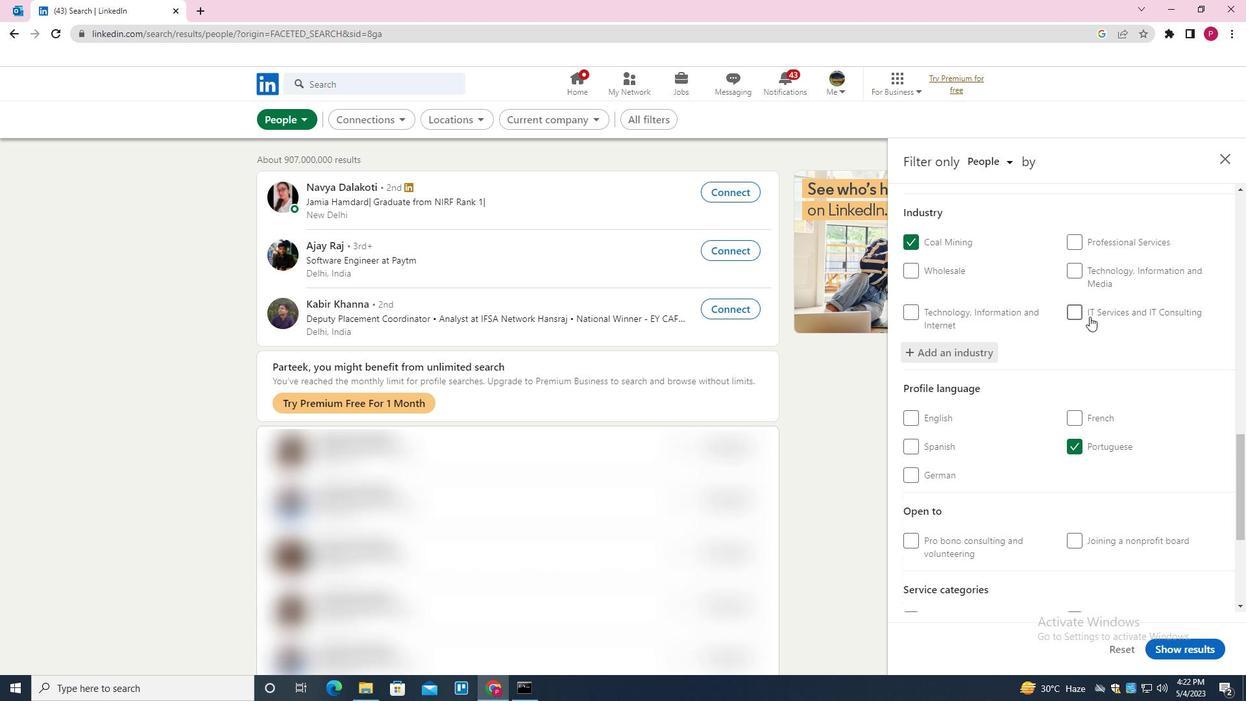 
Action: Mouse moved to (1092, 344)
Screenshot: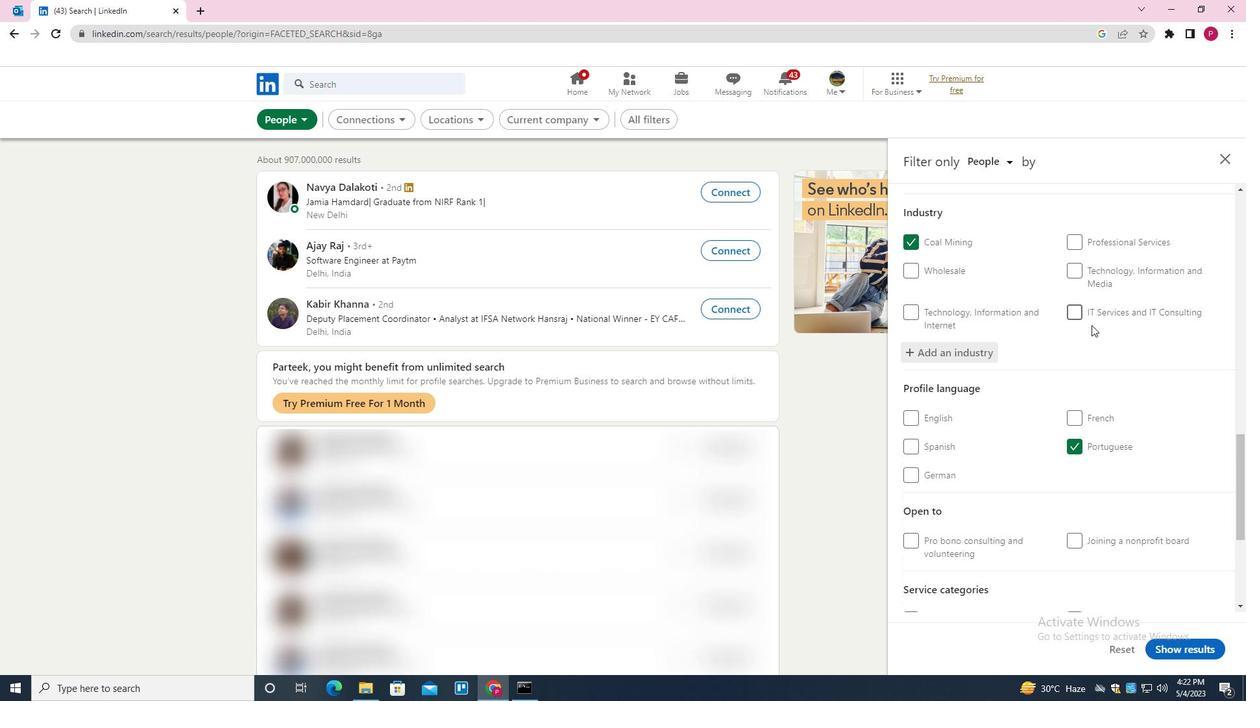 
Action: Mouse scrolled (1092, 343) with delta (0, 0)
Screenshot: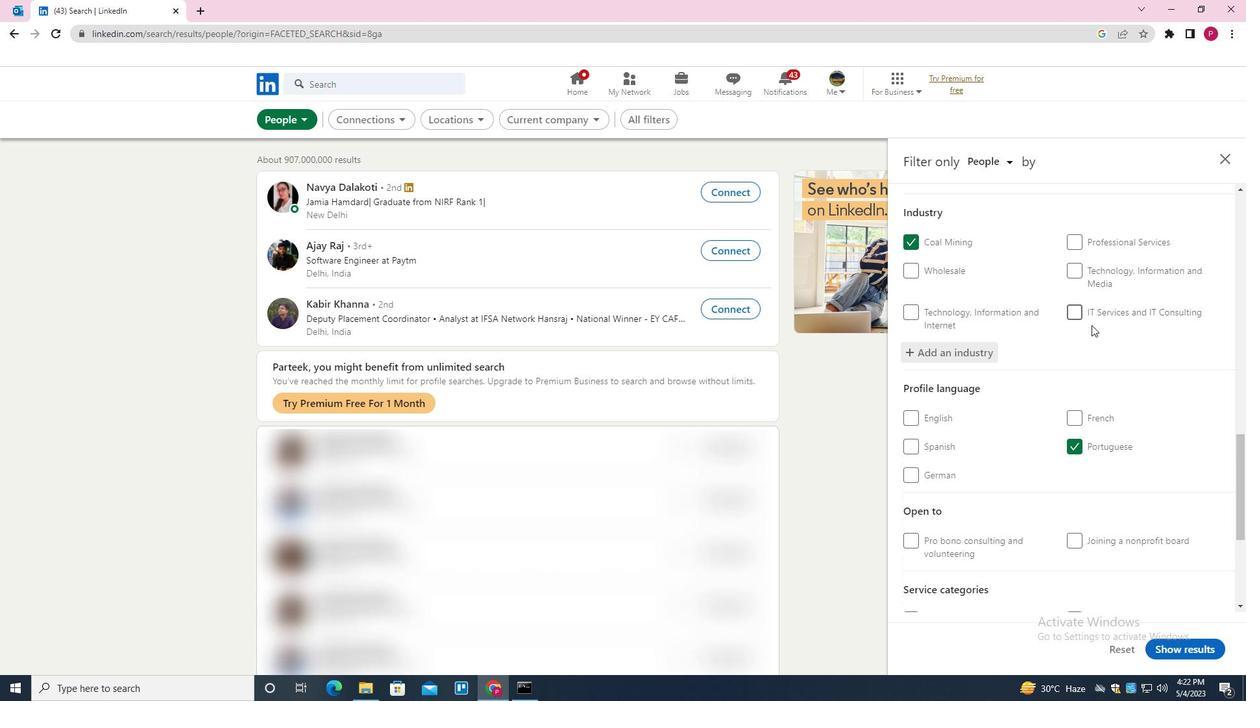
Action: Mouse moved to (1092, 344)
Screenshot: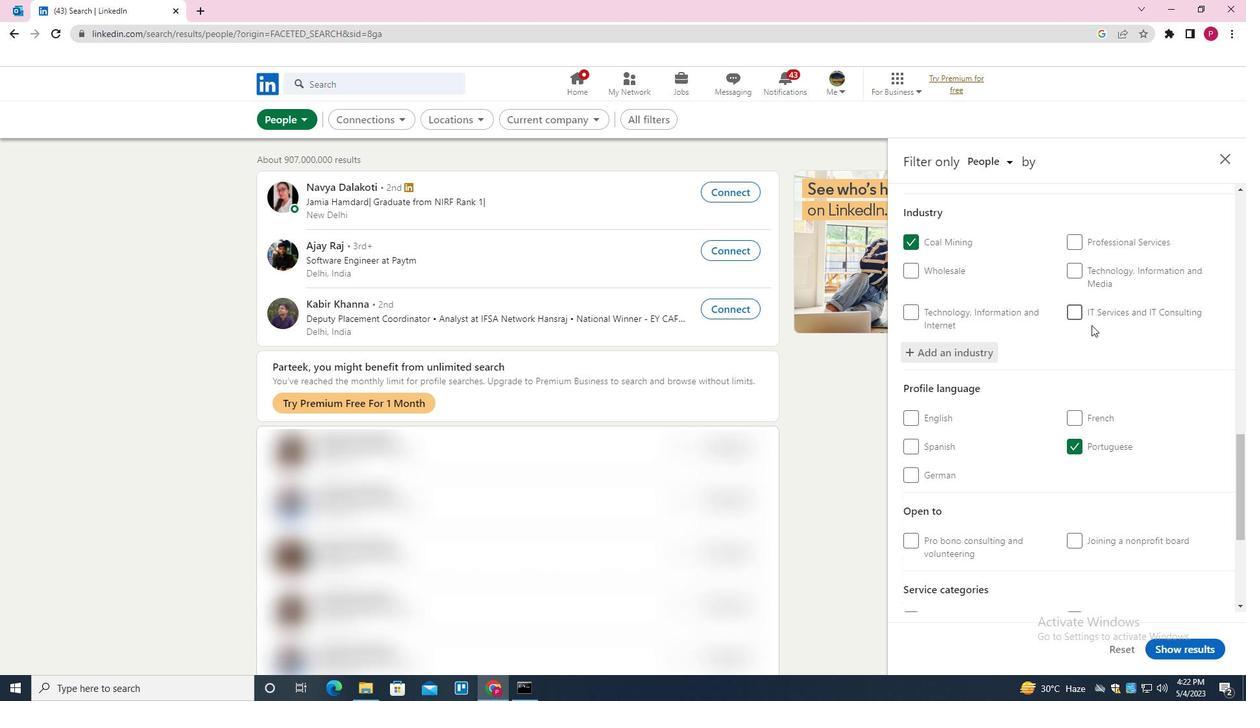
Action: Mouse scrolled (1092, 343) with delta (0, 0)
Screenshot: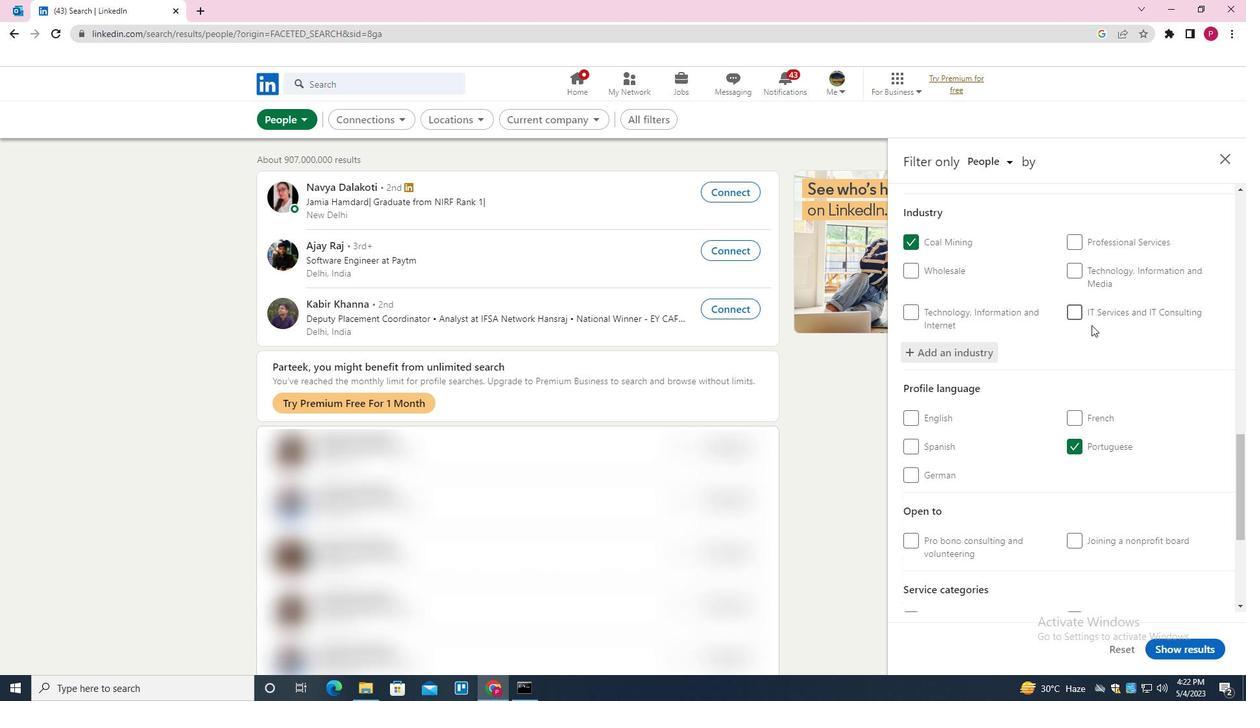 
Action: Mouse moved to (1092, 346)
Screenshot: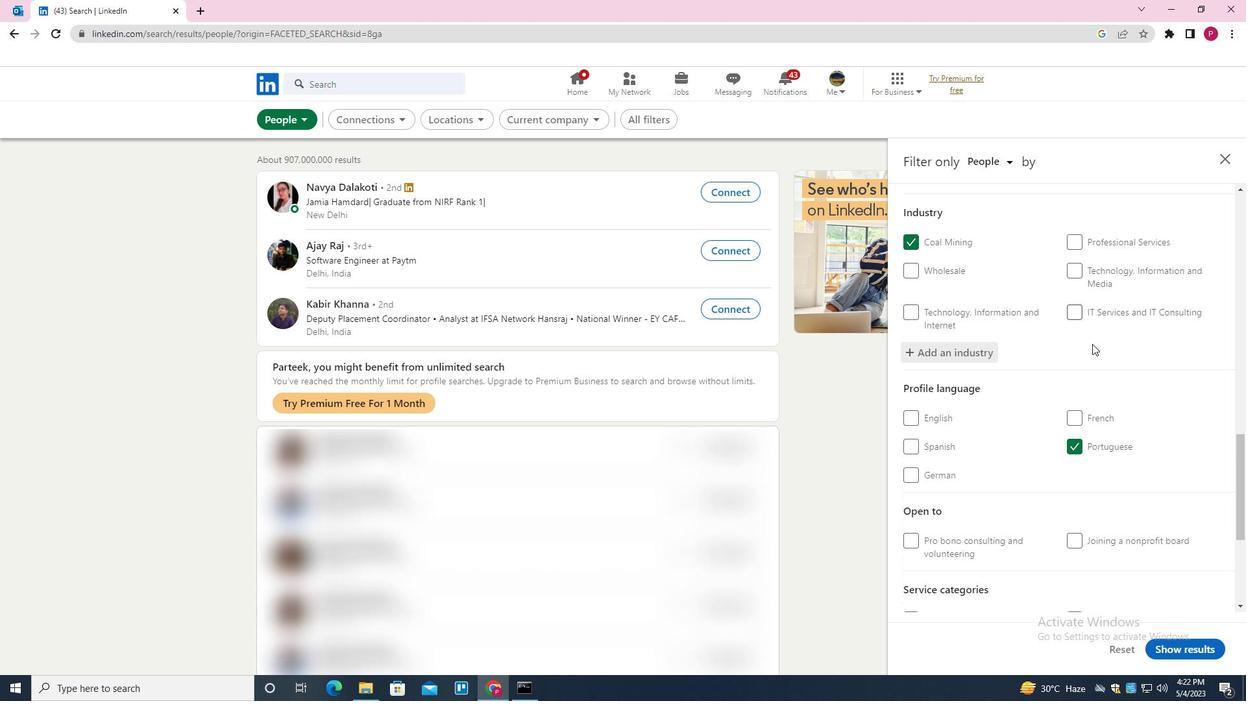 
Action: Mouse scrolled (1092, 346) with delta (0, 0)
Screenshot: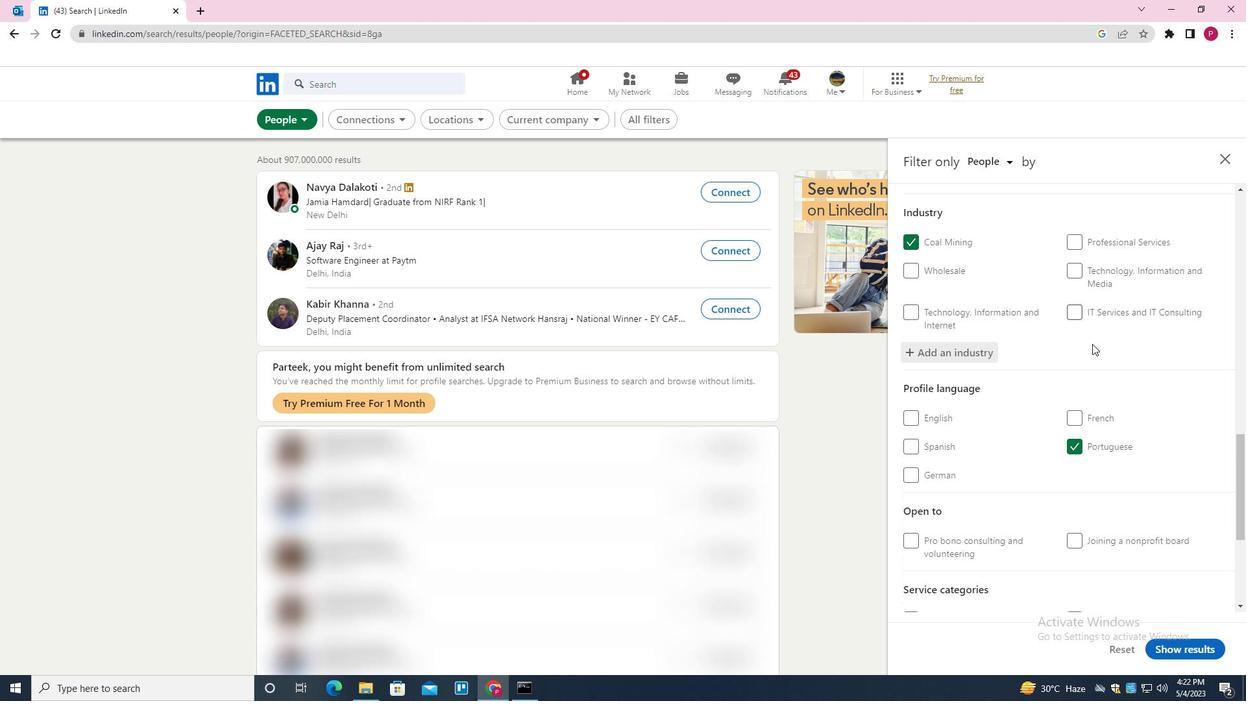 
Action: Mouse moved to (1097, 431)
Screenshot: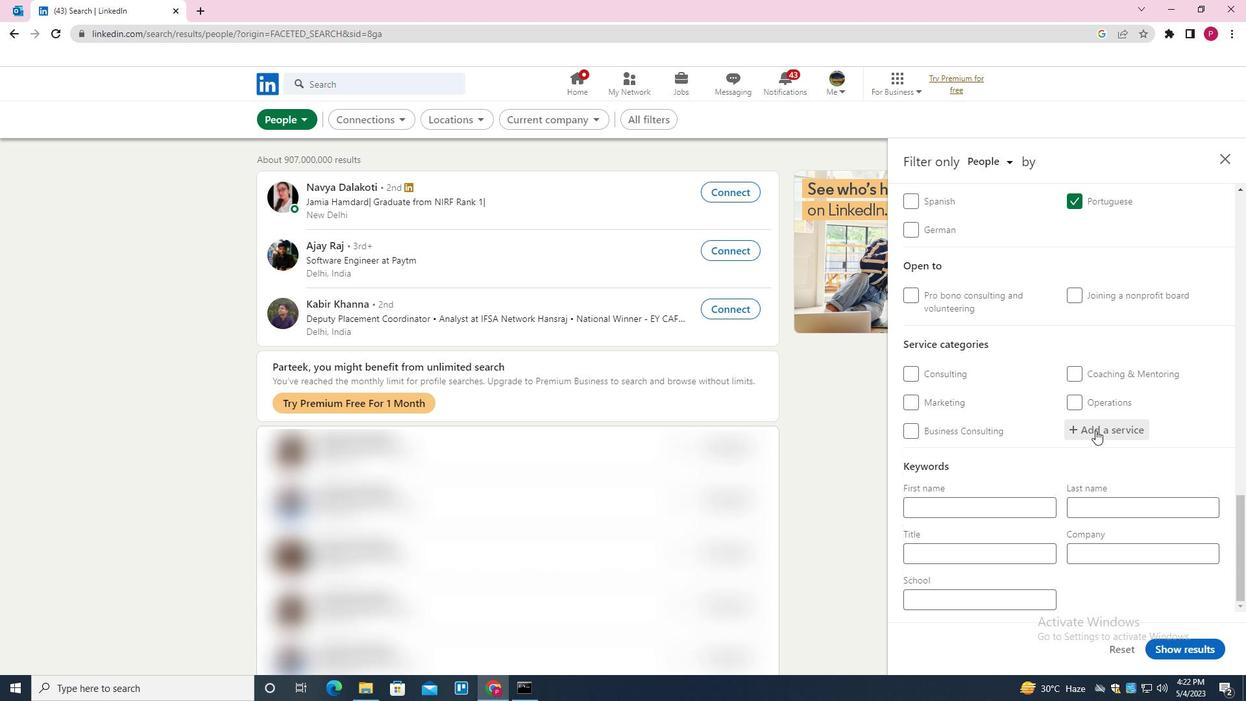 
Action: Mouse pressed left at (1097, 431)
Screenshot: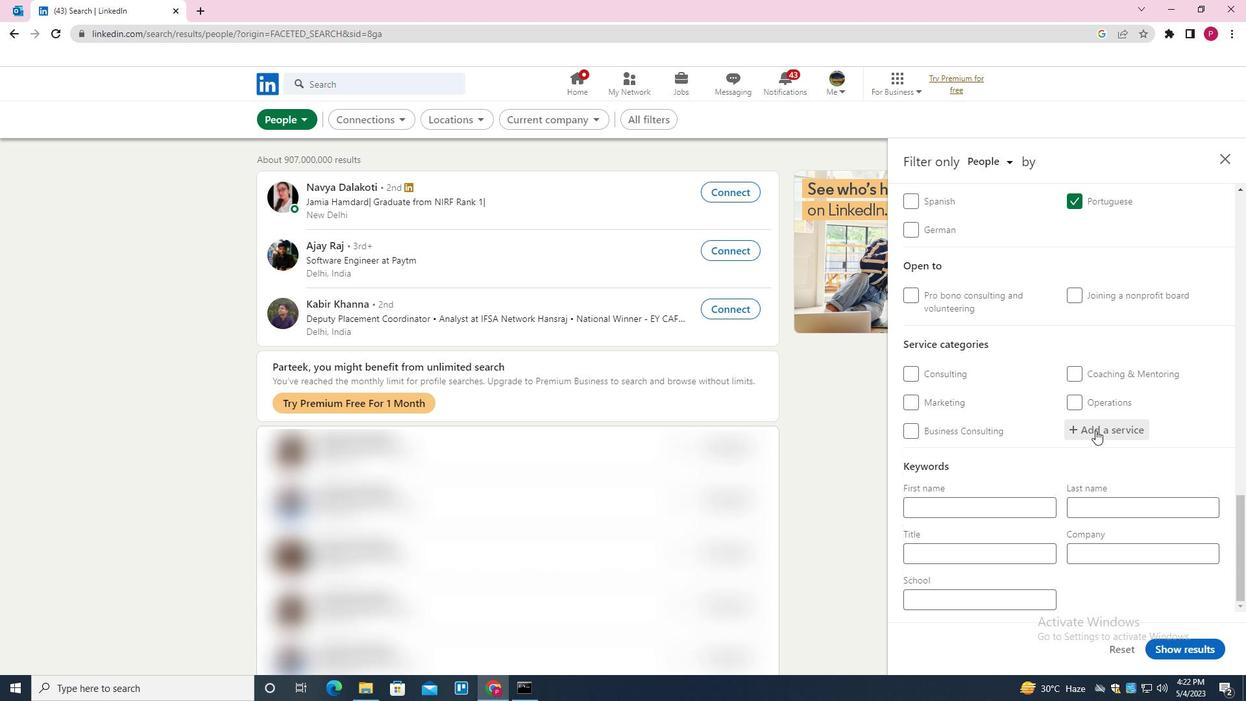 
Action: Mouse moved to (1097, 430)
Screenshot: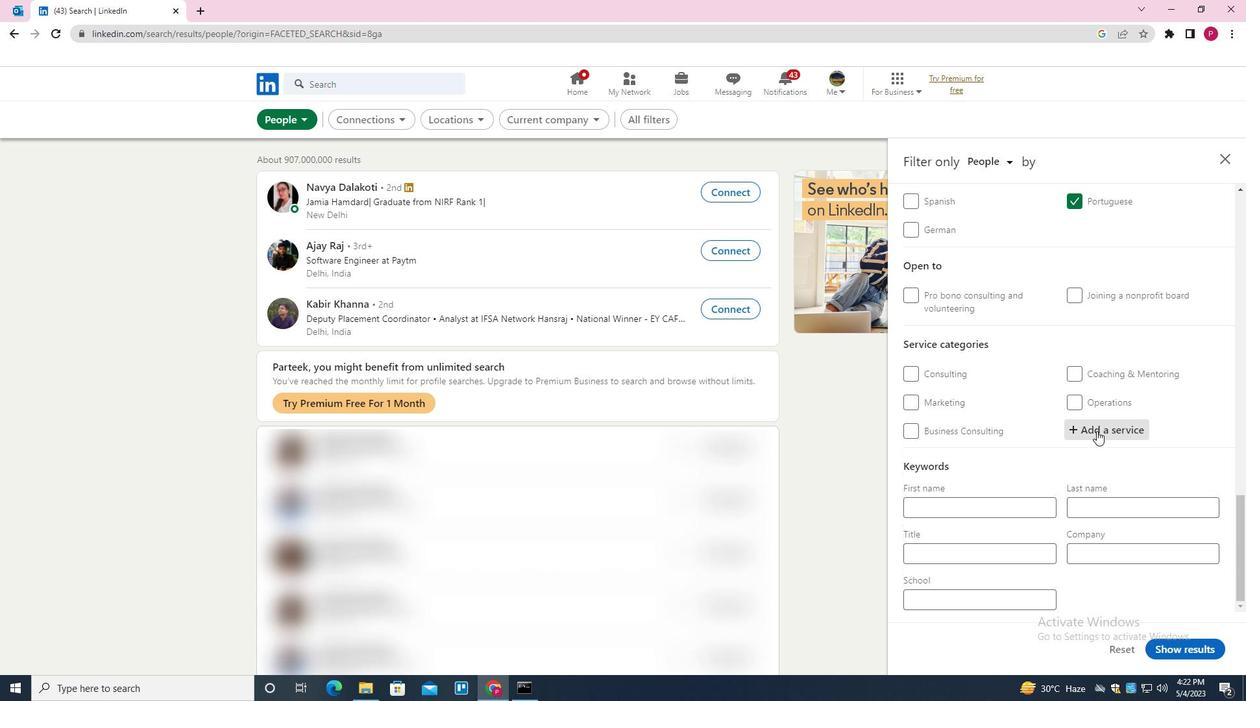 
Action: Key pressed <Key.shift><Key.shift><Key.shift><Key.shift><Key.shift><Key.shift><Key.shift><Key.shift>RELOCATION<Key.down><Key.enter>
Screenshot: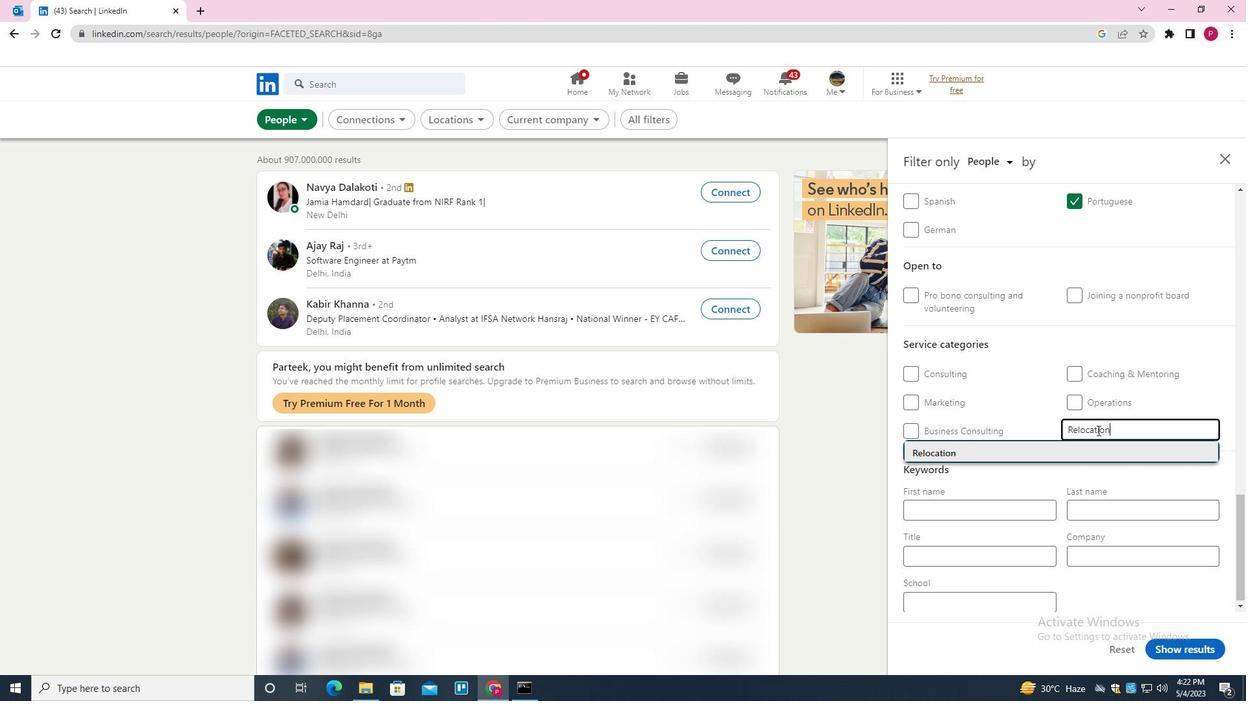 
Action: Mouse moved to (1096, 431)
Screenshot: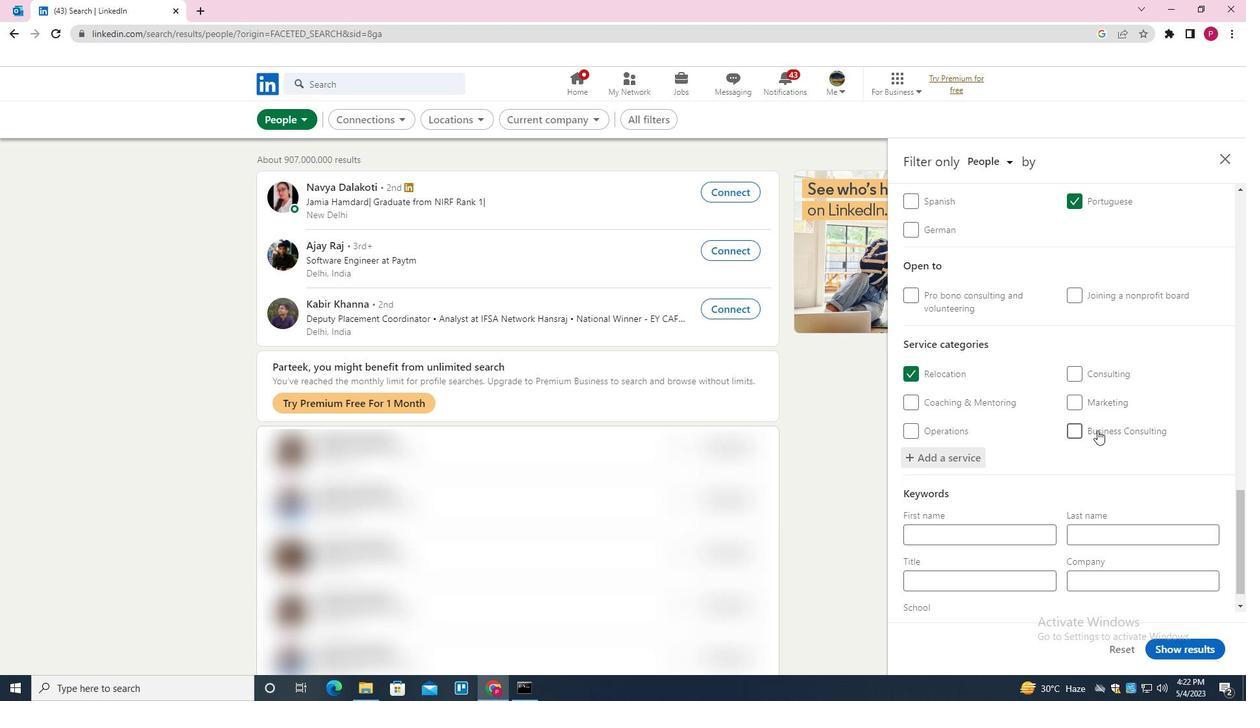 
Action: Mouse scrolled (1096, 430) with delta (0, 0)
Screenshot: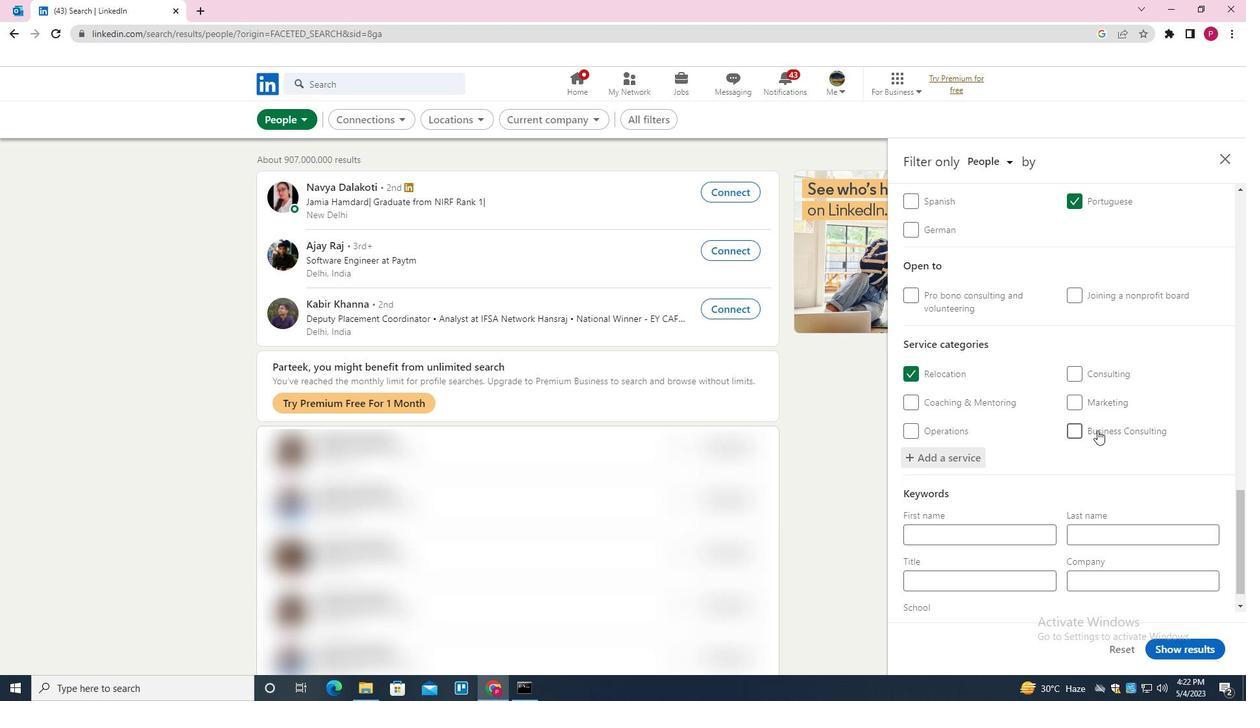 
Action: Mouse moved to (1094, 432)
Screenshot: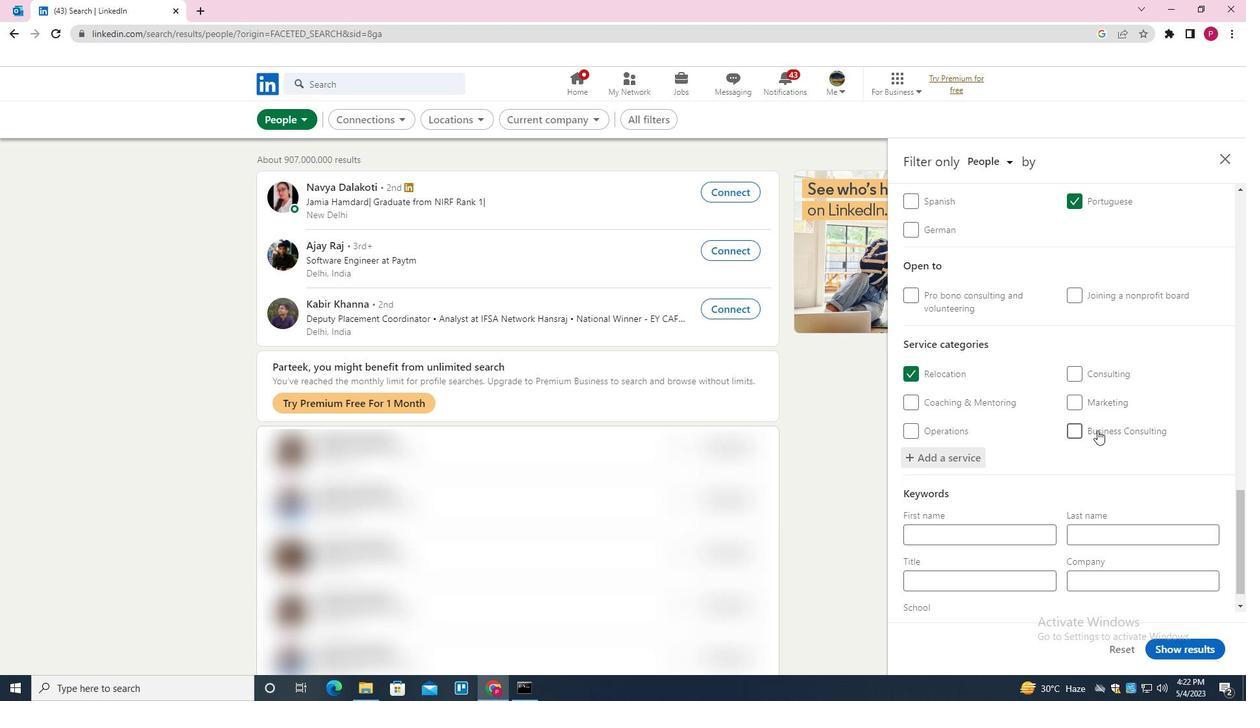 
Action: Mouse scrolled (1094, 431) with delta (0, 0)
Screenshot: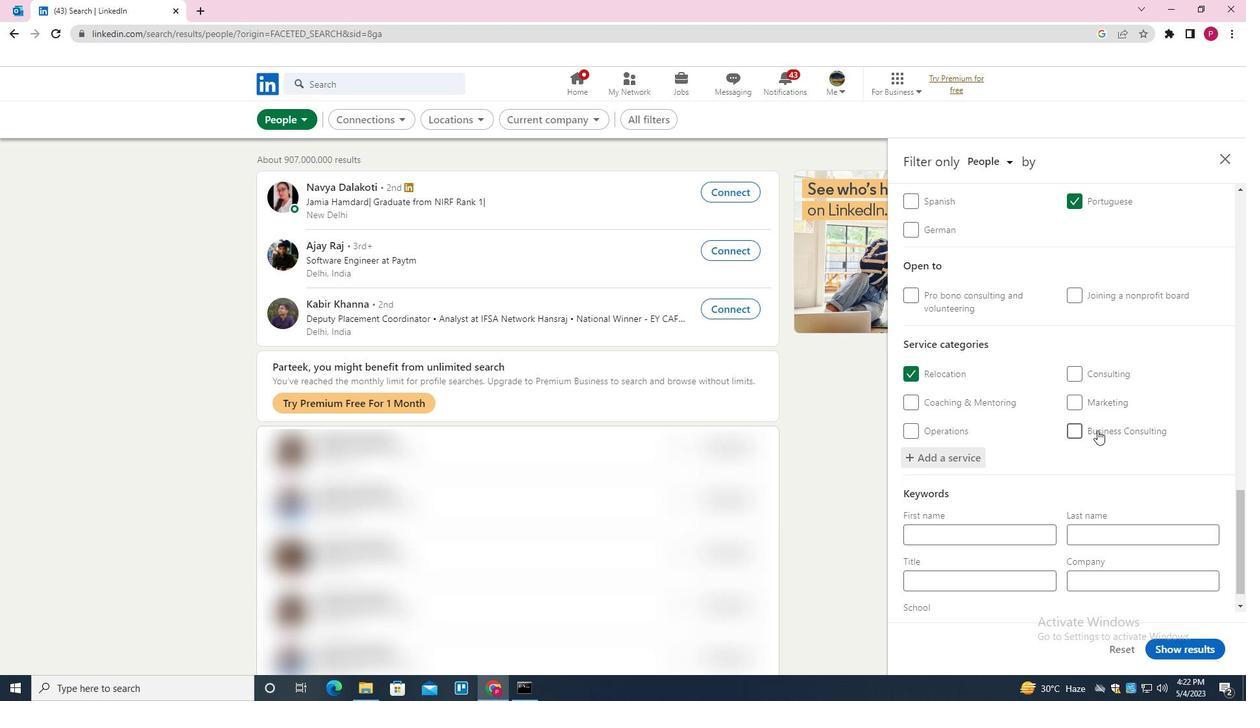 
Action: Mouse moved to (1092, 434)
Screenshot: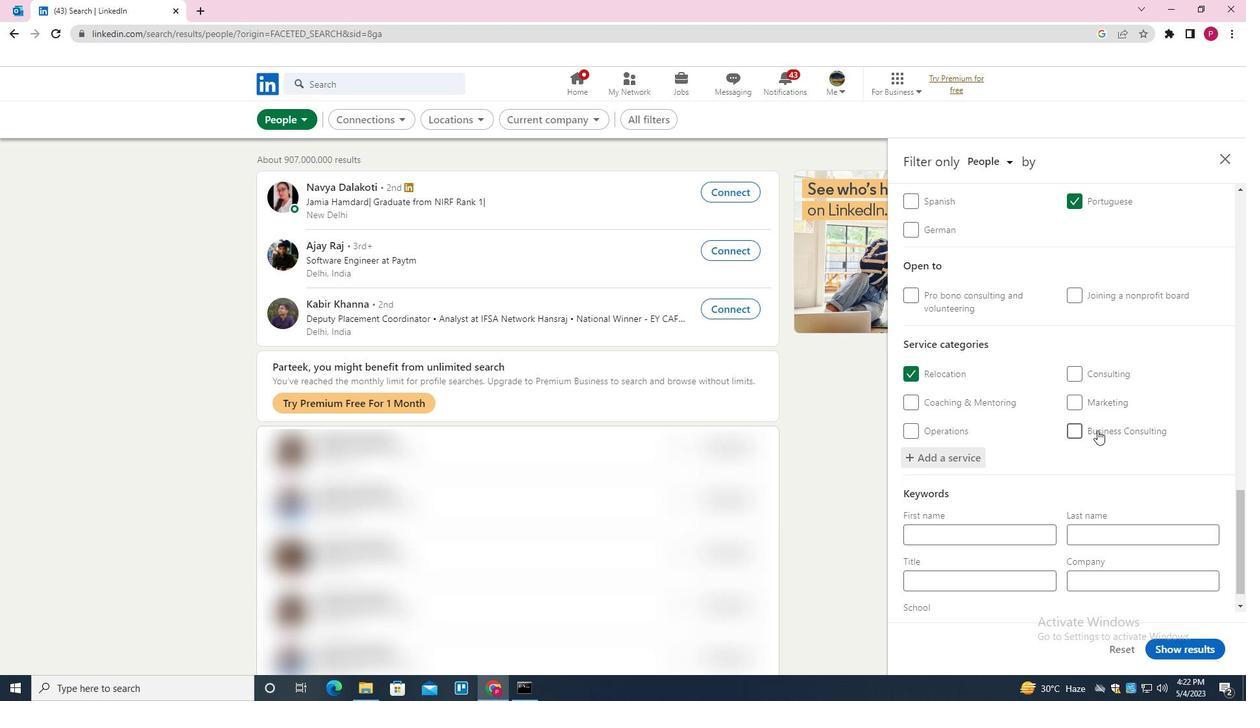 
Action: Mouse scrolled (1092, 433) with delta (0, 0)
Screenshot: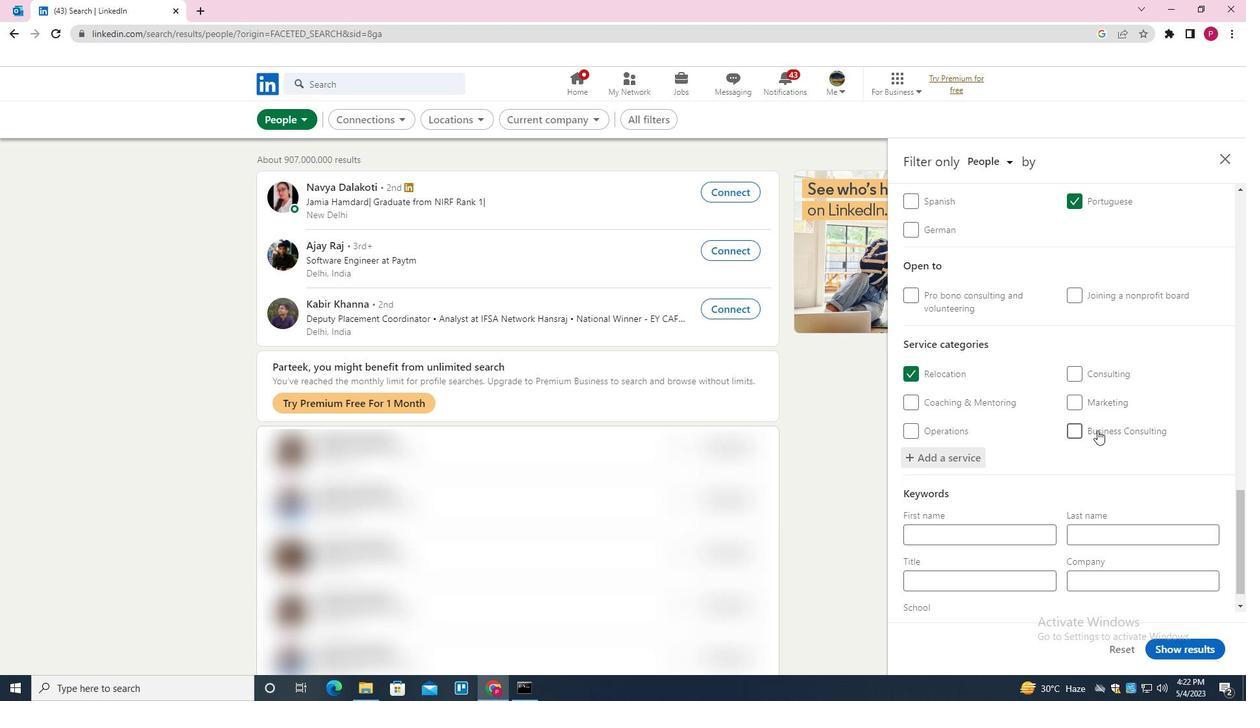 
Action: Mouse moved to (1087, 439)
Screenshot: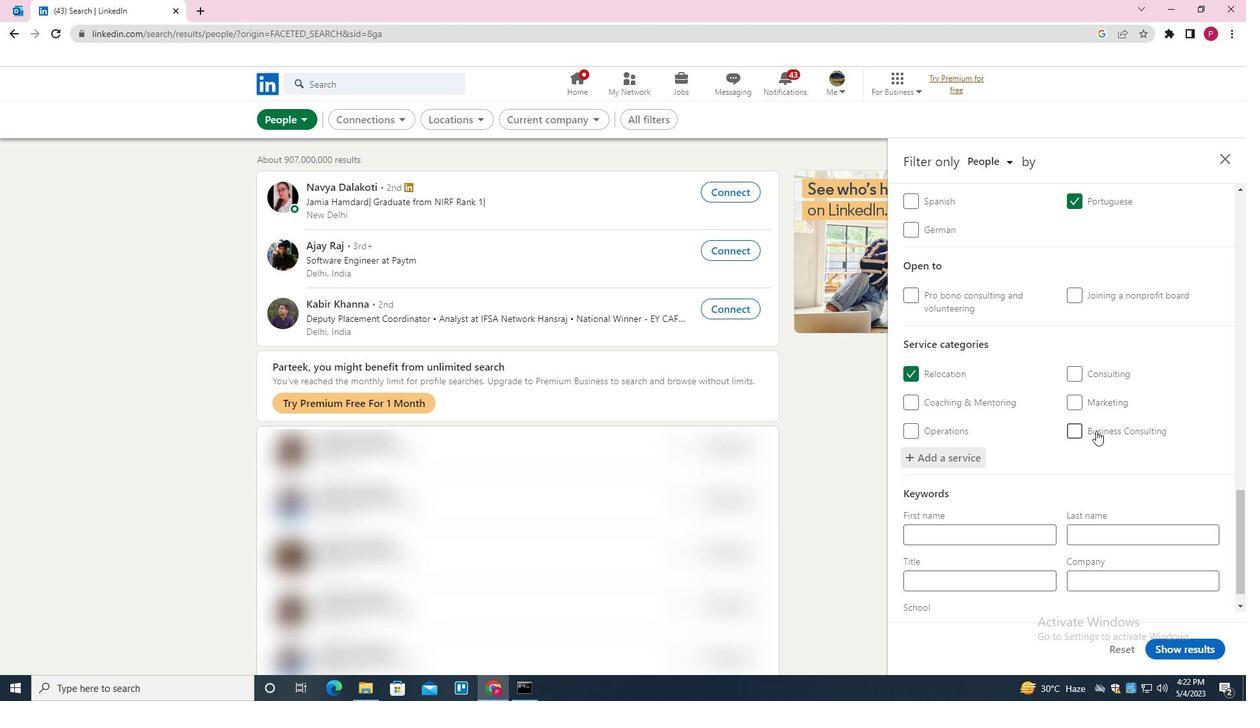 
Action: Mouse scrolled (1087, 438) with delta (0, 0)
Screenshot: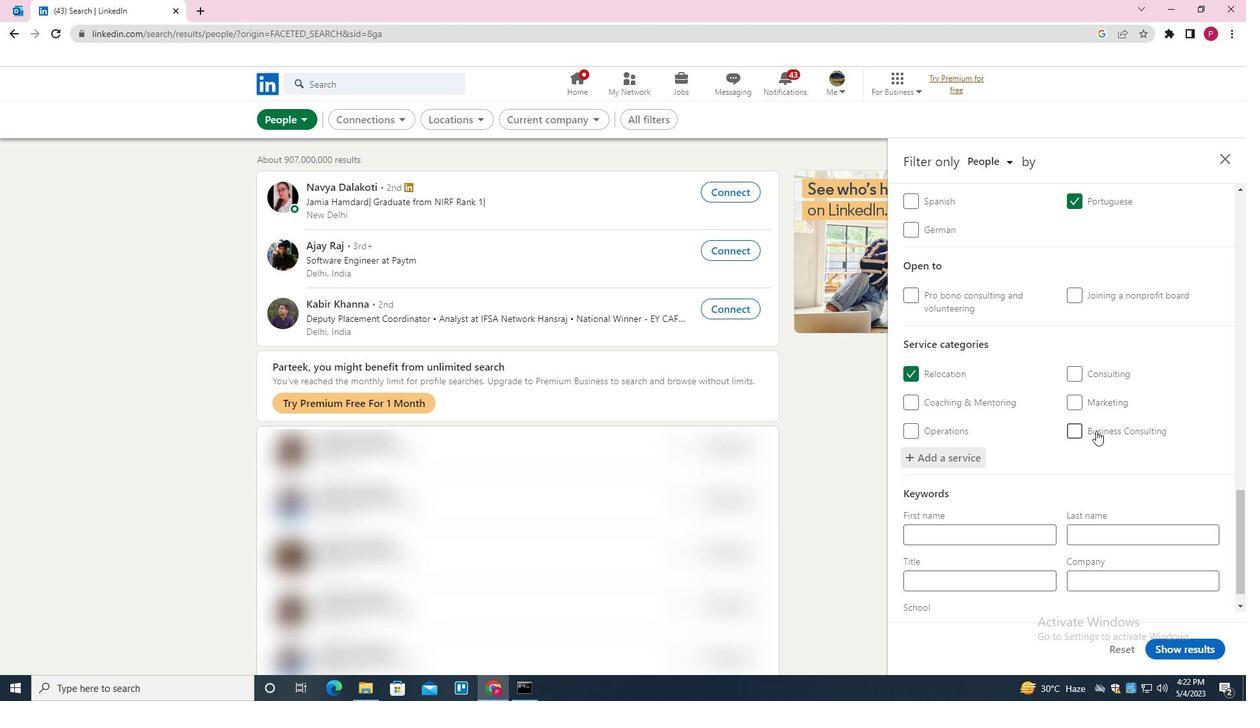 
Action: Mouse moved to (1079, 451)
Screenshot: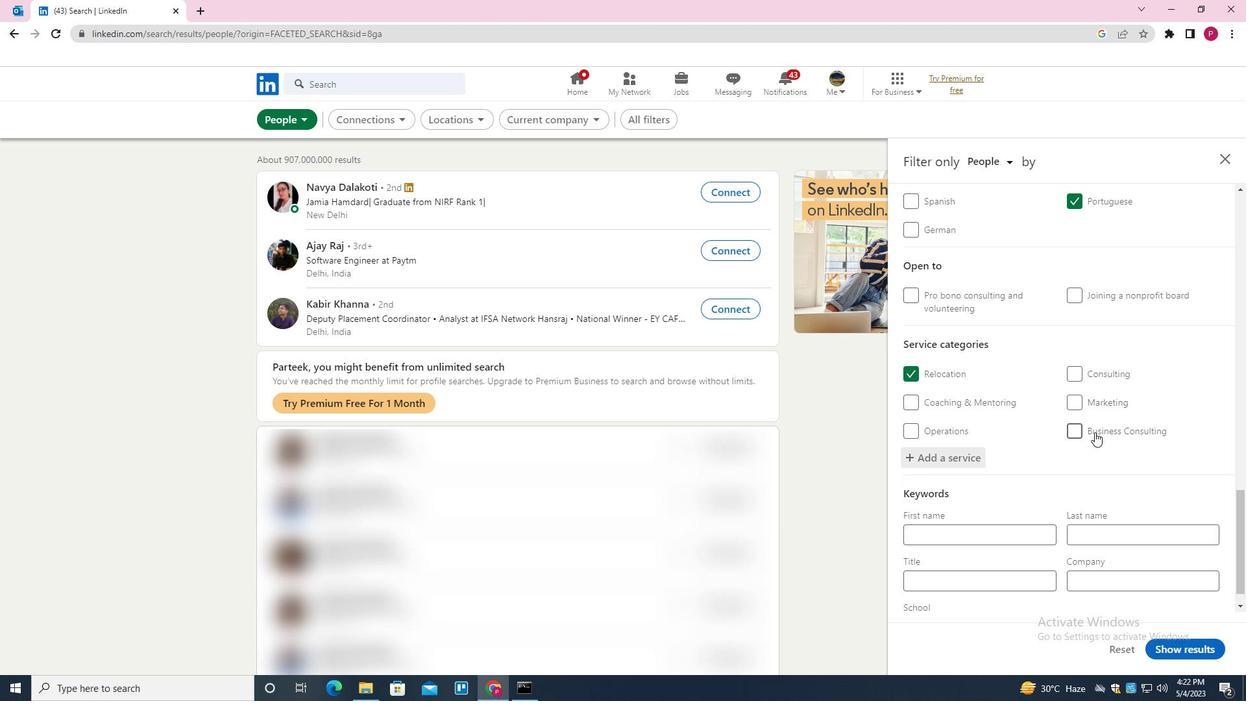
Action: Mouse scrolled (1079, 451) with delta (0, 0)
Screenshot: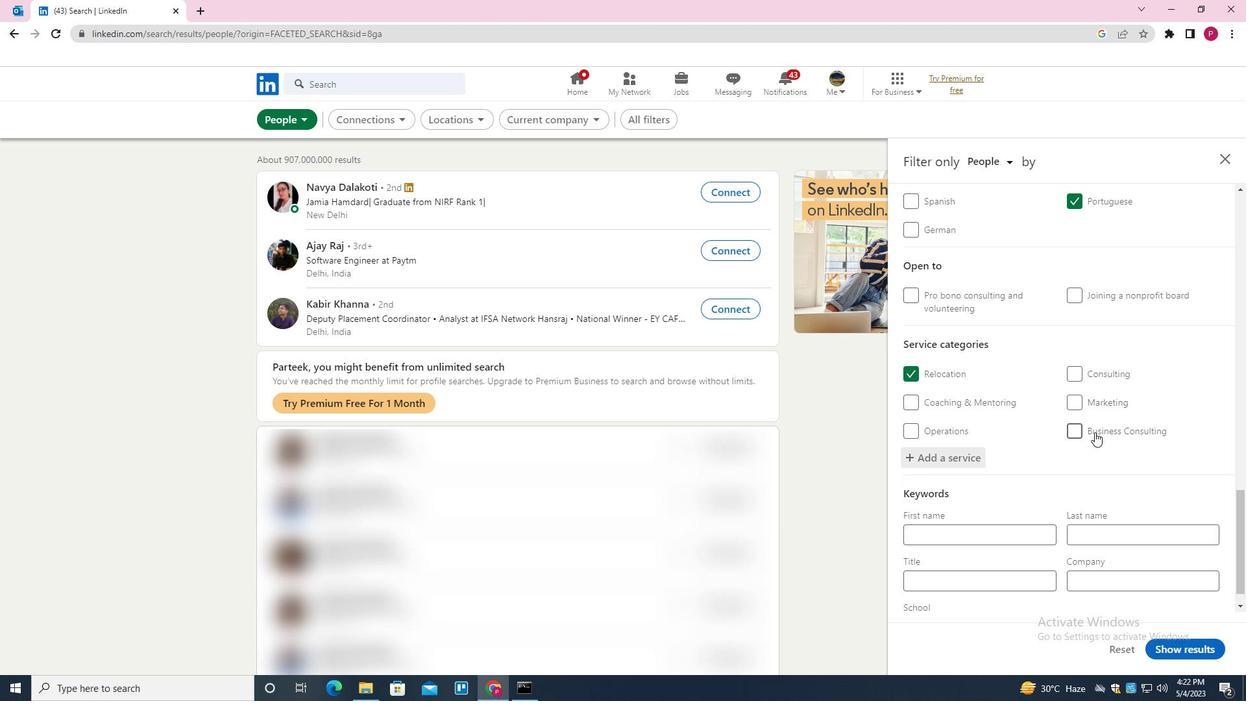 
Action: Mouse moved to (1014, 555)
Screenshot: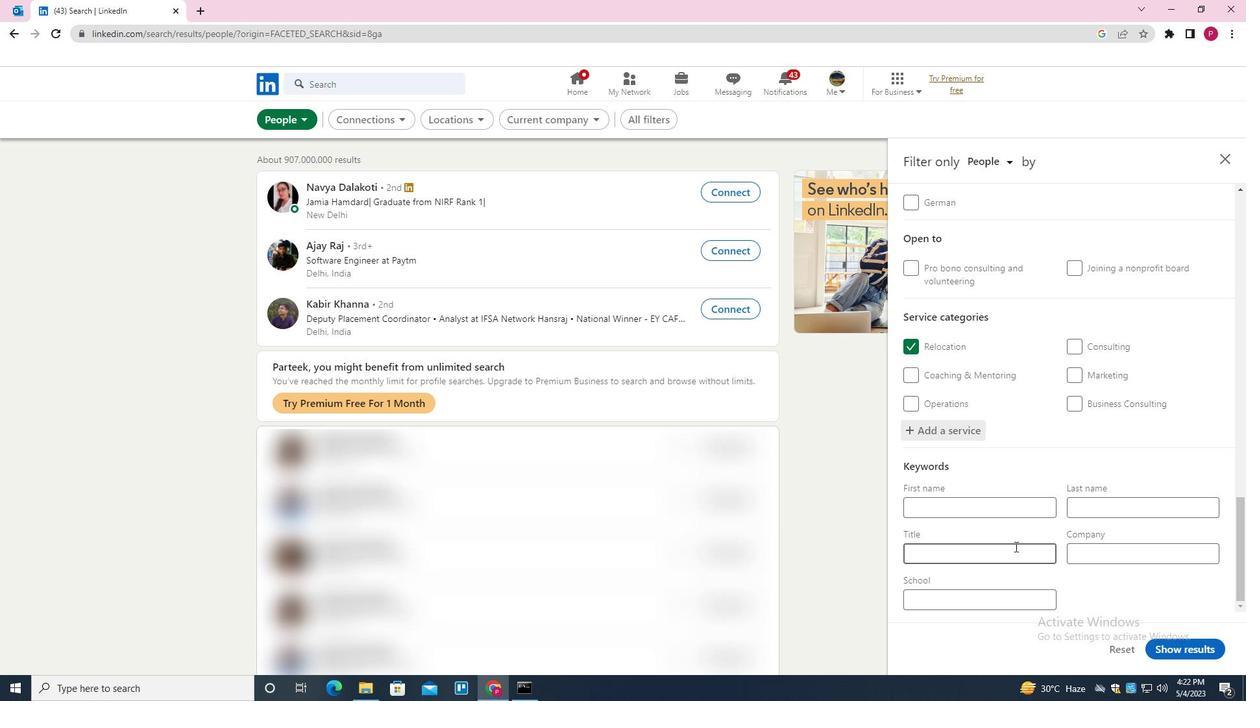 
Action: Mouse pressed left at (1014, 555)
Screenshot: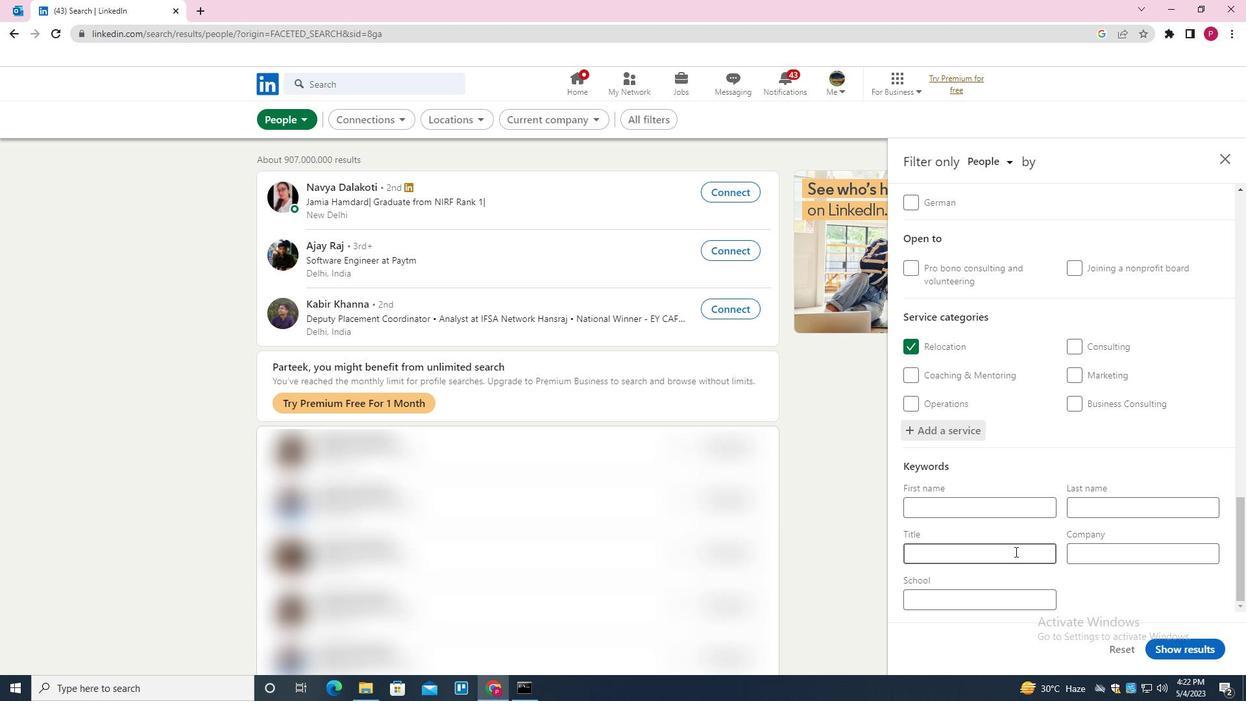 
Action: Key pressed <Key.shift><Key.shift><Key.shift><Key.shift><Key.shift><Key.shift><Key.shift><Key.shift><Key.shift><Key.shift><Key.shift><Key.shift><Key.shift>MARKETING<Key.space><Key.shift>CONSULTANT
Screenshot: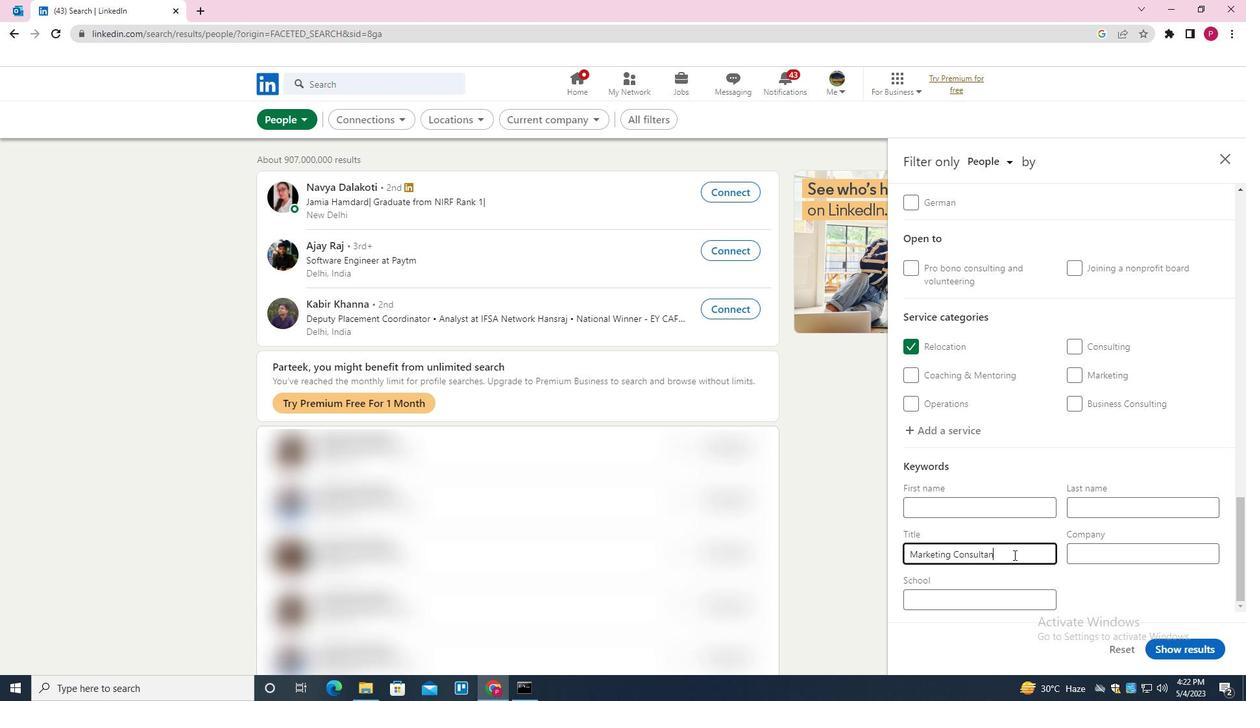 
Action: Mouse moved to (1182, 653)
Screenshot: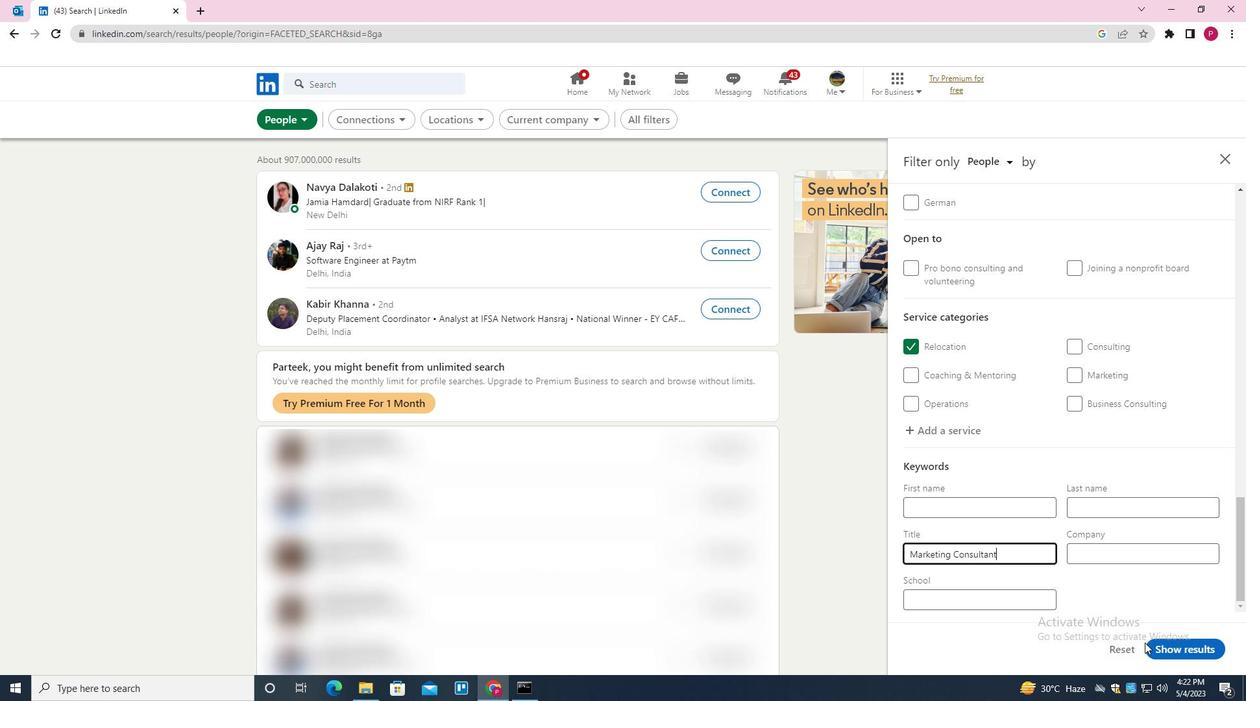 
Action: Mouse pressed left at (1182, 653)
Screenshot: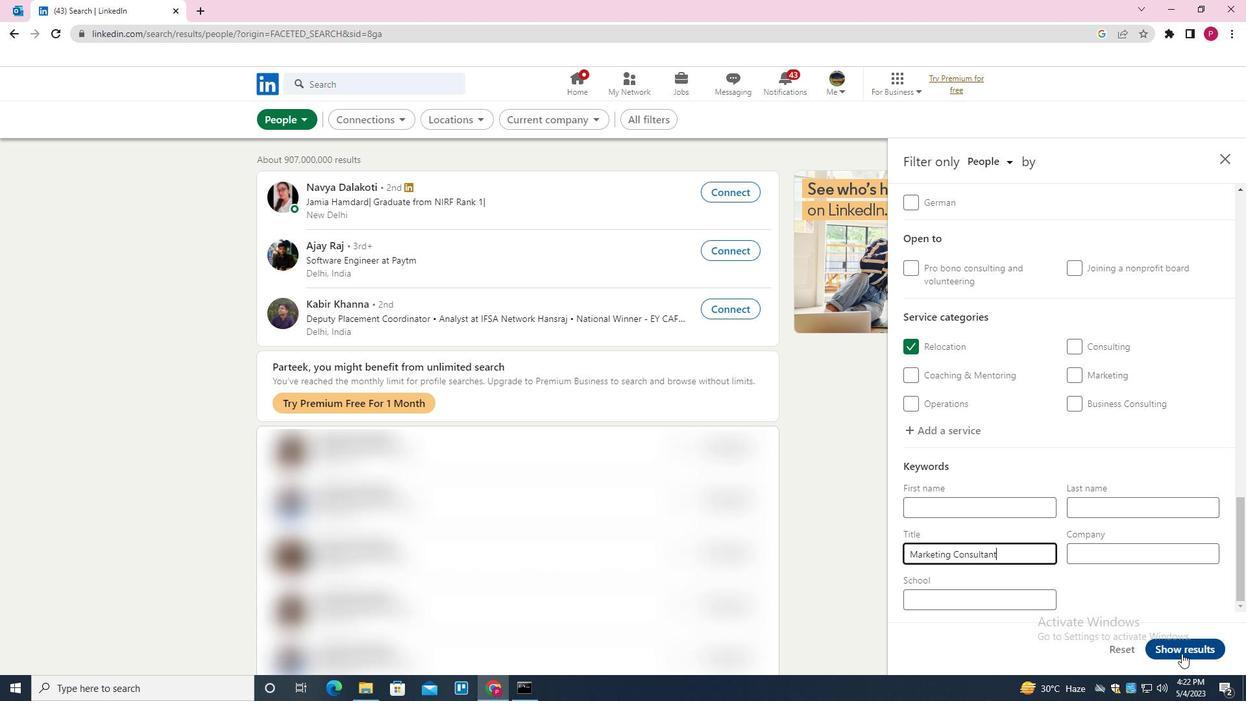 
Action: Mouse moved to (666, 348)
Screenshot: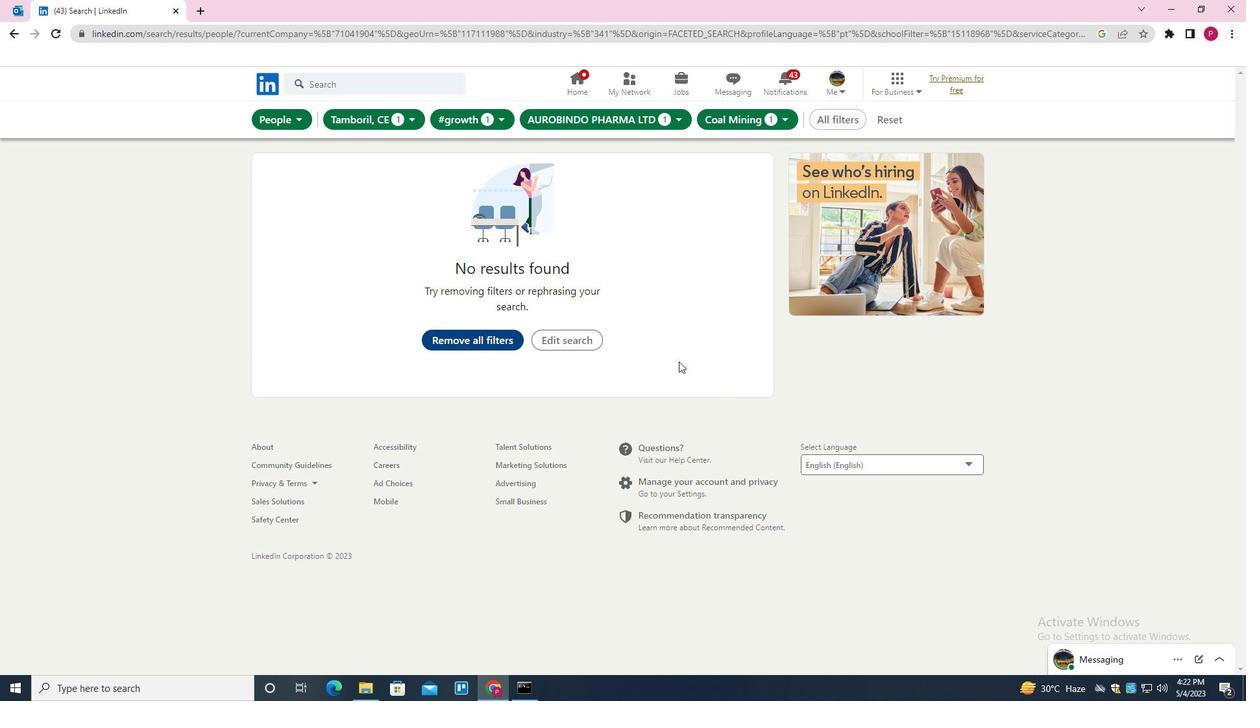 
